 Task: Implement custom issue templates, labels, and milestones for different project components and priorities.
Action: Mouse moved to (166, 206)
Screenshot: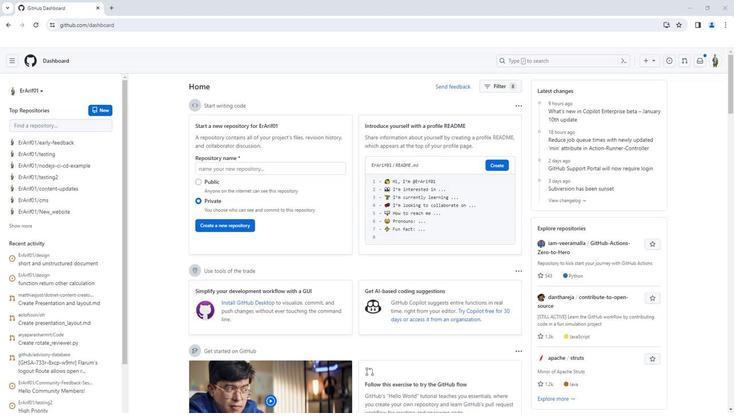 
Action: Mouse pressed left at (166, 206)
Screenshot: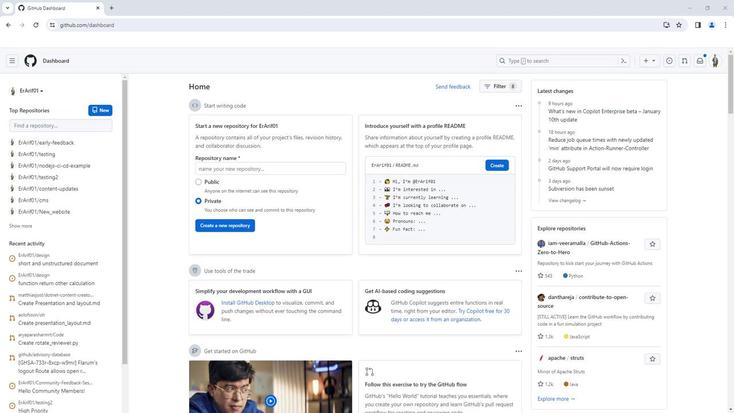 
Action: Mouse moved to (616, 64)
Screenshot: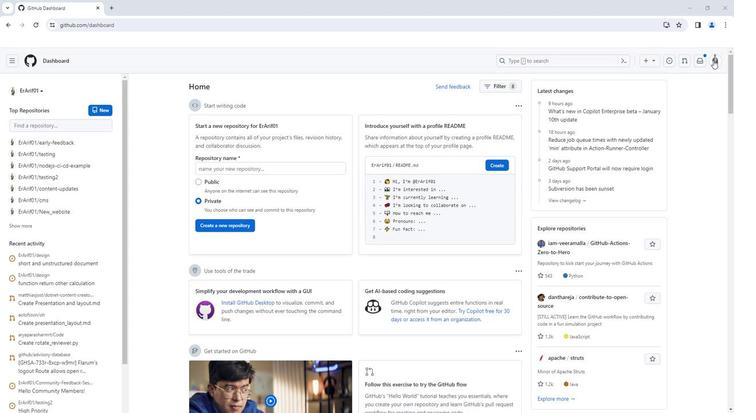 
Action: Mouse pressed left at (616, 64)
Screenshot: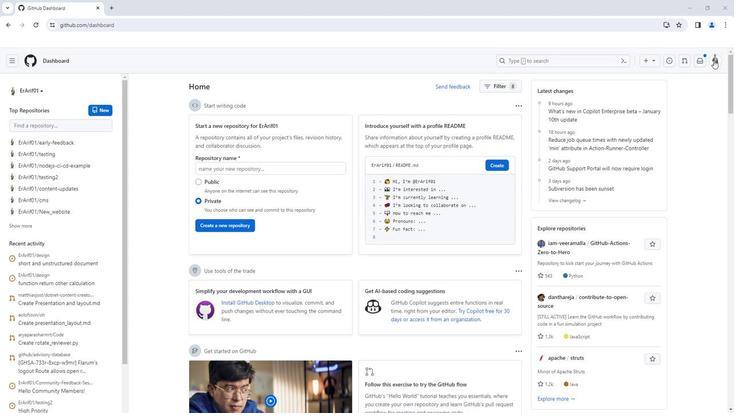 
Action: Mouse moved to (583, 103)
Screenshot: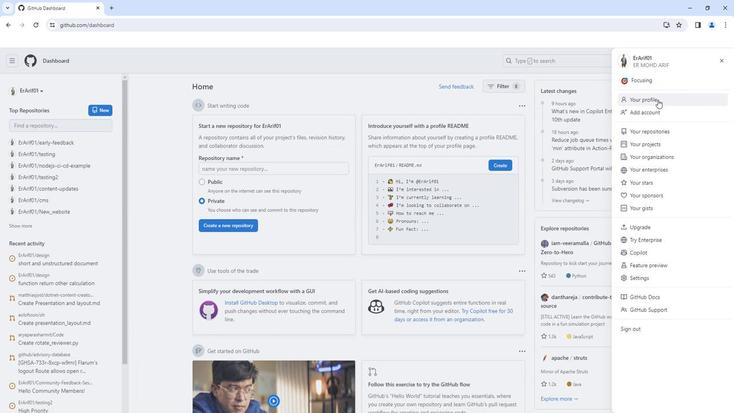 
Action: Mouse pressed left at (583, 103)
Screenshot: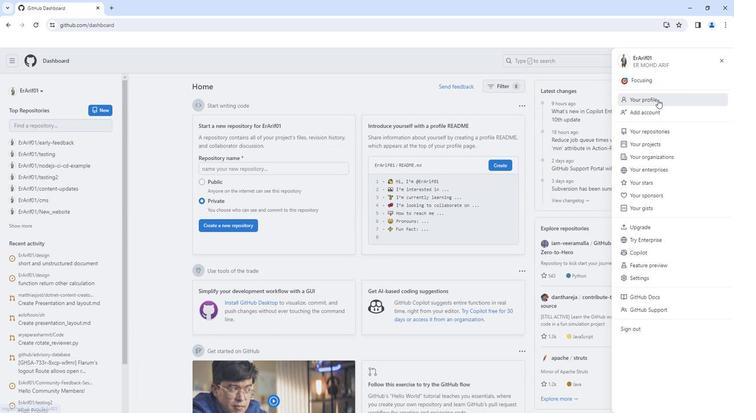 
Action: Mouse moved to (242, 80)
Screenshot: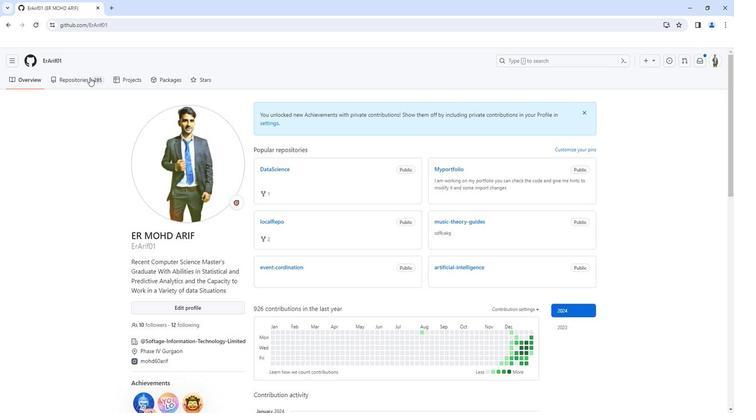 
Action: Mouse pressed left at (242, 80)
Screenshot: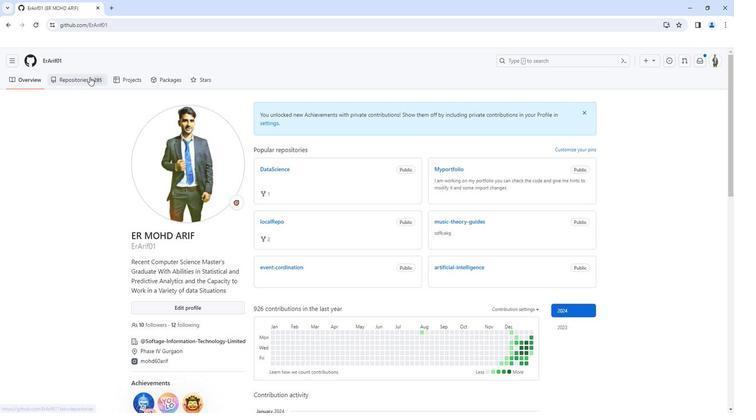 
Action: Mouse moved to (355, 134)
Screenshot: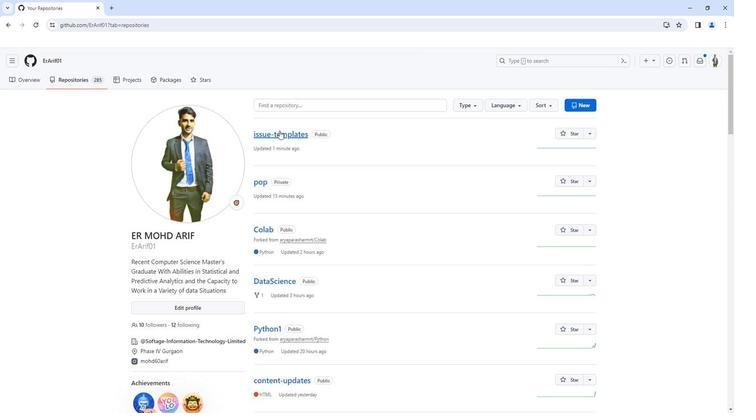 
Action: Mouse pressed left at (355, 134)
Screenshot: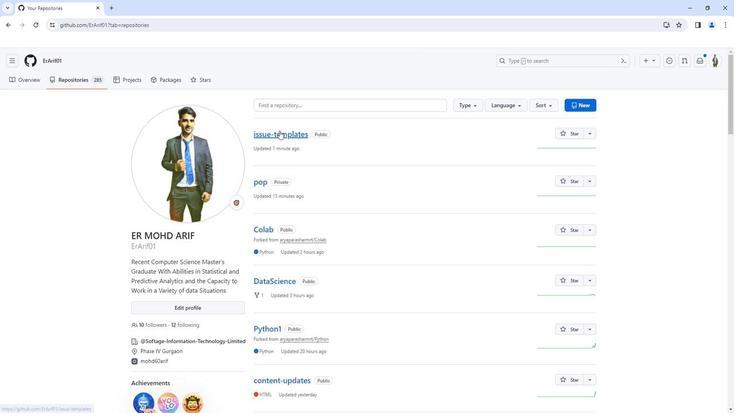 
Action: Mouse moved to (439, 131)
Screenshot: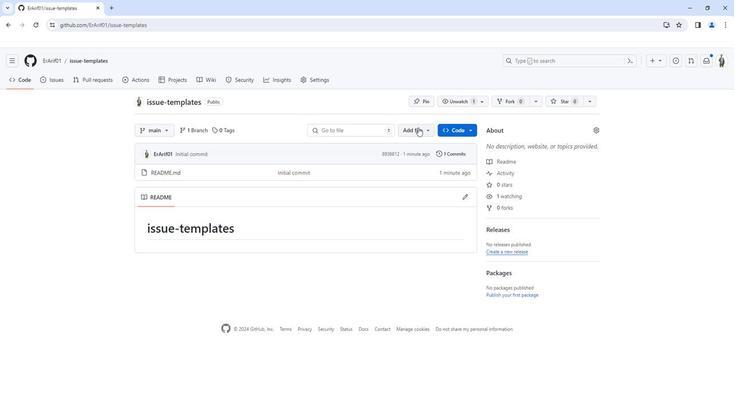 
Action: Mouse pressed left at (439, 131)
Screenshot: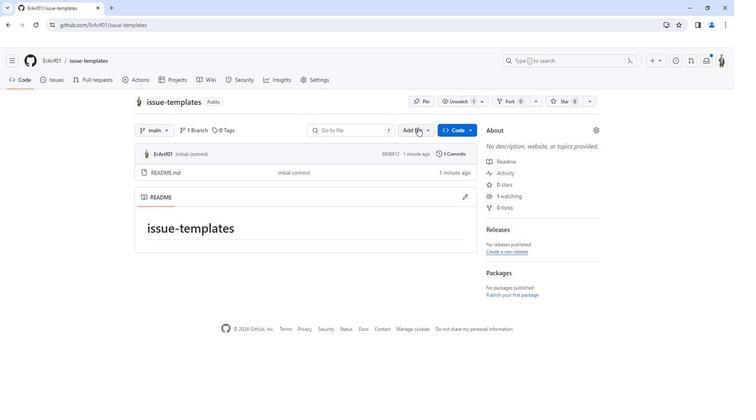 
Action: Mouse moved to (435, 149)
Screenshot: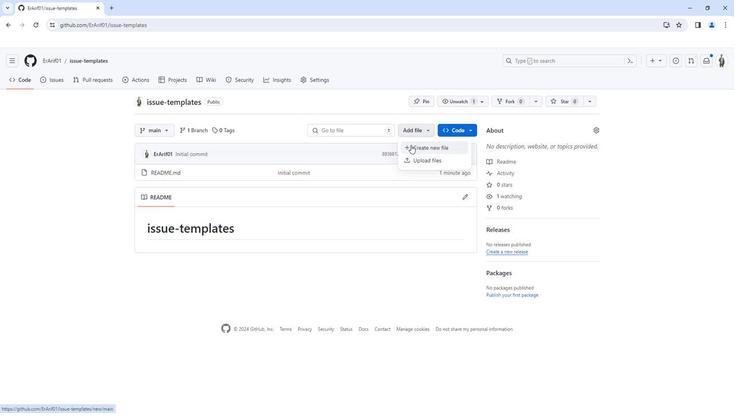 
Action: Mouse pressed left at (435, 149)
Screenshot: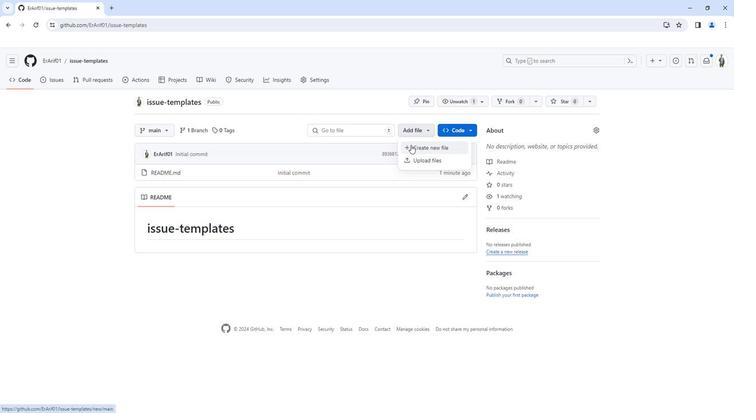 
Action: Mouse moved to (241, 102)
Screenshot: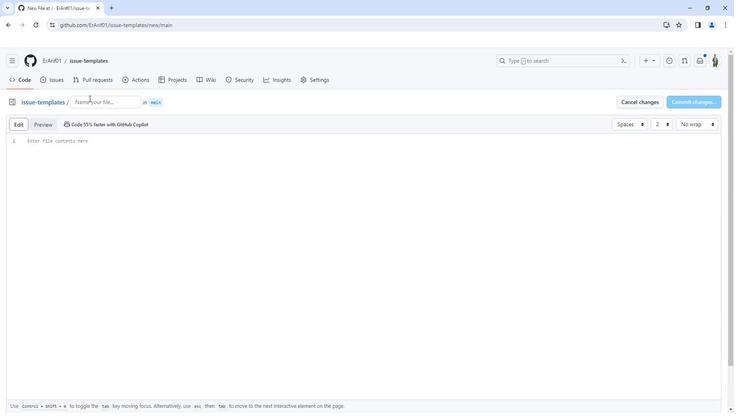 
Action: Mouse pressed left at (241, 102)
Screenshot: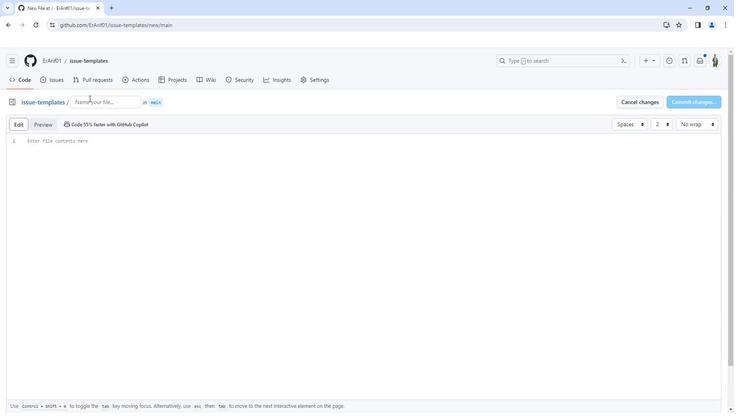 
Action: Key pressed .github/<Key.shift><Key.shift><Key.shift><Key.shift>ISSUE_TEMPLAE<Key.backspace><Key.backspace><Key.backspace><Key.shift>LATE/<Key.shift>bug<Key.shift><Key.shift><Key.shift><Key.shift><Key.shift><Key.shift><Key.shift><Key.shift><Key.shift><Key.shift><Key.shift><Key.shift><Key.shift><Key.shift><Key.shift><Key.shift><Key.shift><Key.shift><Key.shift><Key.shift>_re[prt<Key.backspace><Key.backspace><Key.backspace><Key.backspace>port.md
Screenshot: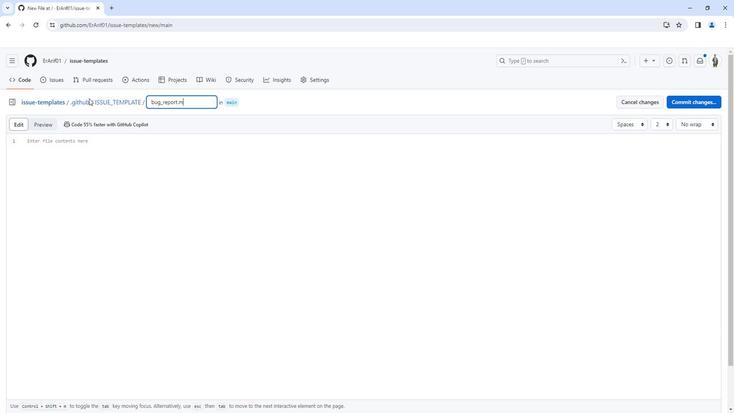 
Action: Mouse moved to (261, 182)
Screenshot: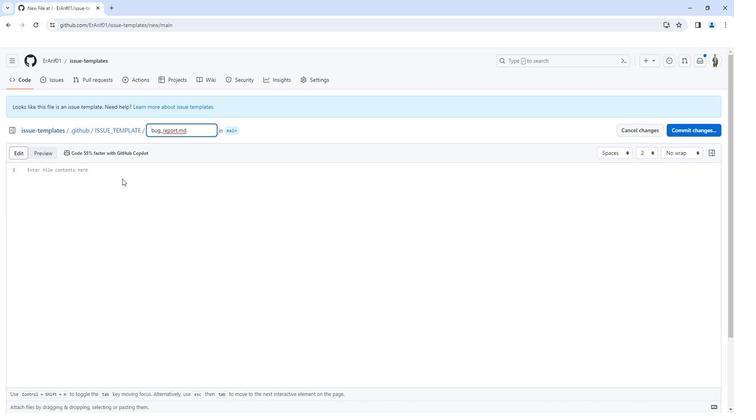 
Action: Mouse pressed left at (261, 182)
Screenshot: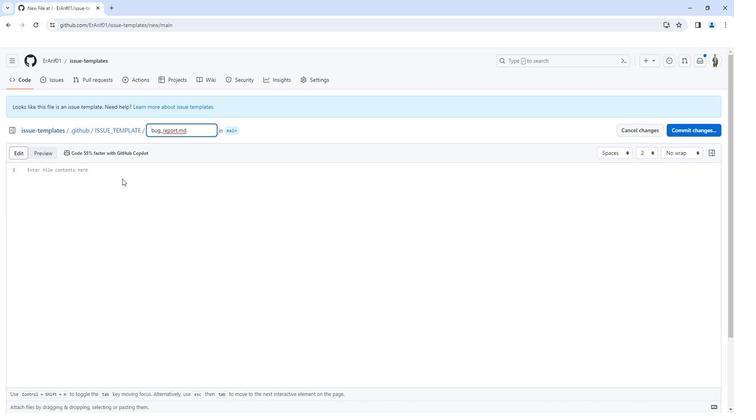 
Action: Key pressed ---<Key.enter>name<Key.shift>:<Key.space><Key.shift_r>Bug<Key.space><Key.shift_r>Report<Key.enter>about<Key.space><Key.backspace><Key.shift>:<Key.space><Key.shift_r>Create<Key.space>a<Key.space>report<Key.space>to<Key.space>help<Key.space>us<Key.space>improve<Key.enter>title<Key.shift>:<Key.space><Key.shift>"[<Key.shift>BUG]<Key.shift><Key.shift><Key.space><Key.shift>"<Key.enter><Key.enter>---<Key.enter><Key.enter><Key.shift>**<Key.shift><Key.shift><Key.shift><Key.shift><Key.shift><Key.shift>Desi<Key.backspace>cribe<Key.space>the<Key.space><Key.shift>Bug<Key.shift><Key.shift><Key.shift><Key.shift><Key.shift><Key.shift><Key.shift><Key.shift><Key.shift><Key.shift><Key.shift><Key.shift><Key.shift><Key.shift><Key.shift><Key.shift><Key.shift><Key.shift><Key.shift><Key.shift><Key.shift><Key.shift><Key.shift><Key.shift><Key.shift><Key.shift>**<Key.enter><Key.shift_r>A<Key.space>clear<Key.space>and<Key.space>concise<Key.space>description<Key.space>of<Key.space>i<Key.backspace>what<Key.space>is<Key.space>the<Key.space>bug<Key.space>is.<Key.enter>there<Key.space>is<Key.space>a<Key.space>but<Key.backspace>g<Key.space>in<Key.space>program.py<Key.space>file<Key.space>where<Key.space>the<Key.space>function<Key.space>gives<Key.space>incorrect<Key.space>output<Key.space>which<Key.space>is<Key.space>ni<Key.backspace>ot<Key.space>corren<Key.backspace>ct.<Key.shift_r><Key.enter><Key.enter><Key.shift><Key.shift><Key.shift><Key.shift><Key.shift><Key.shift><Key.shift><Key.shift><Key.shift><Key.shift><Key.shift><Key.shift><Key.shift><Key.shift><Key.shift><Key.shift><Key.shift><Key.shift><Key.shift><Key.shift><Key.shift><Key.shift><Key.shift>**<Key.space><Key.shift><Key.shift><Key.shift><Key.shift><Key.shift><Key.shift><Key.shift><Key.shift><Key.shift><Key.shift><Key.shift>T<Key.backspace><Key.backspace><Key.shift>To<Key.space><Key.shift><Key.shift><Key.shift>Reproduce<Key.shift><Key.shift>**<Key.enter><Key.enter>
Screenshot: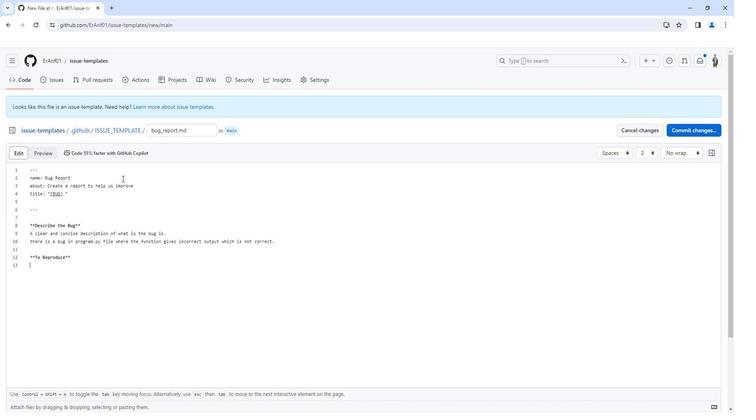 
Action: Mouse moved to (28, 211)
Screenshot: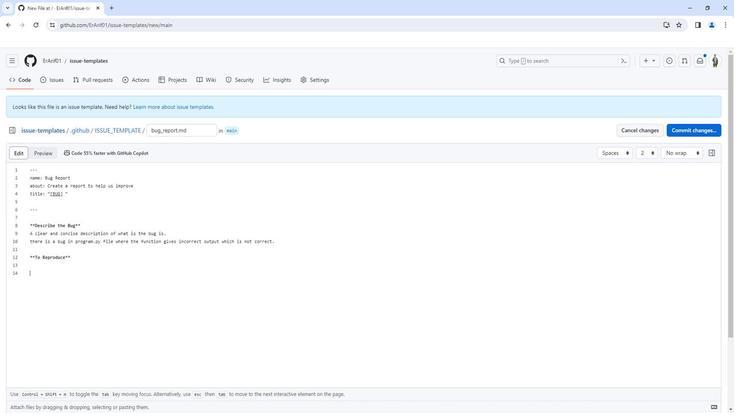 
Action: Mouse scrolled (28, 211) with delta (0, 0)
Screenshot: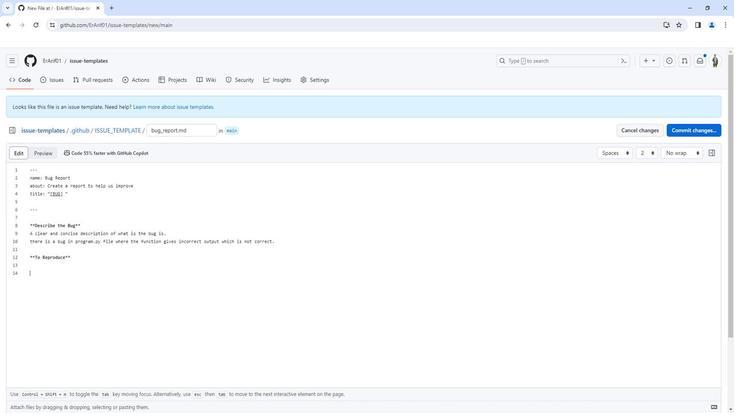 
Action: Mouse moved to (33, 213)
Screenshot: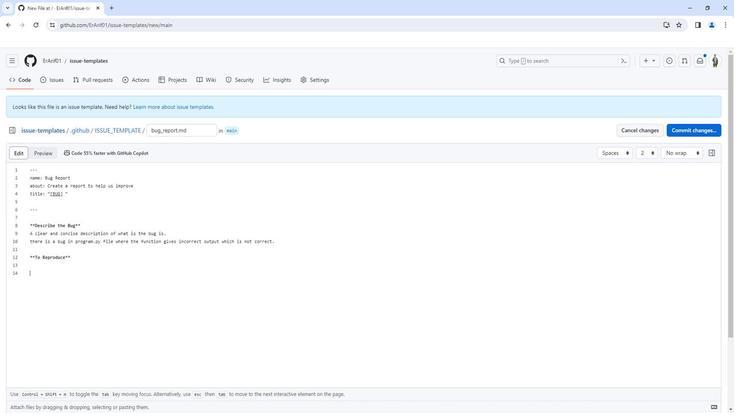 
Action: Mouse scrolled (33, 213) with delta (0, 0)
Screenshot: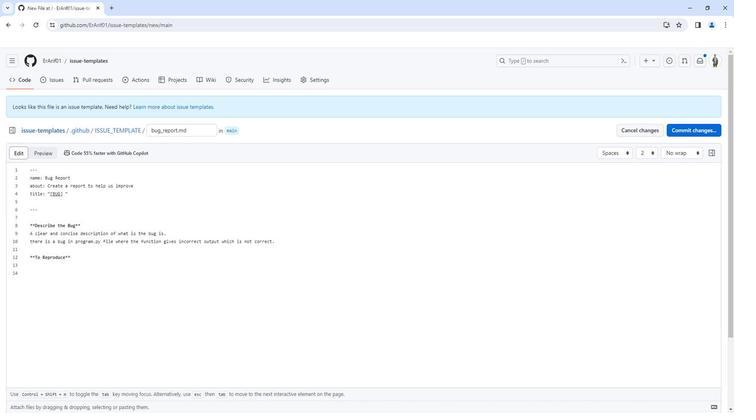 
Action: Mouse moved to (37, 215)
Screenshot: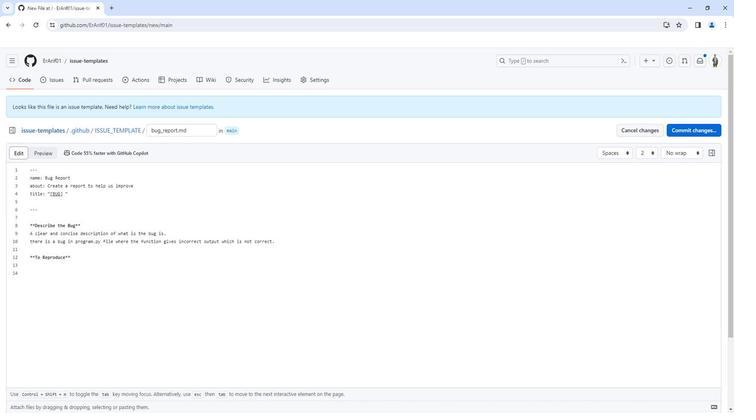 
Action: Mouse scrolled (37, 214) with delta (0, 0)
Screenshot: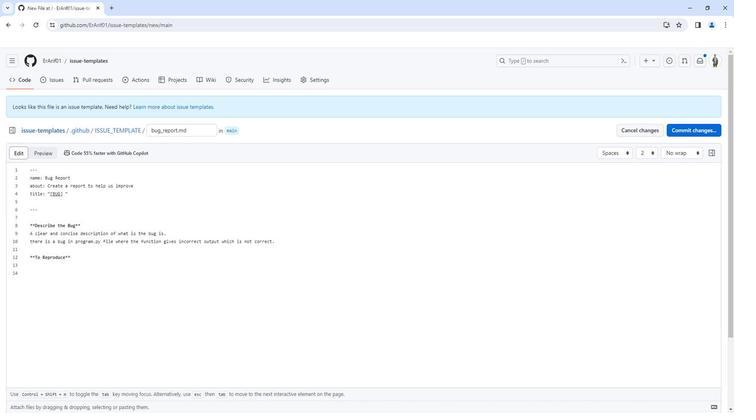 
Action: Mouse moved to (230, 276)
Screenshot: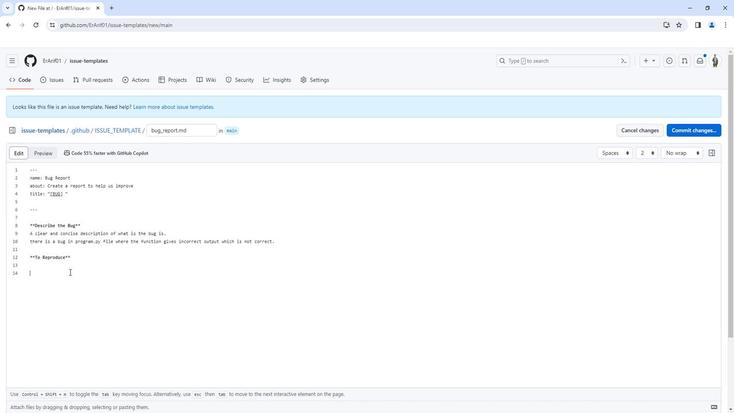 
Action: Key pressed 1.<Key.space><Key.shift><Key.shift><Key.shift><Key.shift><Key.shift><Key.shift>Go<Key.space>to<Key.space>'<Key.shift>>>><Key.backspace><Key.backspace><Key.backspace>...'<Key.enter><Key.shift>Click<Key.space>on<Key.space>python<Key.space><Key.backspace><Key.backspace><Key.backspace><Key.backspace><Key.backspace><Key.backspace><Key.backspace>program.py
Screenshot: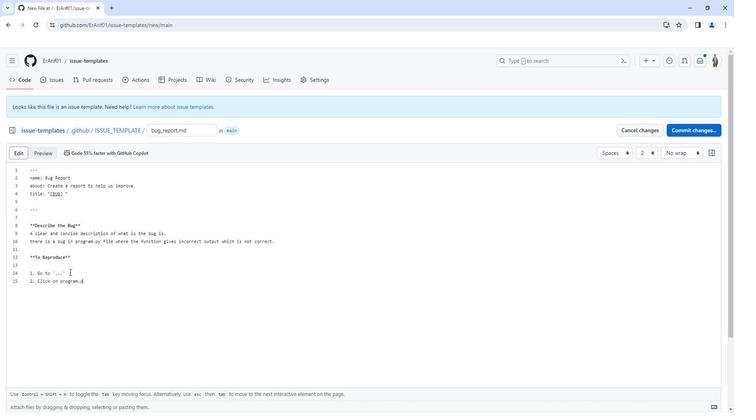 
Action: Mouse moved to (229, 280)
Screenshot: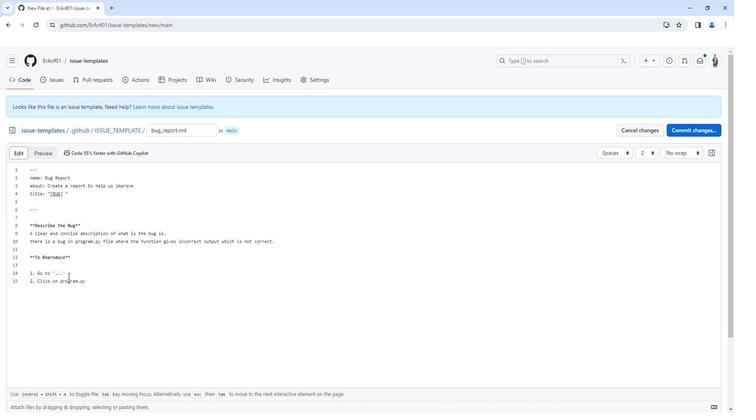 
Action: Mouse pressed left at (229, 280)
Screenshot: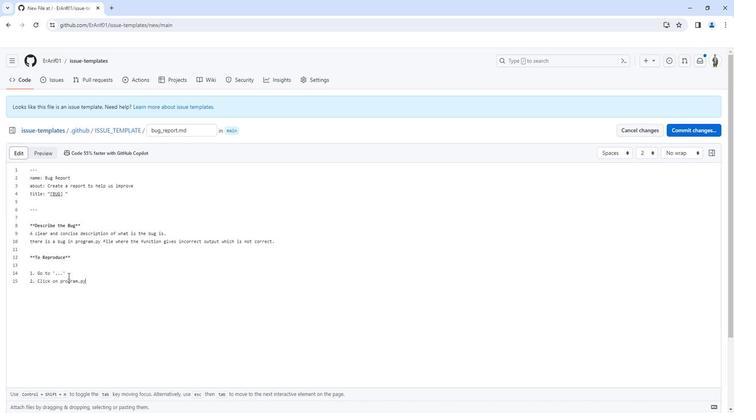 
Action: Key pressed <Key.backspace><Key.backspace><Key.backspace><Key.backspace><Key.backspace>face<Key.space>recognisation<Key.backspace><Key.backspace><Key.backspace><Key.backspace><Key.backspace><Key.backspace>zation<Key.space>project.
Screenshot: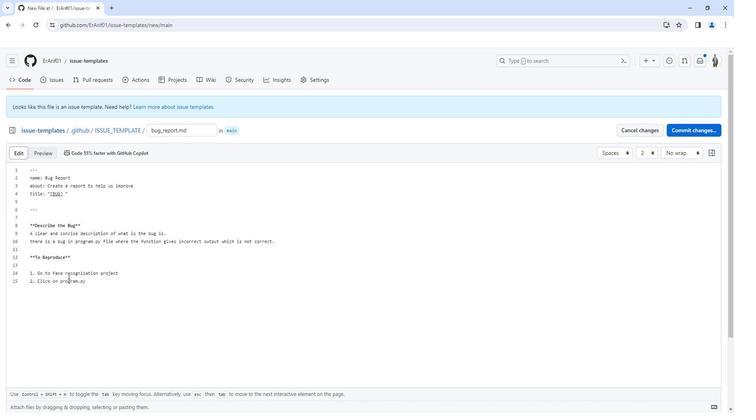 
Action: Mouse moved to (217, 294)
Screenshot: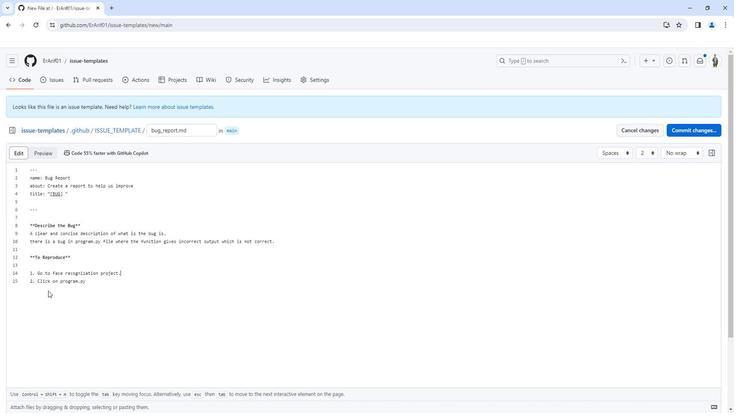 
Action: Mouse pressed left at (217, 294)
Screenshot: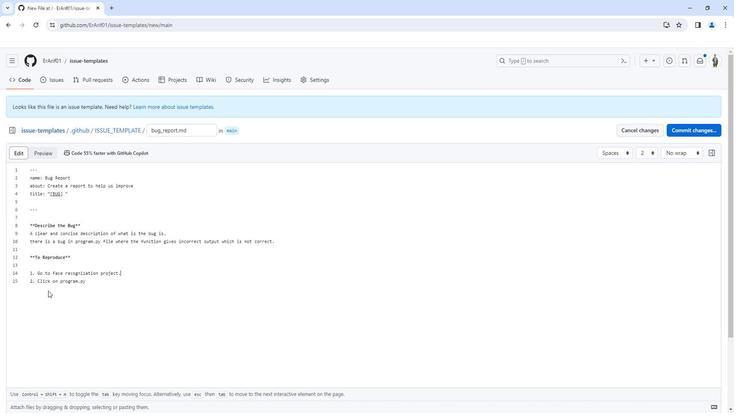 
Action: Mouse moved to (232, 295)
Screenshot: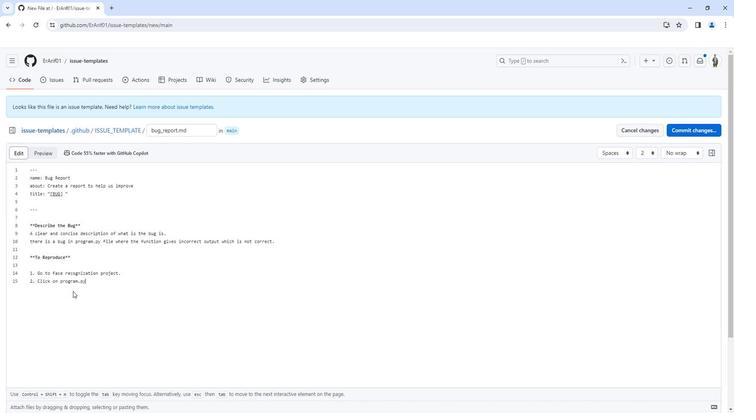 
Action: Key pressed <Key.enter><Key.shift_r>Scroll<Key.space>down<Key.space>to<Key.space>last<Key.space>function<Key.space>in<Key.space>user<Key.space>define<Key.space>funtion<Key.space>tab<Key.enter><Key.shift_r>See<Key.space>error<Key.enter><Key.enter><Key.backspace><Key.backspace><Key.shift><Key.shift><Key.shift><Key.shift><Key.shift><Key.shift><Key.shift><Key.shift><Key.shift>**<Key.shift>Expected<Key.space><Key.shift>Behavior<Key.shift><Key.shift>**<Key.enter><Key.enter><Key.shift>A<Key.space>clear<Key.space>and<Key.space>consi<Key.backspace><Key.backspace>cise<Key.space>despription<Key.space>of<Key.space>what<Key.space>you<Key.space>expected<Key.space>to<Key.space>happen.<Key.enter><Key.enter><Key.shift>**<Key.shift>Sec<Key.backspace><Key.backspace>creen<Key.space><Key.backspace>shots<Key.shift>**<Key.enter><Key.enter><Key.shift>If<Key.space>applicable,<Key.space>add<Key.space>screenshots<Key.space>to<Key.space>
Screenshot: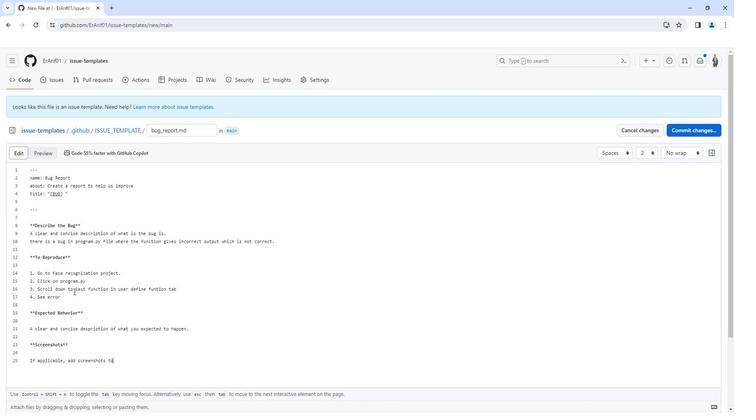 
Action: Mouse moved to (72, 280)
Screenshot: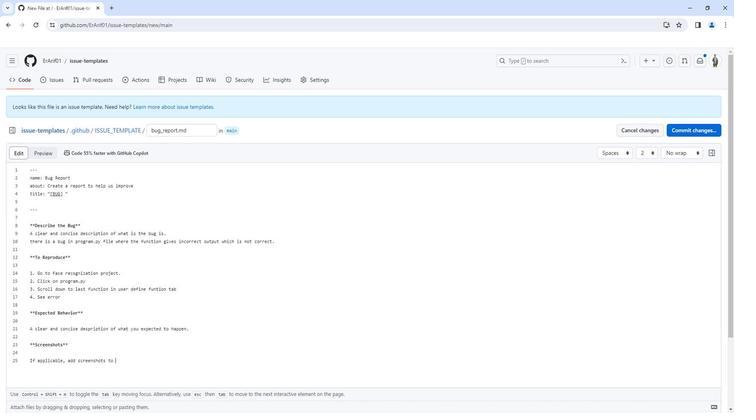 
Action: Mouse scrolled (72, 279) with delta (0, 0)
Screenshot: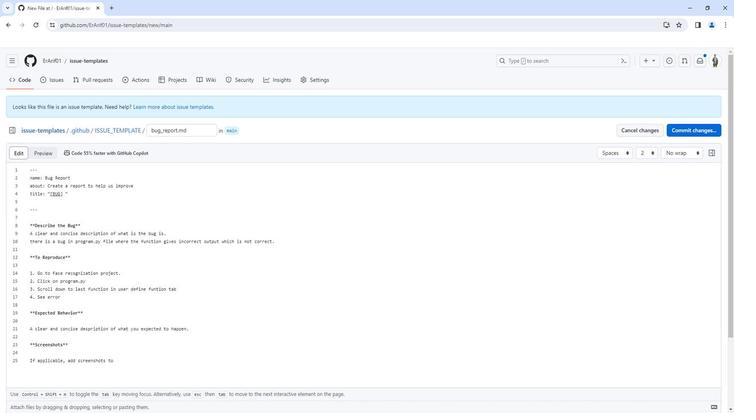 
Action: Mouse scrolled (72, 279) with delta (0, 0)
Screenshot: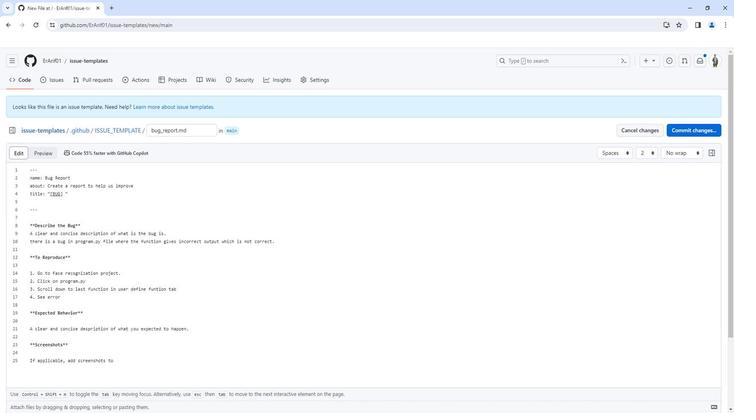 
Action: Mouse moved to (261, 367)
Screenshot: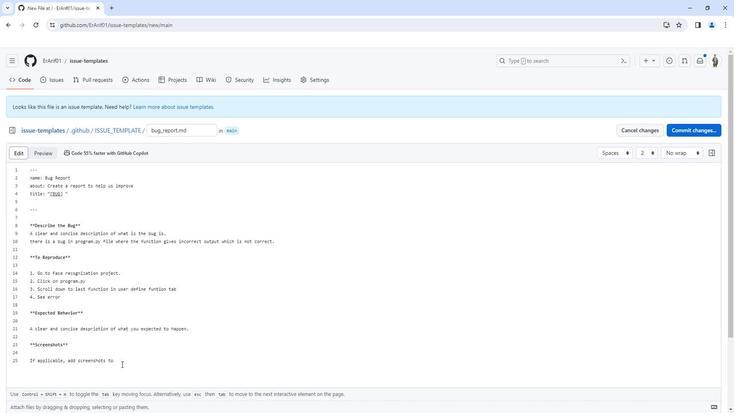 
Action: Key pressed help<Key.space>explain<Key.space>your<Key.space>problem.<Key.enter><Key.enter><Key.shift>**<Key.shift_r>Additional<Key.space><Key.shift_r>Context<Key.shift><Key.shift><Key.shift><Key.shift><Key.shift><Key.shift><Key.shift><Key.shift><Key.shift><Key.shift><Key.shift><Key.shift><Key.shift><Key.shift><Key.shift><Key.shift><Key.shift><Key.shift><Key.shift><Key.shift><Key.shift><Key.shift>**<Key.enter><Key.shift><Key.shift><Key.shift><Key.shift><Key.shift><Key.shift><Key.shift><Key.shift><Key.shift><Key.shift><Key.shift><Key.shift><Key.shift><Key.shift><Key.shift><Key.shift><Key.shift><Key.shift><Key.shift><Key.shift><Key.shift><Key.shift><Key.shift><Key.shift><Key.shift><Key.shift><Key.shift><Key.shift><Key.shift><Key.shift><Key.shift><Key.shift><Key.shift><Key.shift><Key.shift><Key.shift><Key.shift>There<Key.space>need<Key.space>more<Key.space>function<Key.space>which<Key.space>is<Key.space>required<Key.space>to<Key.space>detech<Key.backspace>t<Key.space>for<Key.space>the<Key.space>person<Key.space>face<Key.space>add<Key.space>e<Key.backspace>there<Key.space>is<Key.space>you<Key.space>have.<Key.backspace><Key.space>any<Key.space>idea.
Screenshot: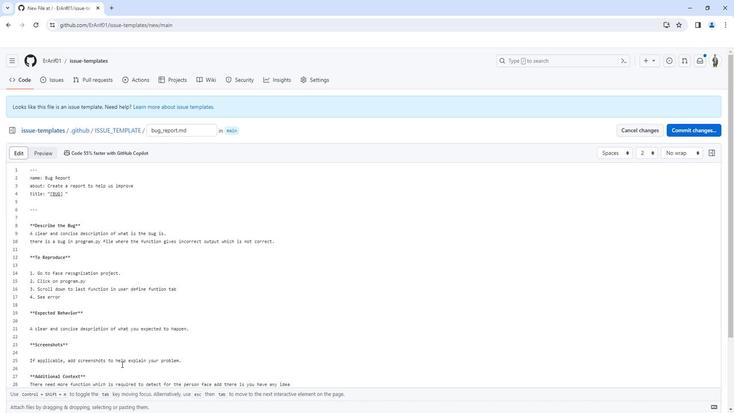 
Action: Mouse moved to (473, 221)
Screenshot: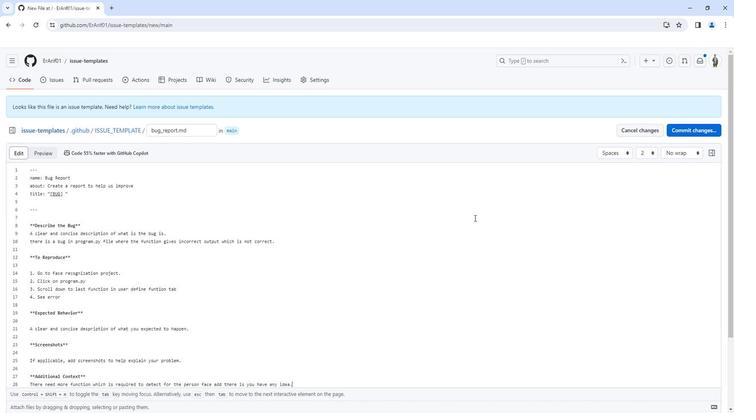 
Action: Mouse scrolled (473, 221) with delta (0, 0)
Screenshot: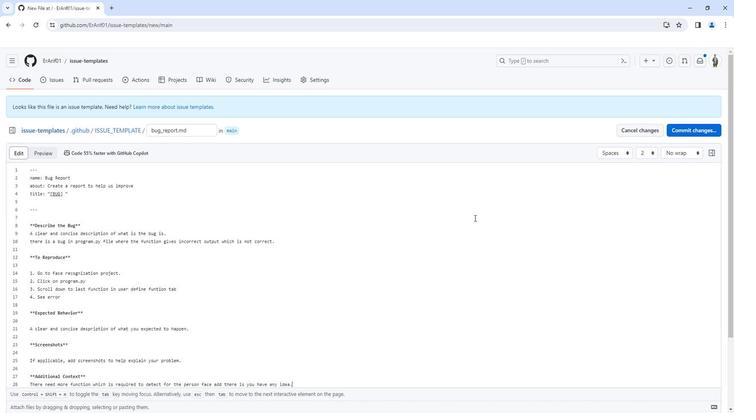 
Action: Mouse moved to (484, 212)
Screenshot: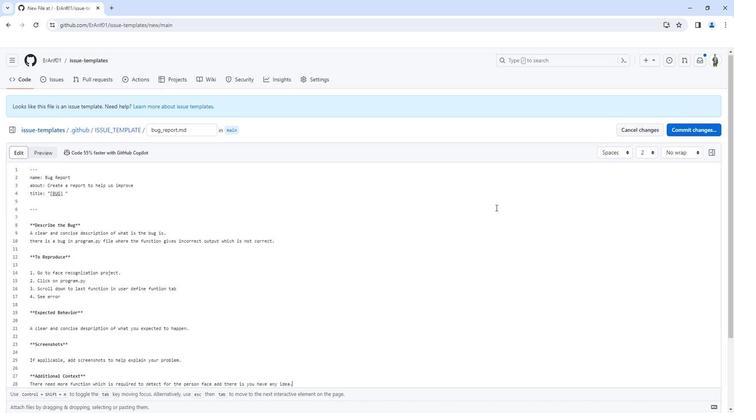 
Action: Mouse scrolled (484, 212) with delta (0, 0)
Screenshot: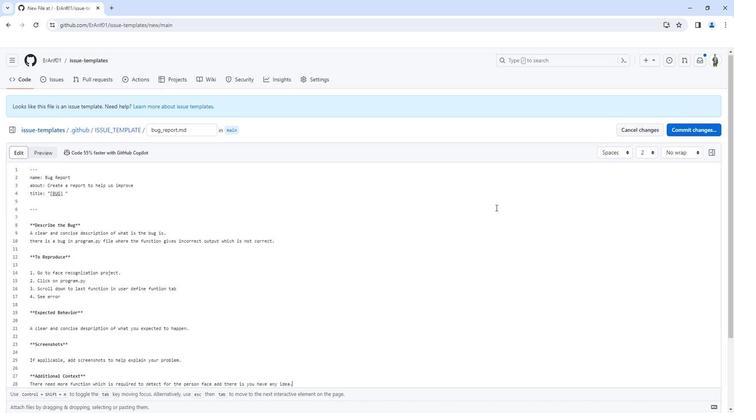 
Action: Mouse moved to (557, 142)
Screenshot: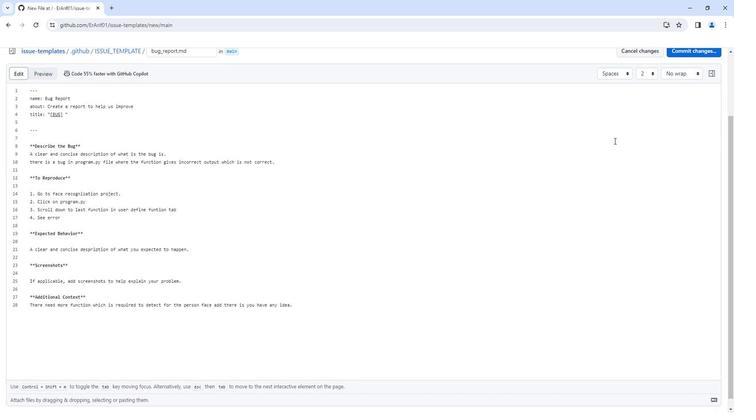 
Action: Mouse scrolled (557, 143) with delta (0, 0)
Screenshot: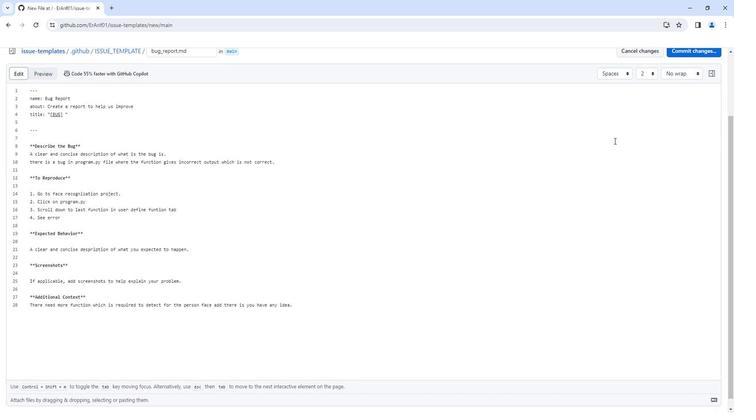 
Action: Mouse moved to (558, 155)
Screenshot: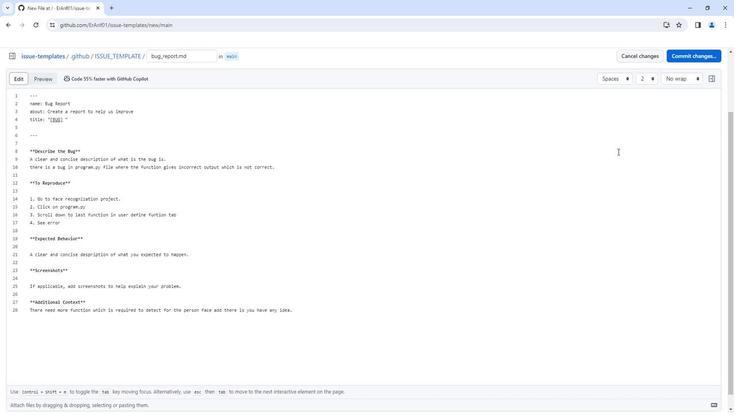 
Action: Mouse scrolled (558, 155) with delta (0, 0)
Screenshot: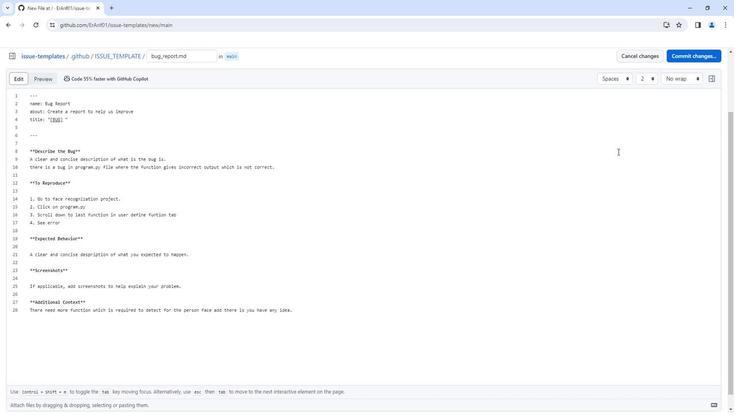 
Action: Mouse moved to (598, 131)
Screenshot: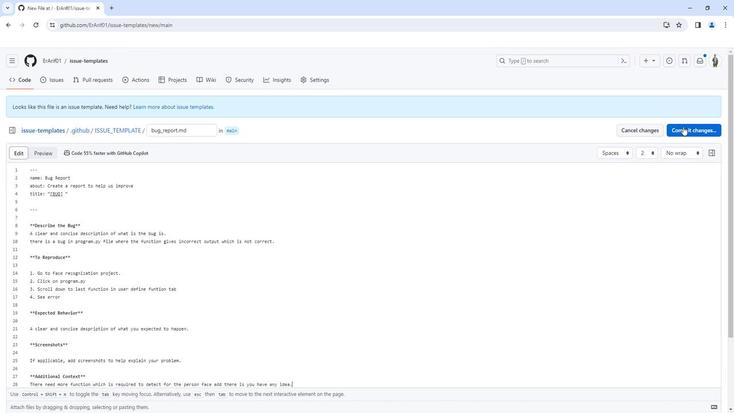 
Action: Mouse pressed left at (598, 131)
Screenshot: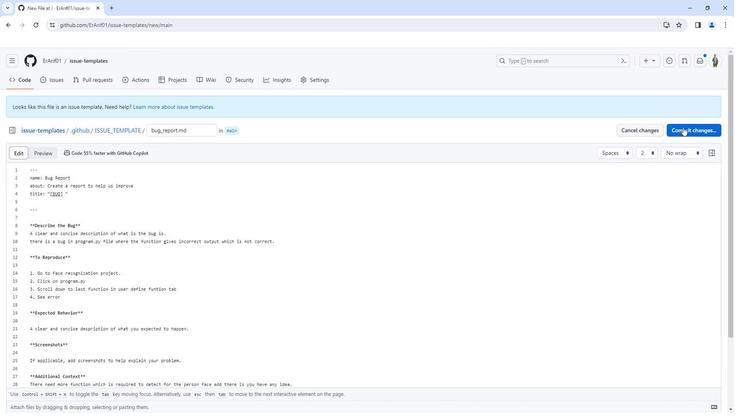 
Action: Mouse moved to (450, 322)
Screenshot: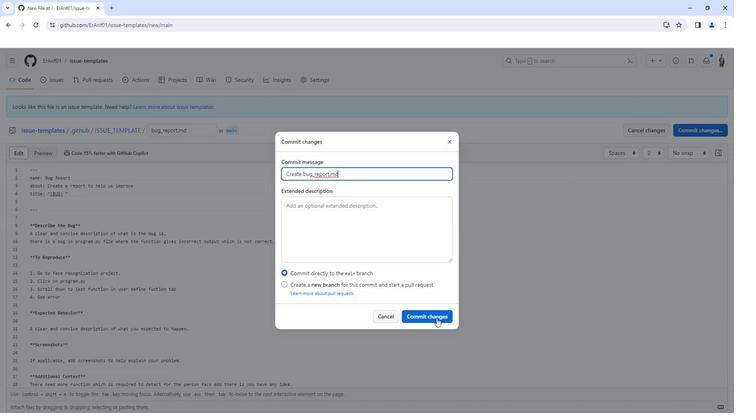 
Action: Mouse pressed left at (450, 322)
Screenshot: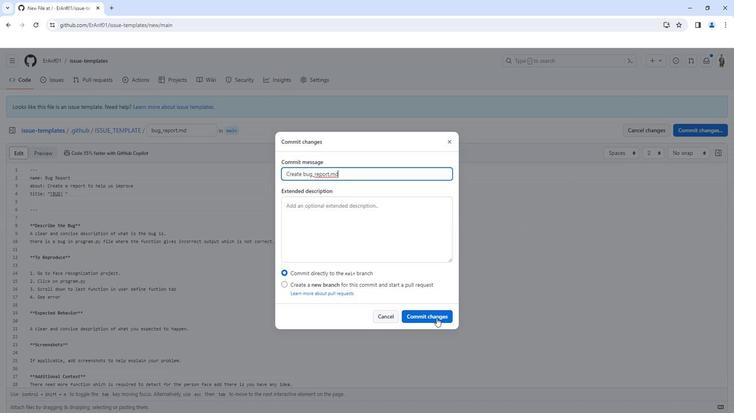 
Action: Mouse moved to (62, 262)
Screenshot: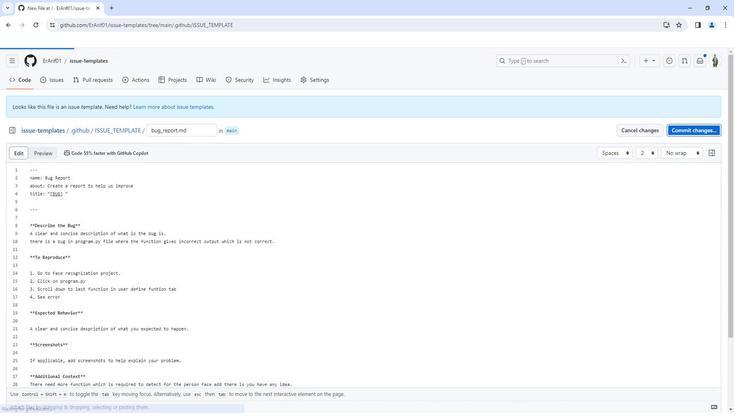 
Action: Mouse scrolled (62, 262) with delta (0, 0)
Screenshot: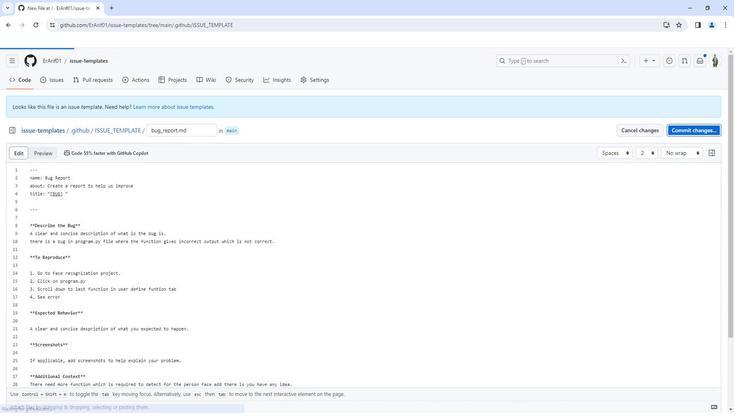 
Action: Mouse moved to (62, 262)
Screenshot: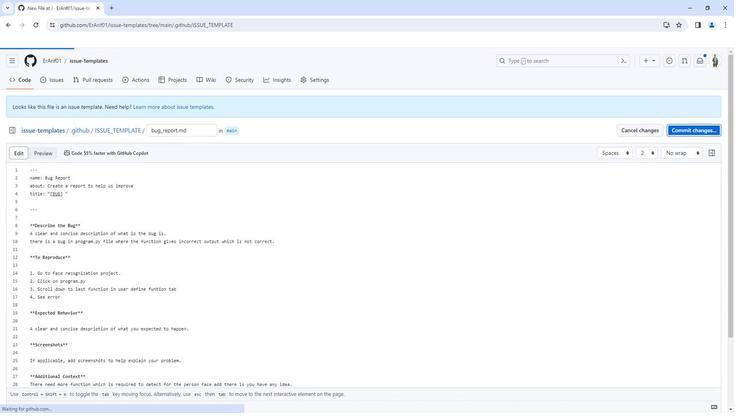 
Action: Mouse scrolled (62, 262) with delta (0, 0)
Screenshot: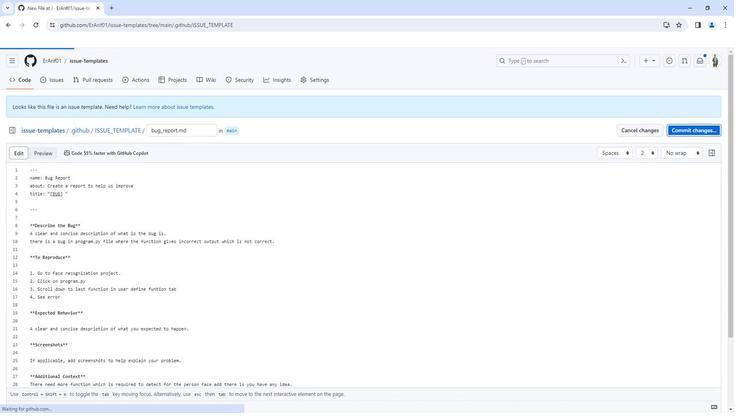 
Action: Mouse moved to (73, 248)
Screenshot: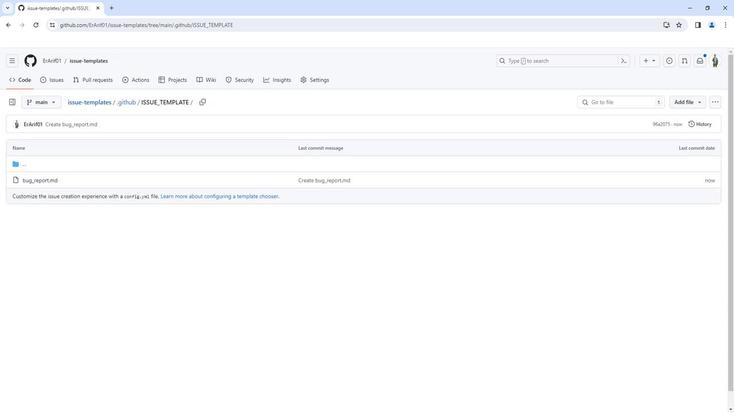 
Action: Mouse scrolled (73, 247) with delta (0, 0)
Screenshot: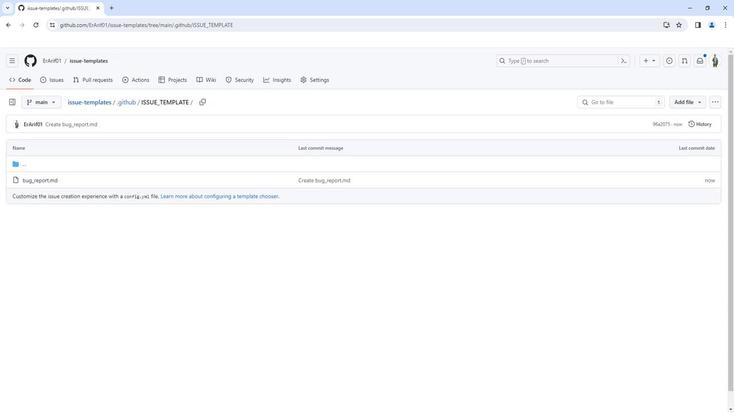 
Action: Mouse moved to (74, 245)
Screenshot: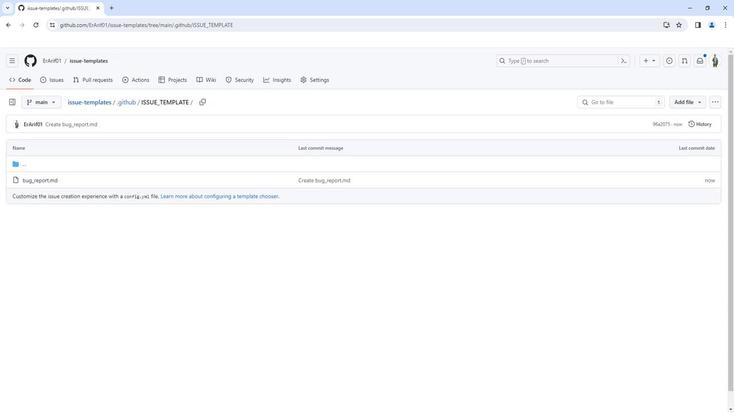 
Action: Mouse scrolled (74, 245) with delta (0, 0)
Screenshot: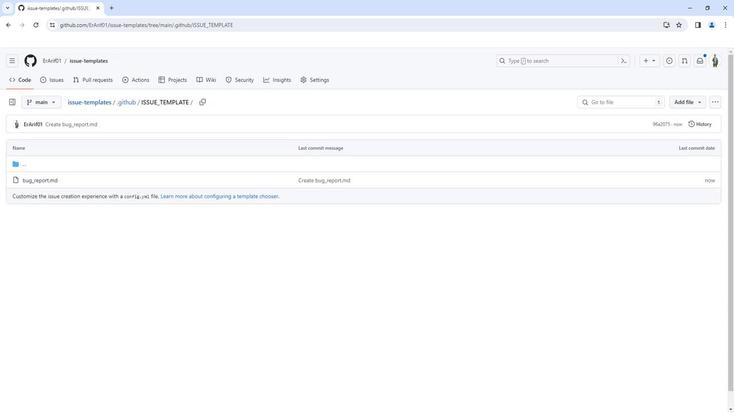 
Action: Mouse moved to (214, 182)
Screenshot: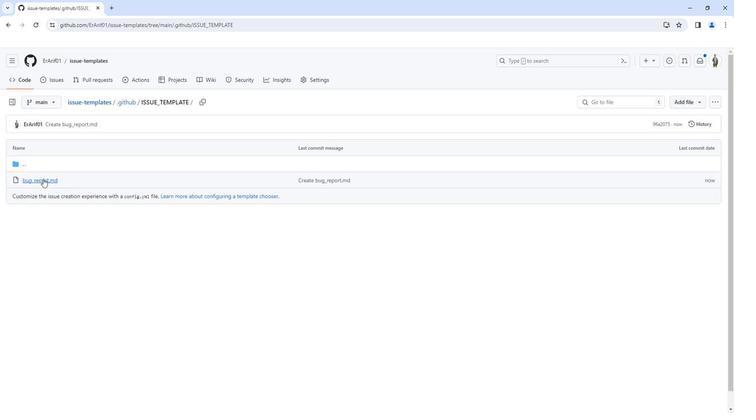 
Action: Mouse pressed left at (214, 182)
Screenshot: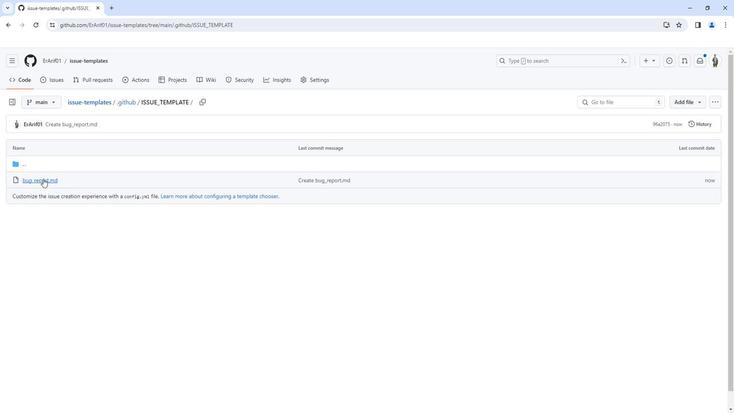 
Action: Mouse moved to (321, 265)
Screenshot: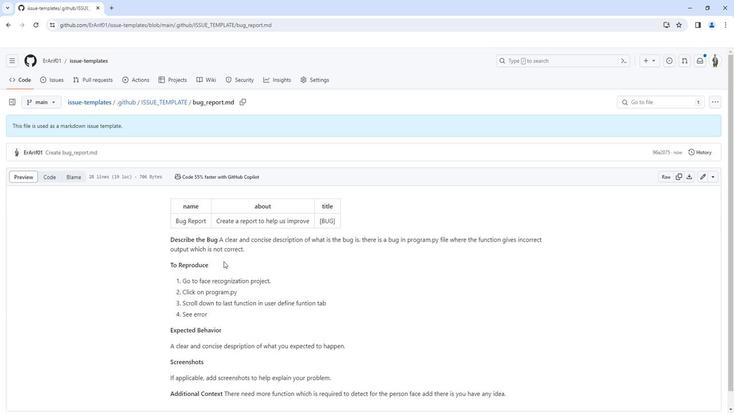 
Action: Mouse scrolled (321, 264) with delta (0, 0)
Screenshot: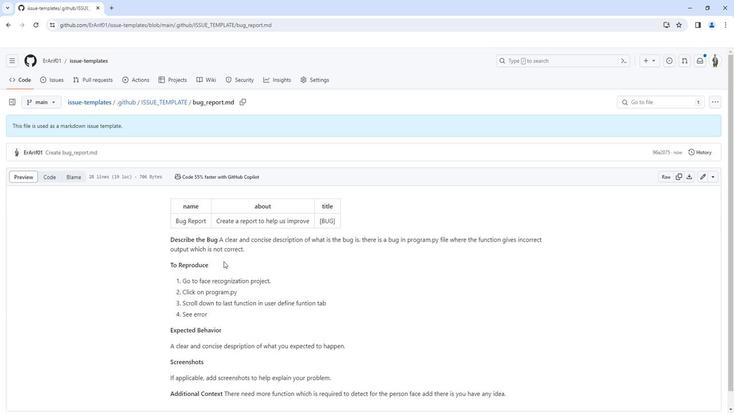 
Action: Mouse moved to (325, 266)
Screenshot: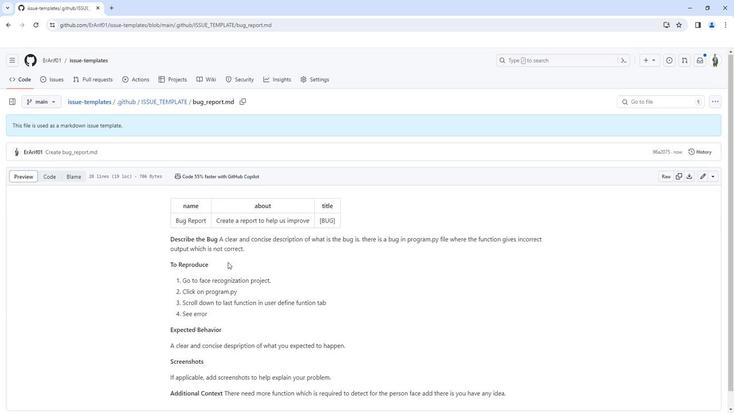 
Action: Mouse scrolled (325, 265) with delta (0, 0)
Screenshot: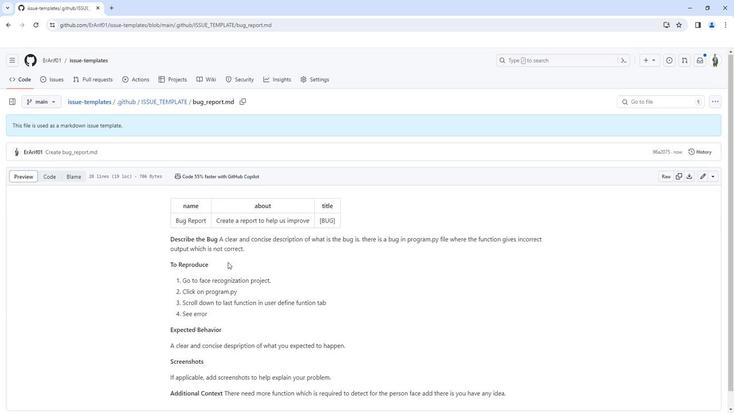 
Action: Mouse moved to (326, 266)
Screenshot: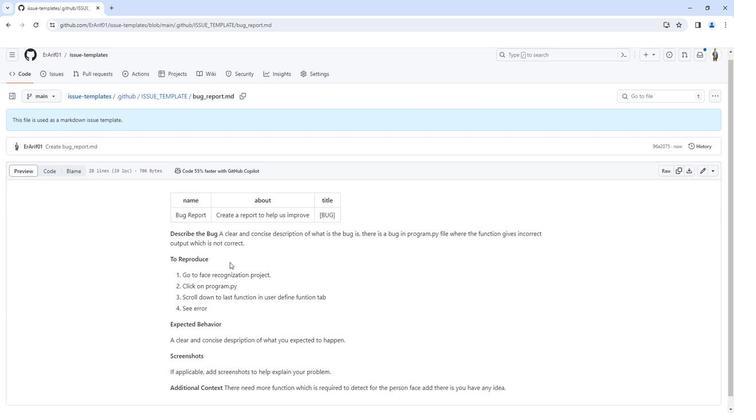 
Action: Mouse scrolled (326, 265) with delta (0, 0)
Screenshot: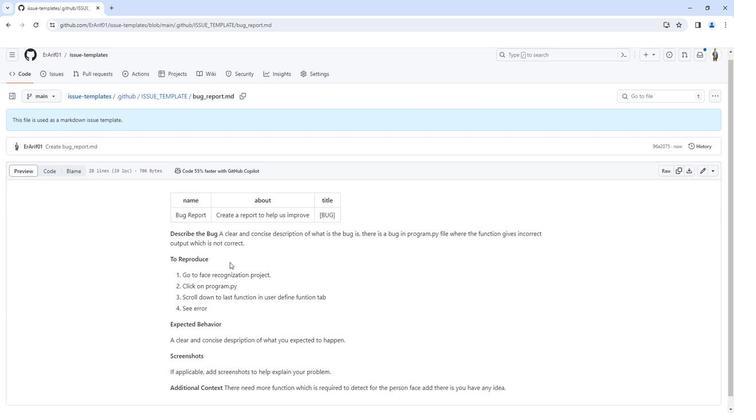 
Action: Mouse moved to (327, 266)
Screenshot: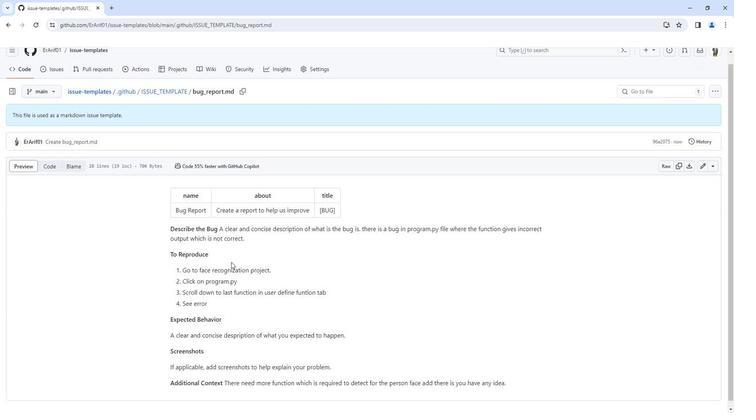 
Action: Mouse scrolled (327, 265) with delta (0, 0)
Screenshot: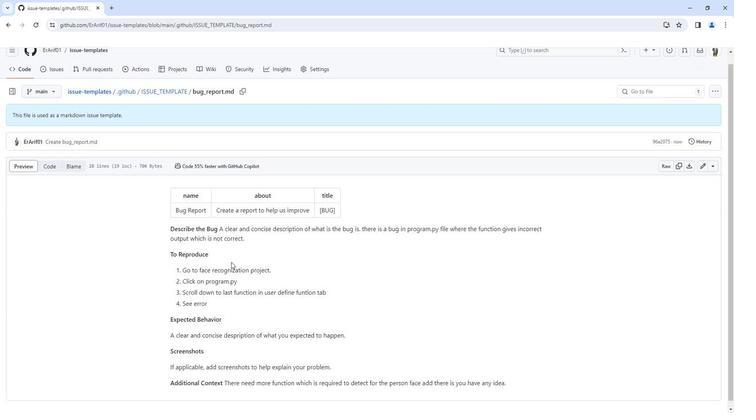 
Action: Mouse moved to (330, 263)
Screenshot: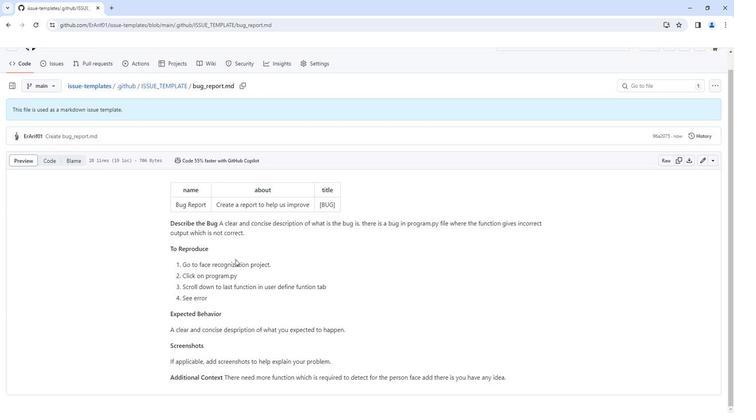 
Action: Mouse scrolled (330, 263) with delta (0, 0)
Screenshot: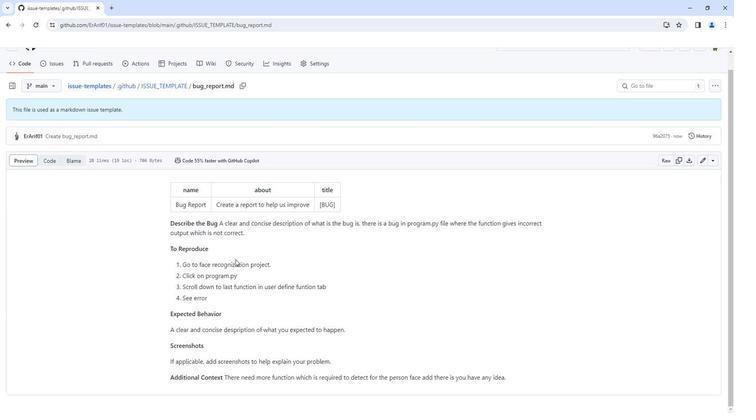 
Action: Mouse scrolled (330, 263) with delta (0, 0)
Screenshot: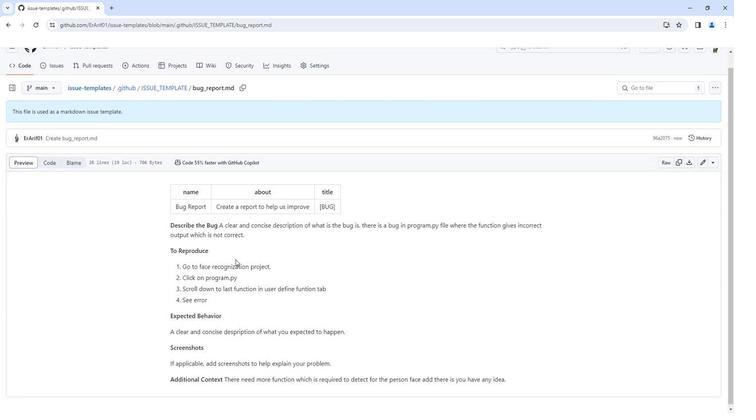 
Action: Mouse scrolled (330, 263) with delta (0, 0)
Screenshot: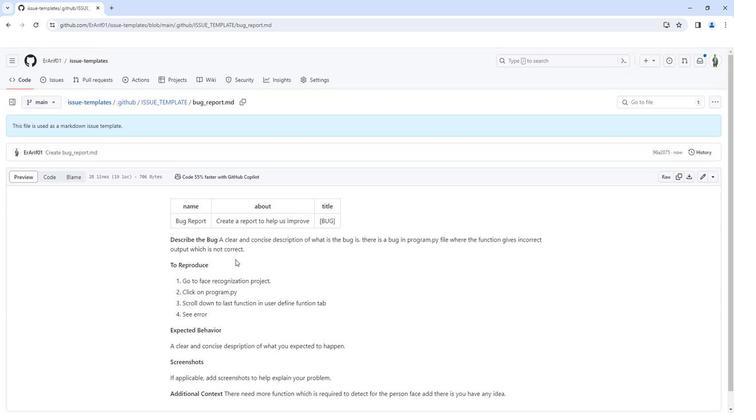 
Action: Mouse moved to (226, 86)
Screenshot: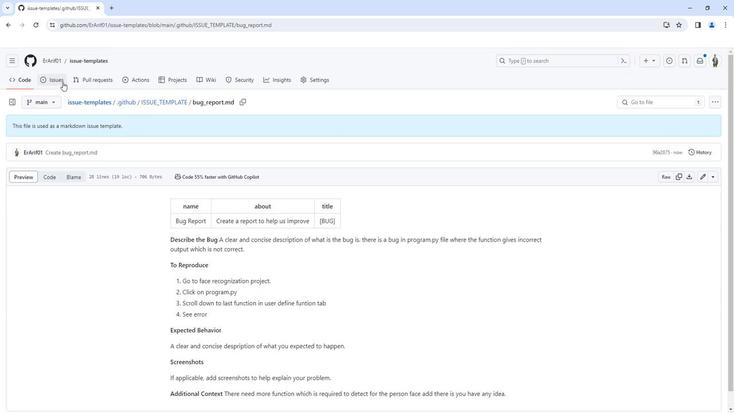 
Action: Mouse pressed left at (226, 86)
Screenshot: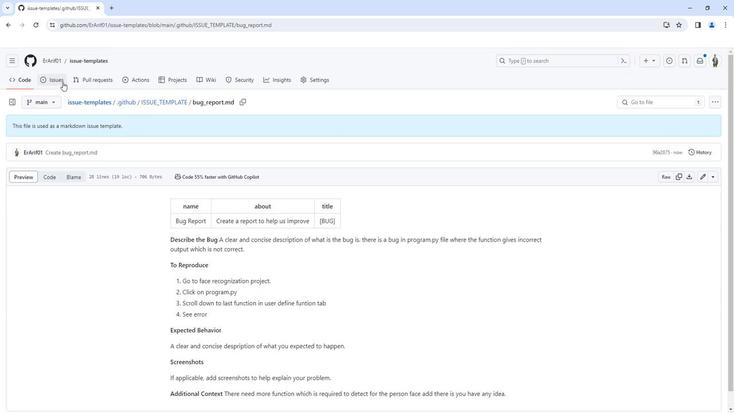 
Action: Mouse moved to (475, 106)
Screenshot: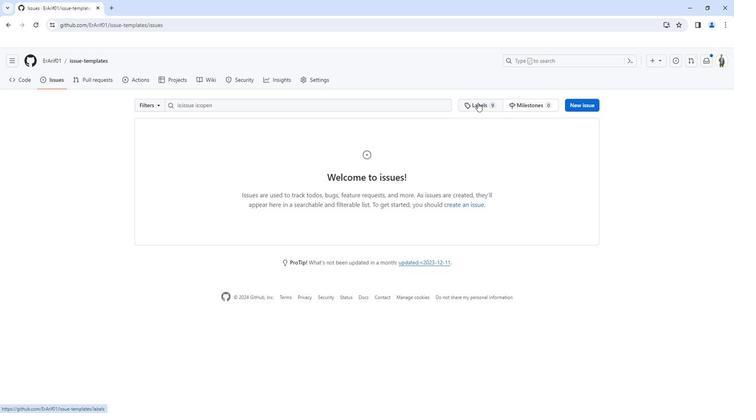 
Action: Mouse pressed left at (475, 106)
Screenshot: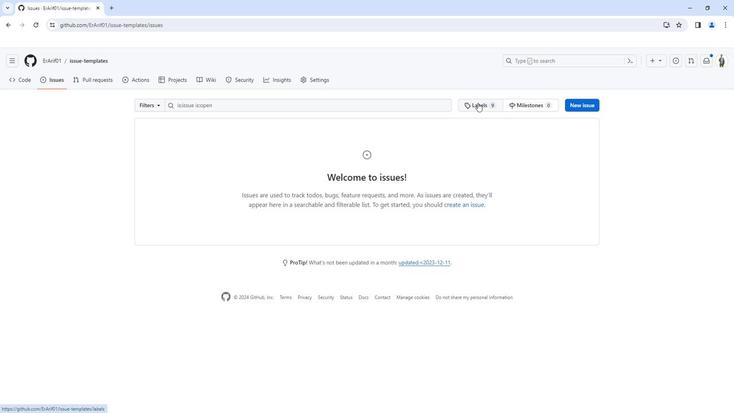 
Action: Mouse moved to (532, 110)
Screenshot: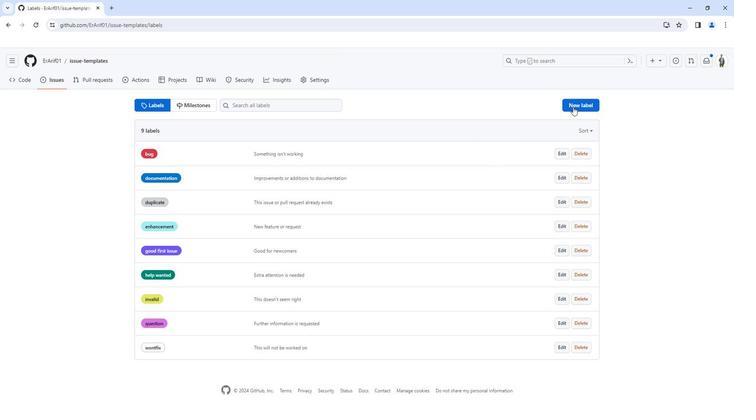 
Action: Mouse pressed left at (532, 110)
Screenshot: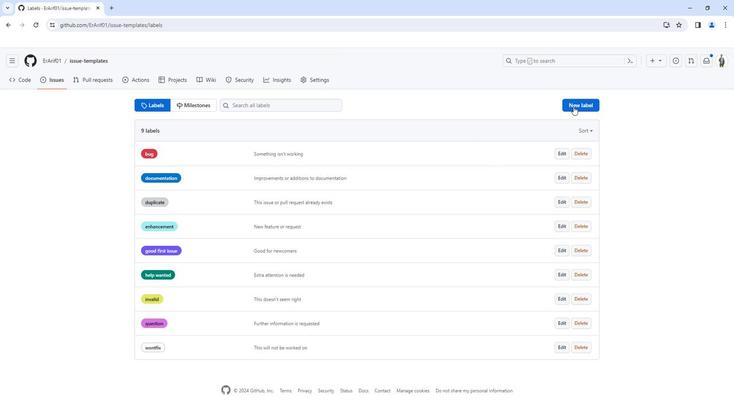 
Action: Mouse moved to (79, 221)
Screenshot: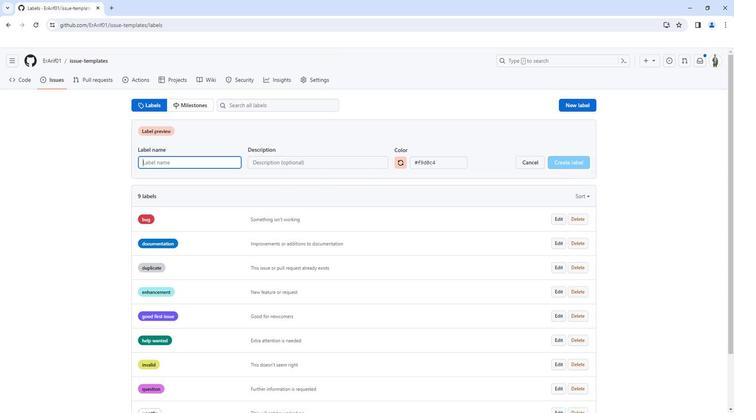 
Action: Mouse scrolled (79, 221) with delta (0, 0)
Screenshot: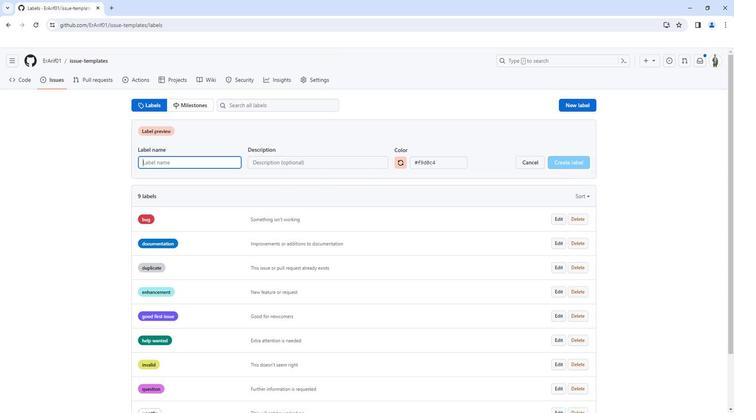 
Action: Mouse moved to (292, 168)
Screenshot: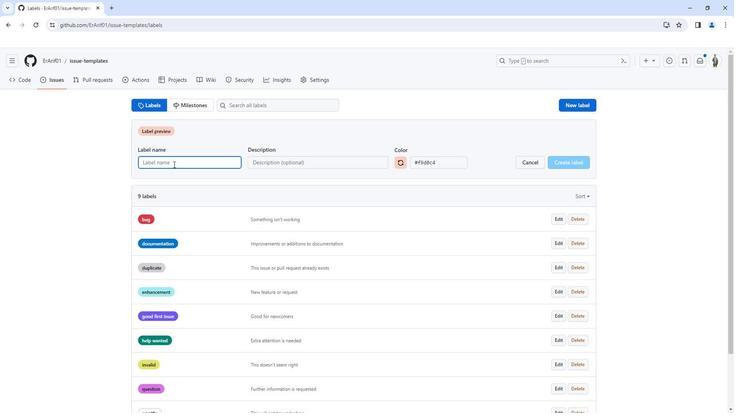 
Action: Mouse pressed left at (292, 168)
Screenshot: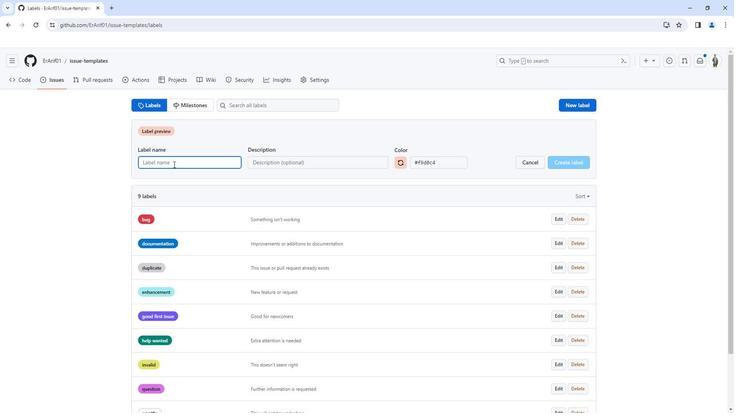 
Action: Key pressed <Key.shift>Frontedn<Key.backspace><Key.backspace>nd
Screenshot: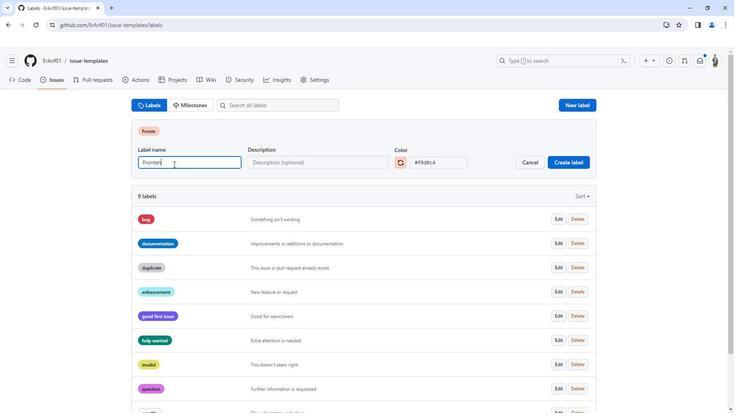 
Action: Mouse moved to (455, 167)
Screenshot: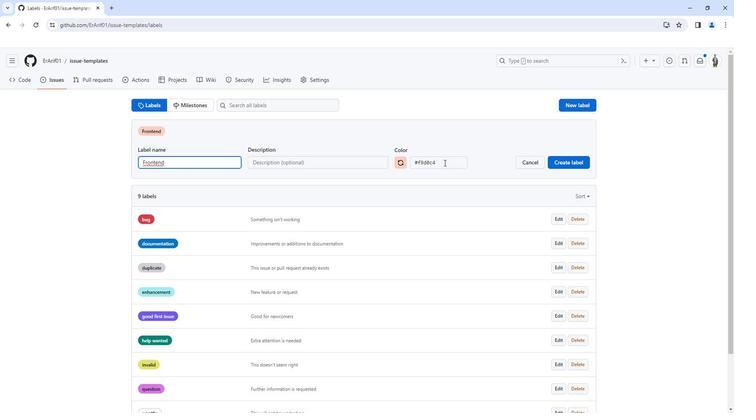 
Action: Mouse pressed left at (455, 167)
Screenshot: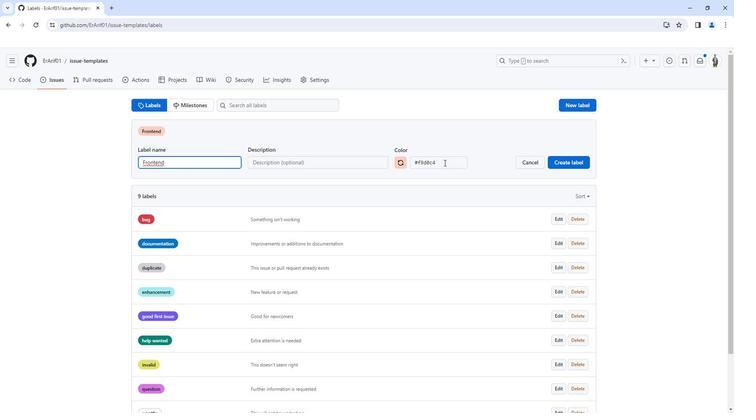 
Action: Mouse moved to (527, 167)
Screenshot: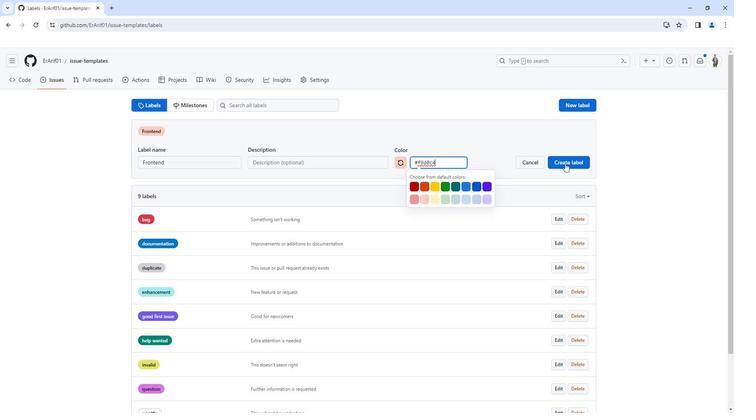 
Action: Mouse pressed left at (527, 167)
Screenshot: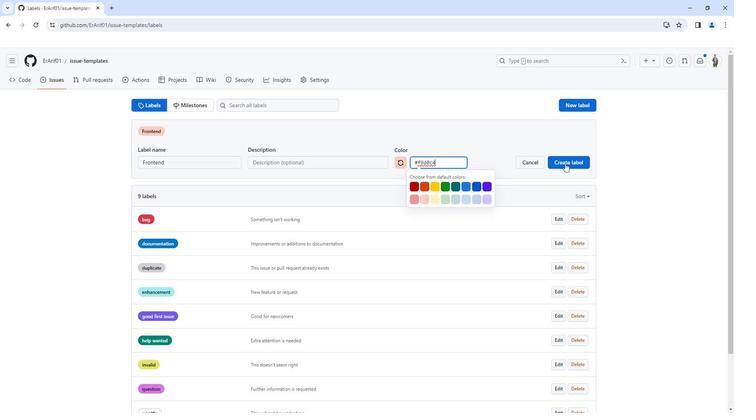 
Action: Mouse moved to (529, 109)
Screenshot: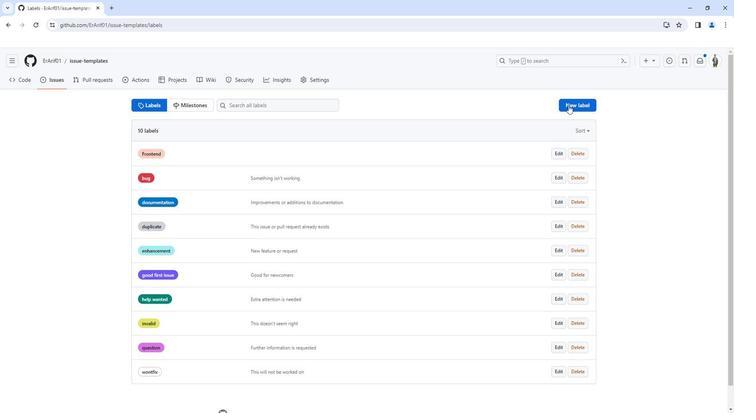 
Action: Mouse pressed left at (529, 109)
Screenshot: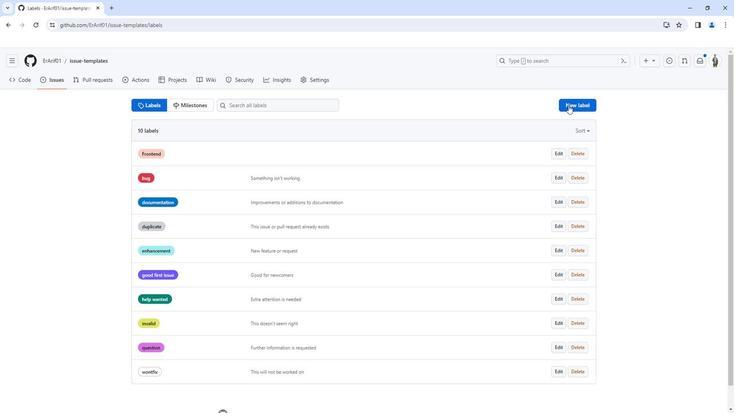
Action: Mouse moved to (262, 161)
Screenshot: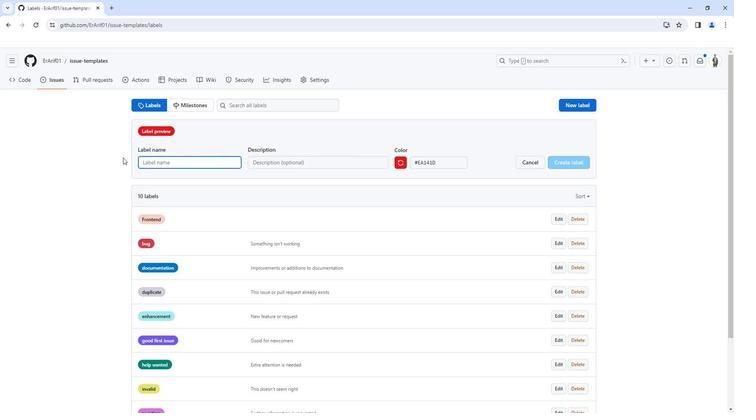 
Action: Key pressed <Key.shift>Backed<Key.backspace>nd
Screenshot: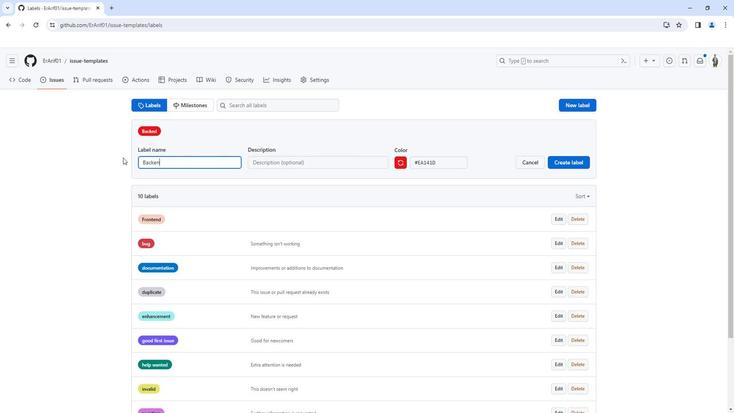 
Action: Mouse moved to (487, 148)
Screenshot: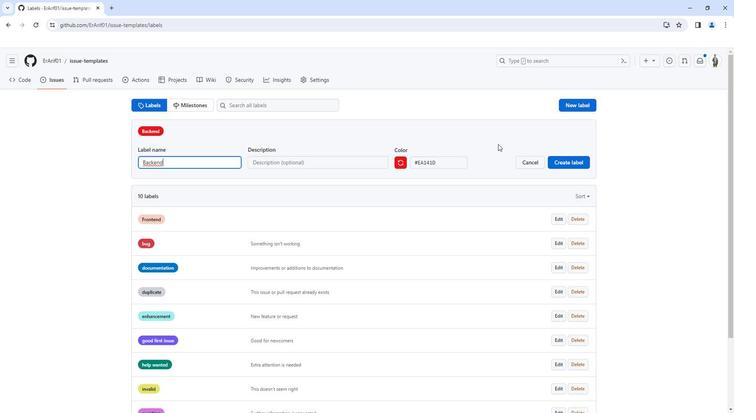 
Action: Mouse pressed left at (487, 148)
Screenshot: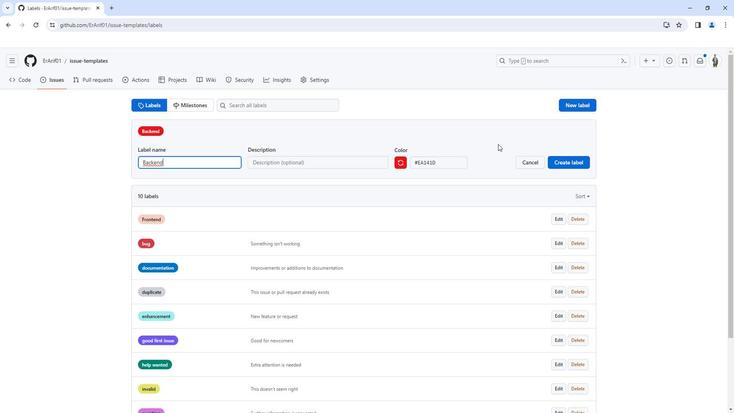
Action: Mouse moved to (530, 167)
Screenshot: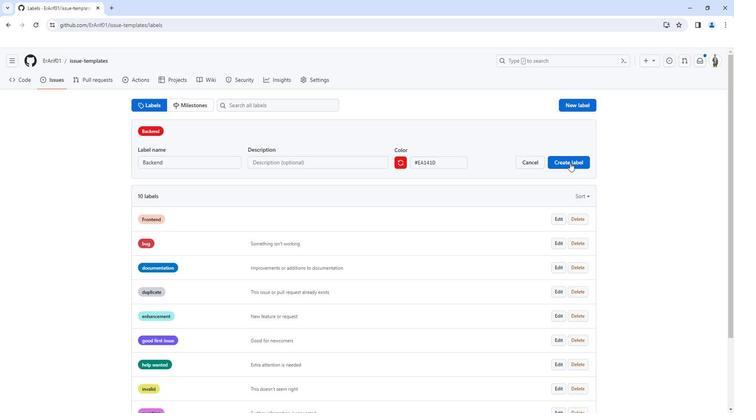 
Action: Mouse pressed left at (530, 167)
Screenshot: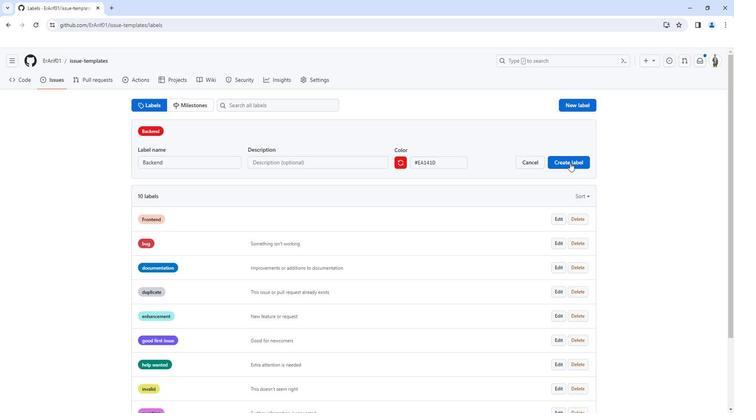 
Action: Mouse moved to (531, 110)
Screenshot: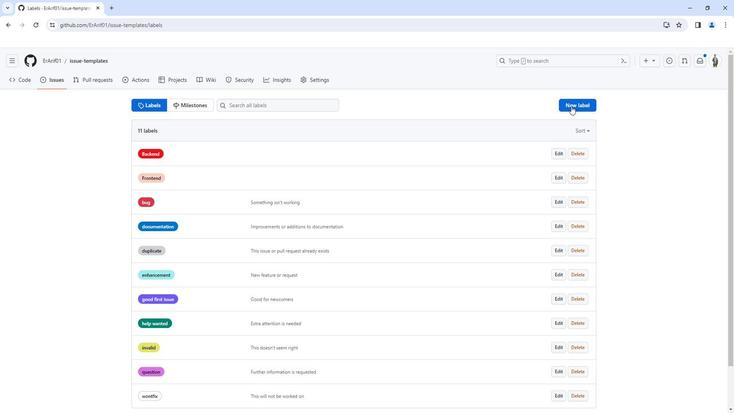 
Action: Mouse pressed left at (531, 110)
Screenshot: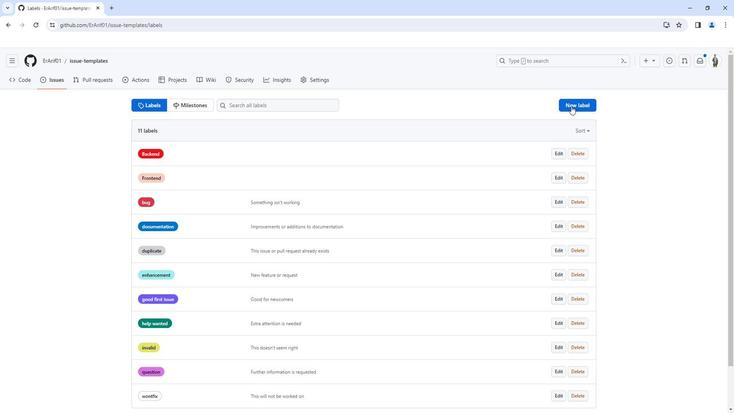 
Action: Mouse moved to (315, 165)
Screenshot: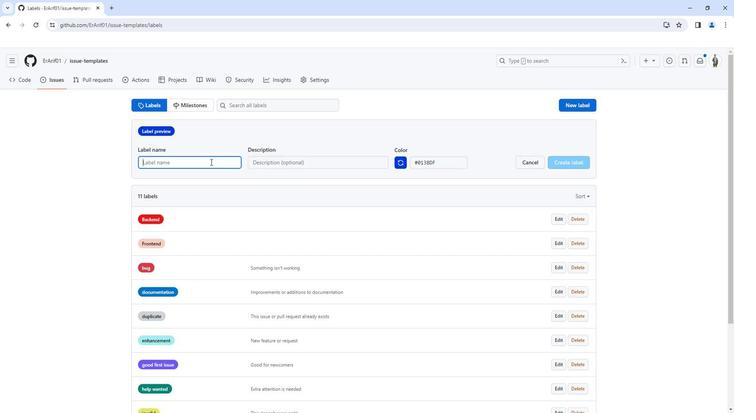 
Action: Mouse pressed left at (315, 165)
Screenshot: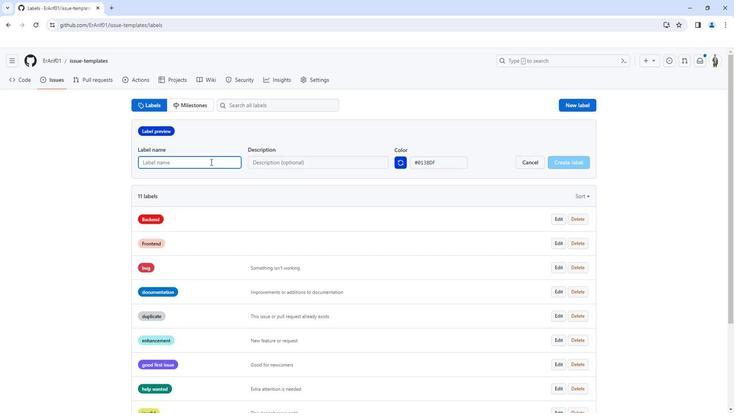 
Action: Key pressed <Key.shift>API
Screenshot: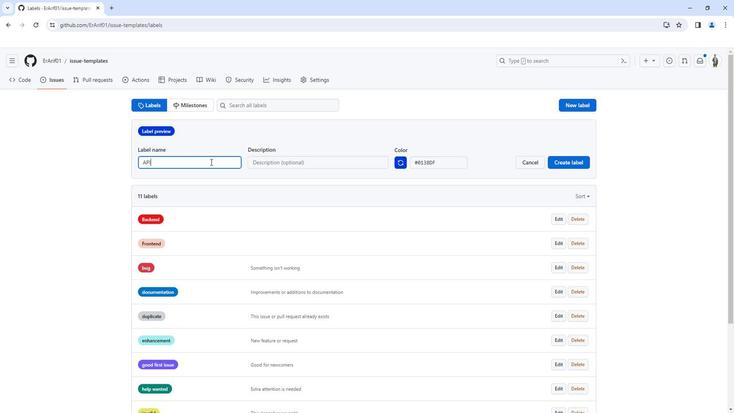 
Action: Mouse moved to (525, 165)
Screenshot: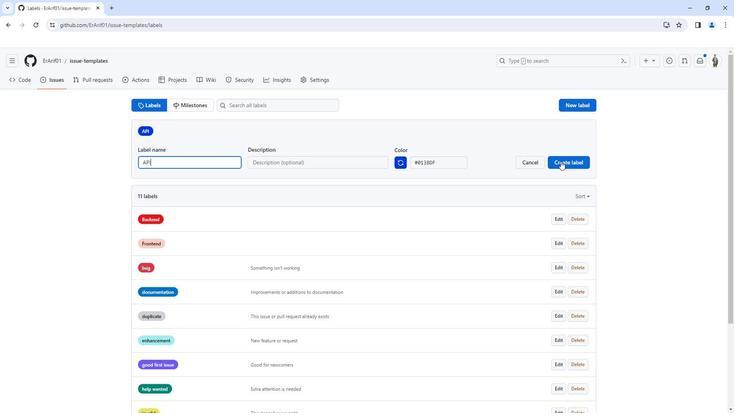 
Action: Mouse pressed left at (525, 165)
Screenshot: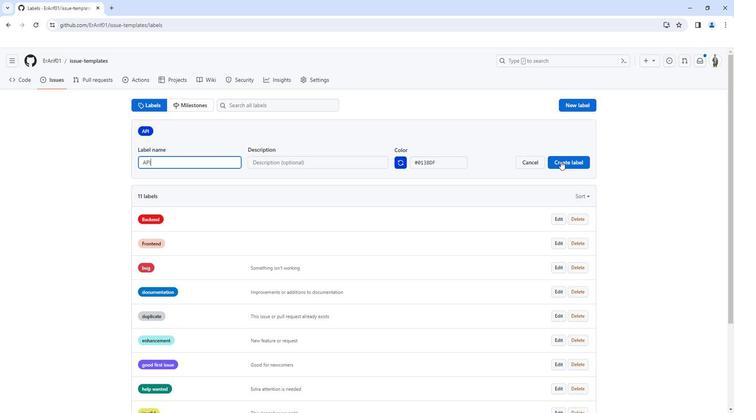 
Action: Mouse moved to (529, 110)
Screenshot: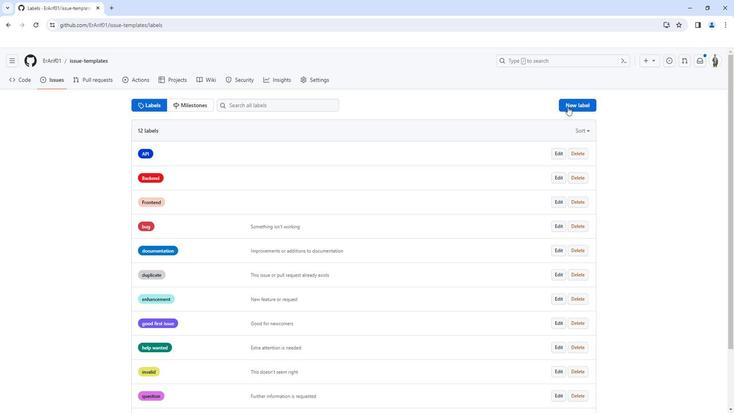 
Action: Mouse pressed left at (529, 110)
Screenshot: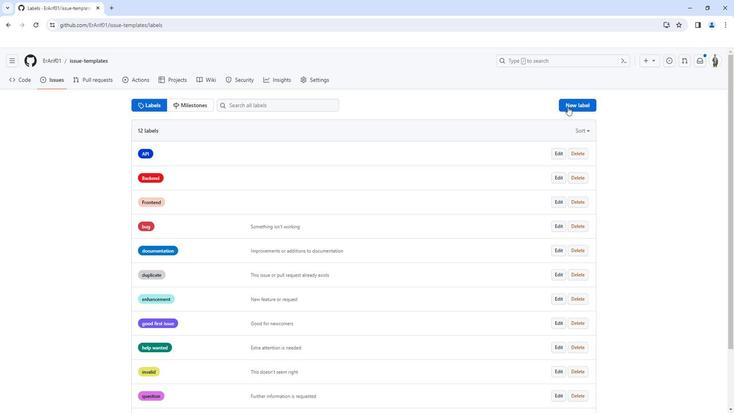 
Action: Mouse moved to (288, 169)
Screenshot: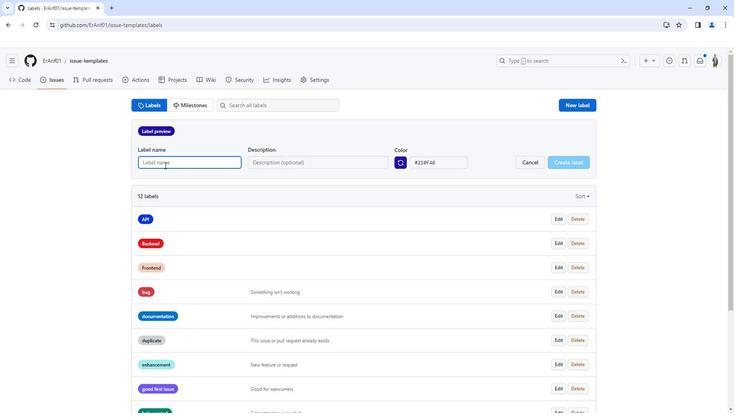 
Action: Key pressed <Key.shift>Design
Screenshot: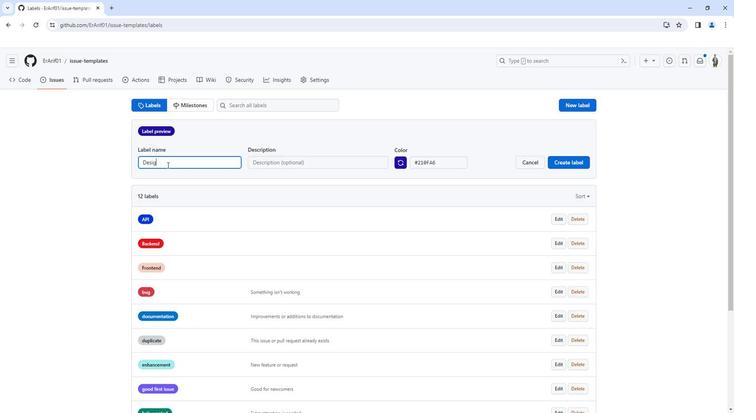 
Action: Mouse moved to (527, 163)
Screenshot: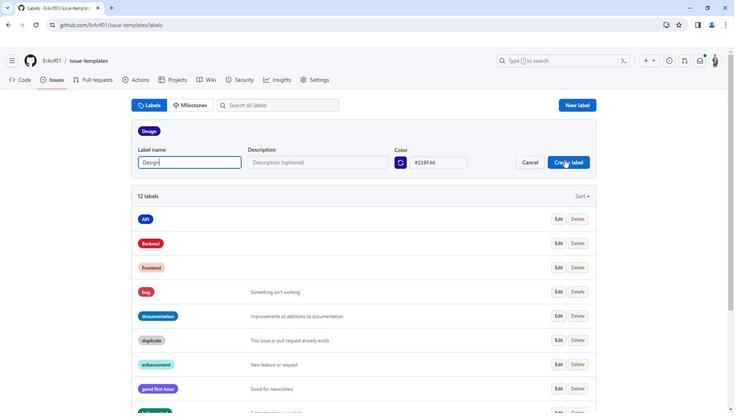 
Action: Mouse pressed left at (527, 163)
Screenshot: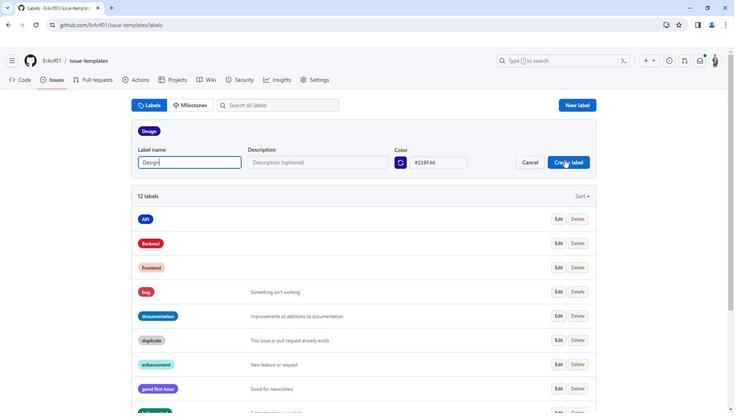 
Action: Mouse moved to (490, 169)
Screenshot: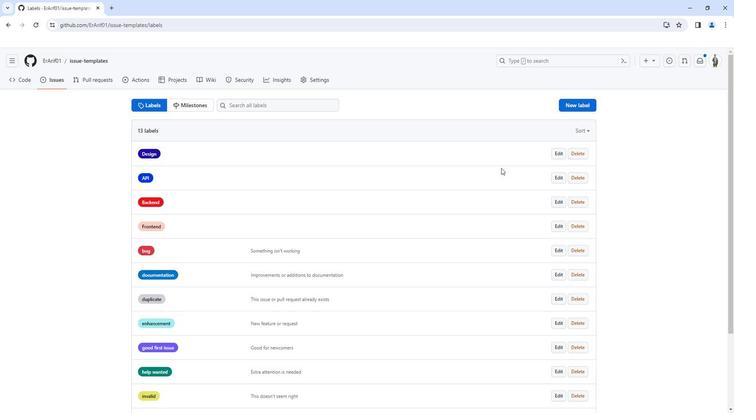 
Action: Mouse scrolled (490, 170) with delta (0, 0)
Screenshot: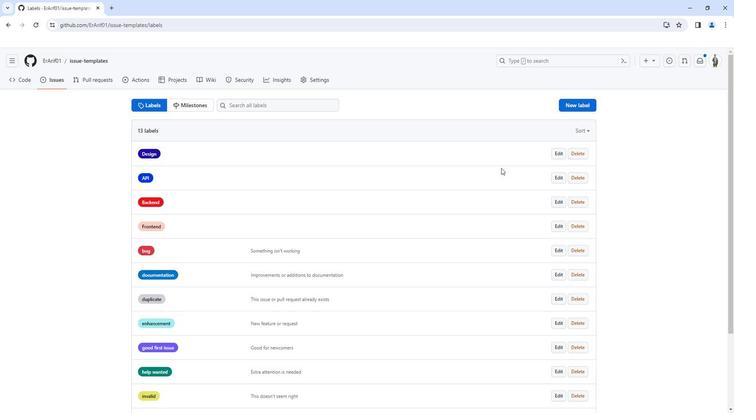 
Action: Mouse moved to (478, 181)
Screenshot: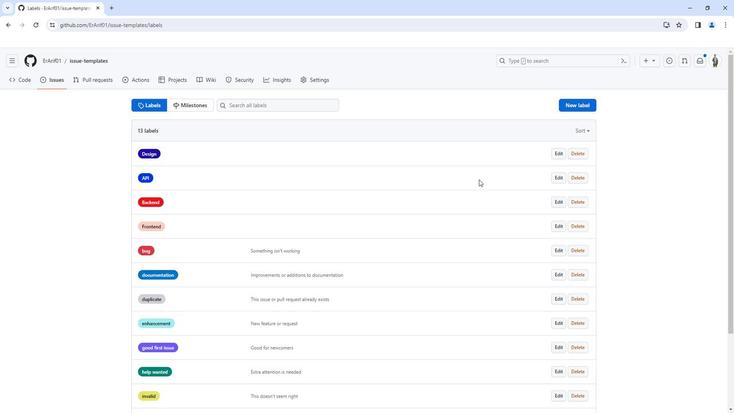 
Action: Mouse scrolled (478, 181) with delta (0, 0)
Screenshot: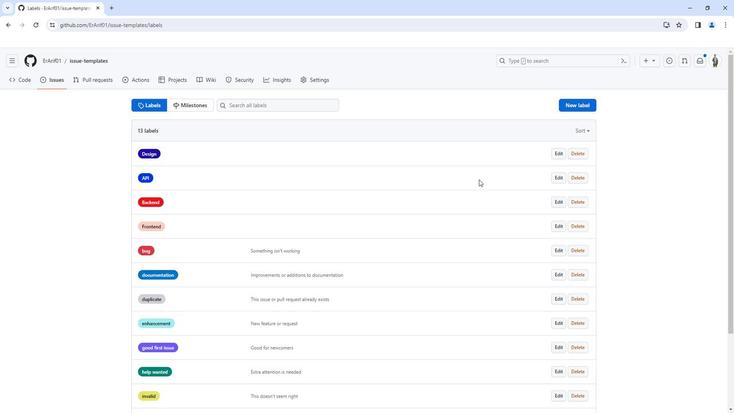 
Action: Mouse moved to (462, 195)
Screenshot: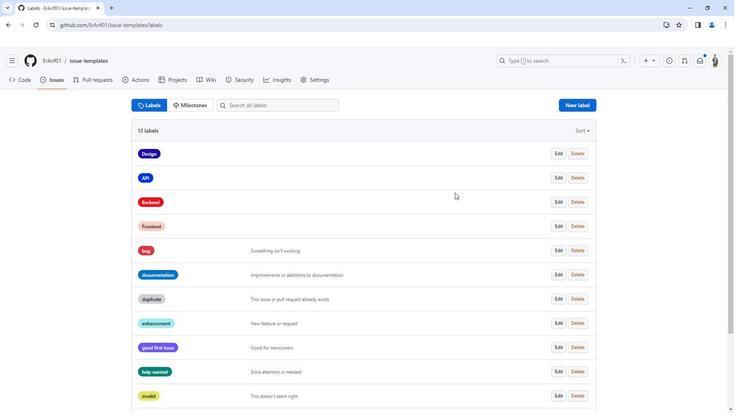 
Action: Mouse scrolled (462, 196) with delta (0, 0)
Screenshot: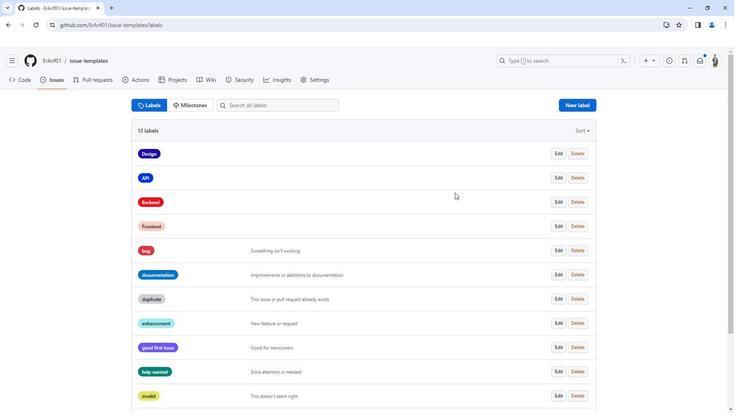
Action: Mouse moved to (320, 159)
Screenshot: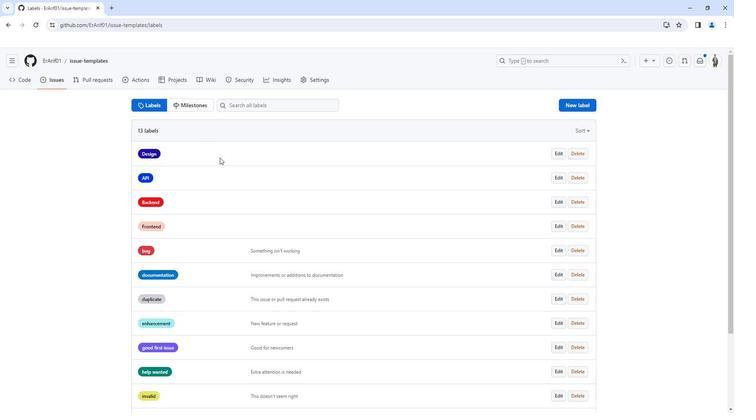 
Action: Mouse scrolled (320, 160) with delta (0, 0)
Screenshot: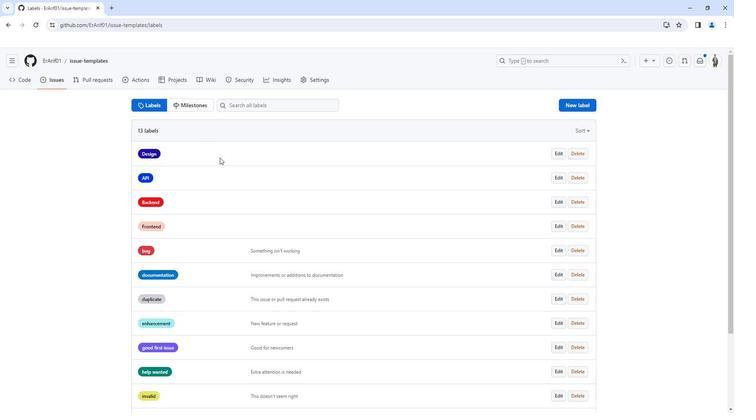 
Action: Mouse moved to (323, 167)
Screenshot: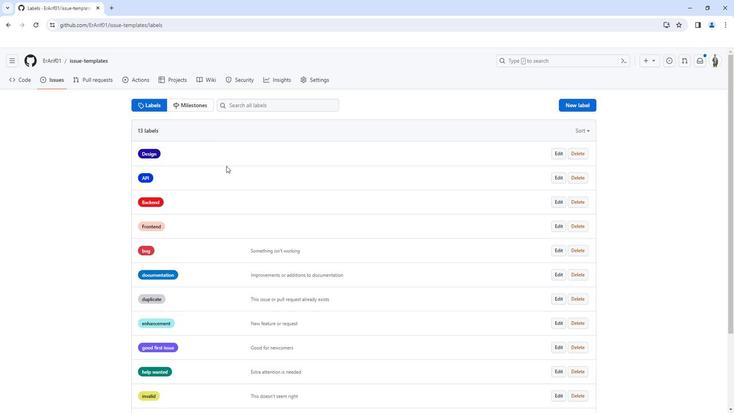 
Action: Mouse scrolled (323, 167) with delta (0, 0)
Screenshot: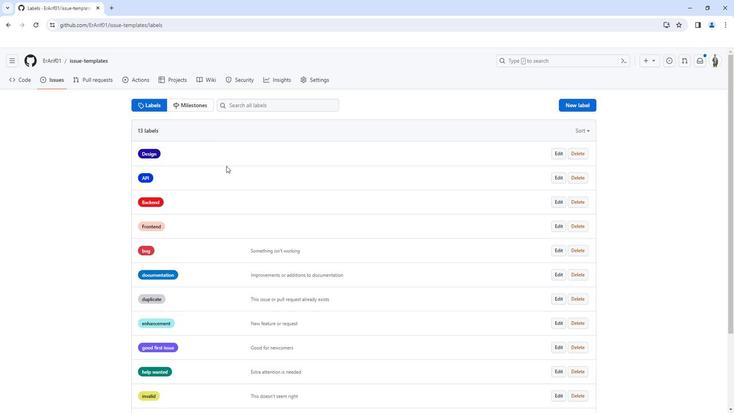 
Action: Mouse moved to (327, 175)
Screenshot: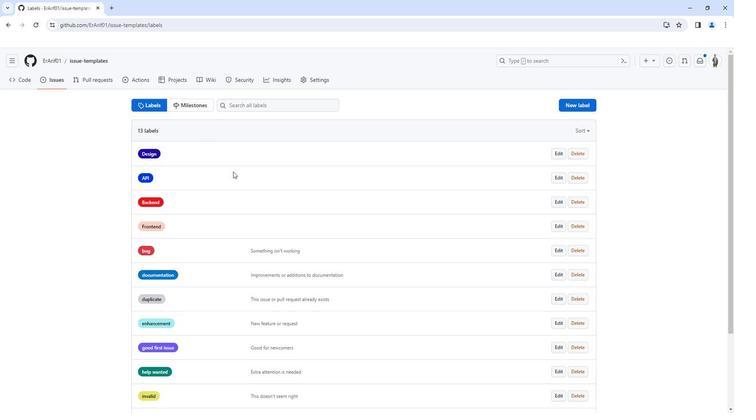 
Action: Mouse scrolled (327, 176) with delta (0, 0)
Screenshot: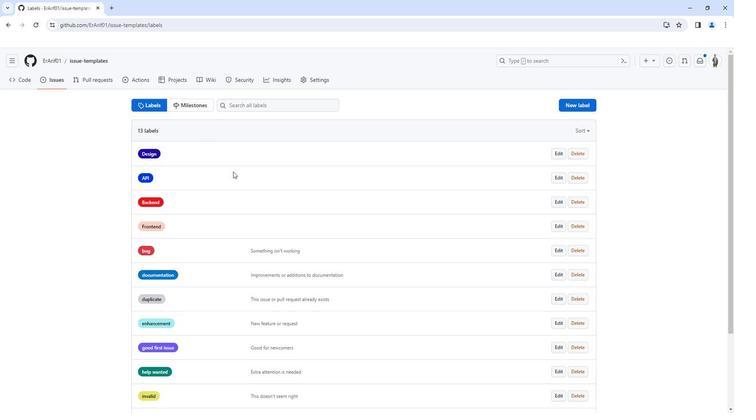 
Action: Mouse moved to (301, 109)
Screenshot: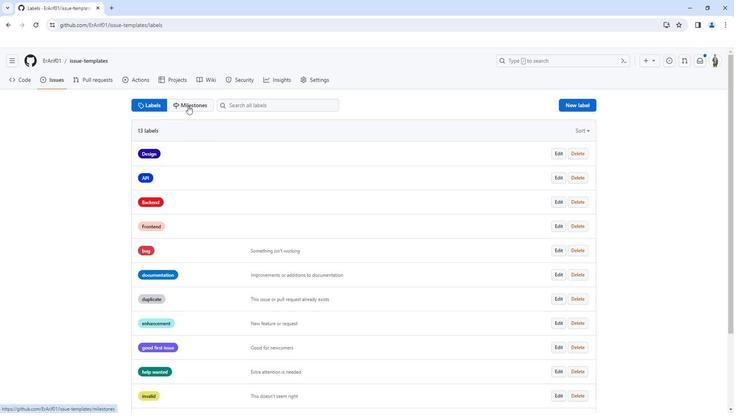 
Action: Mouse pressed left at (301, 109)
Screenshot: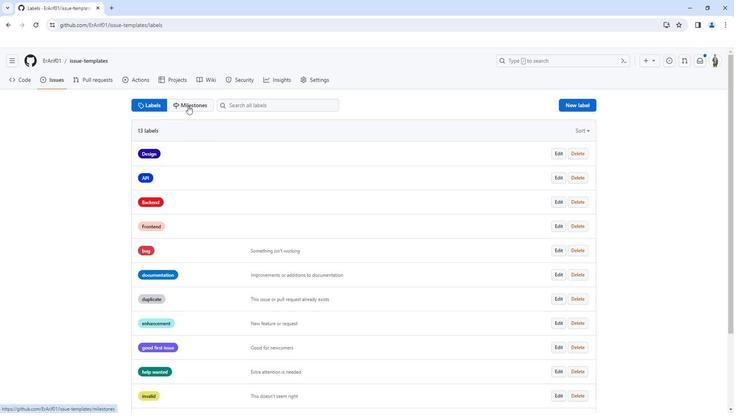 
Action: Mouse moved to (408, 207)
Screenshot: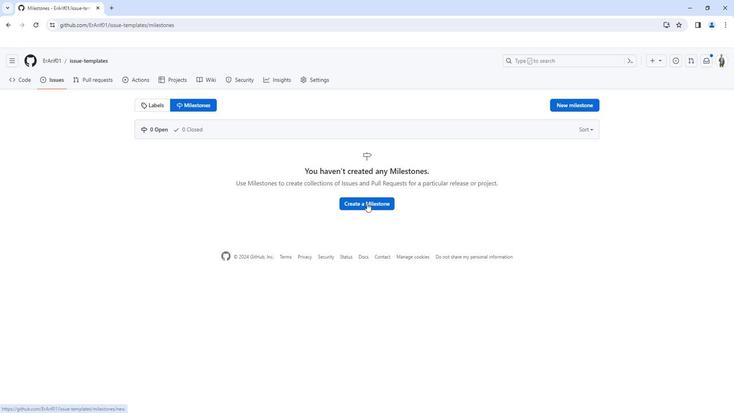 
Action: Mouse pressed left at (408, 207)
Screenshot: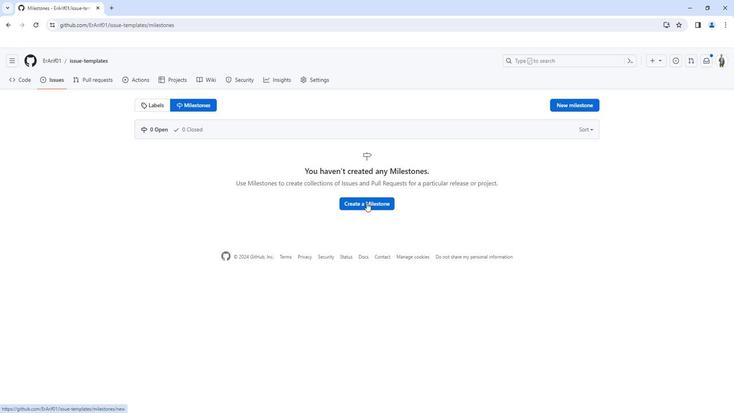 
Action: Mouse moved to (303, 155)
Screenshot: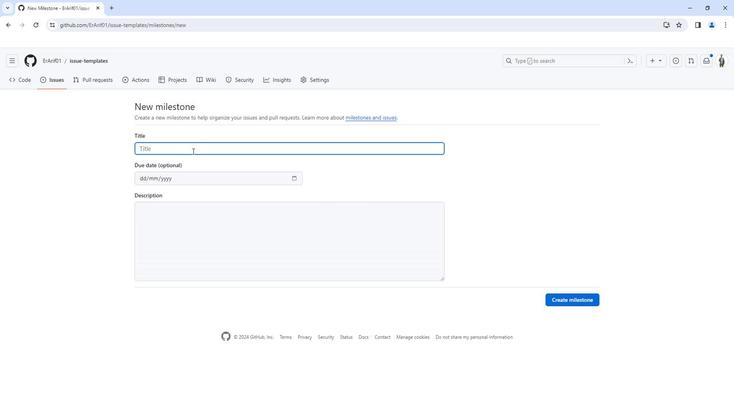 
Action: Mouse pressed left at (303, 155)
Screenshot: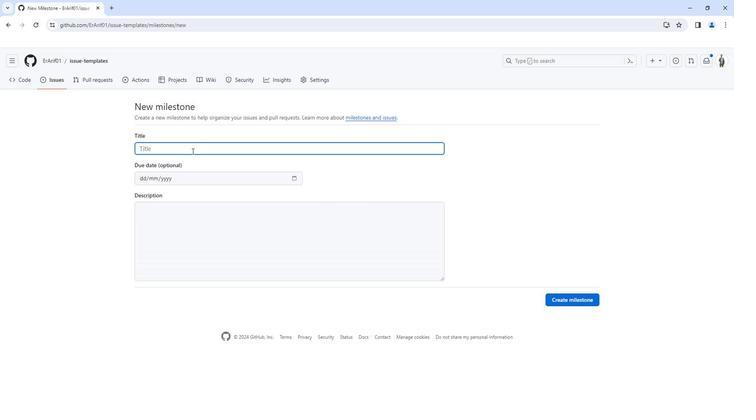
Action: Mouse moved to (84, 253)
Screenshot: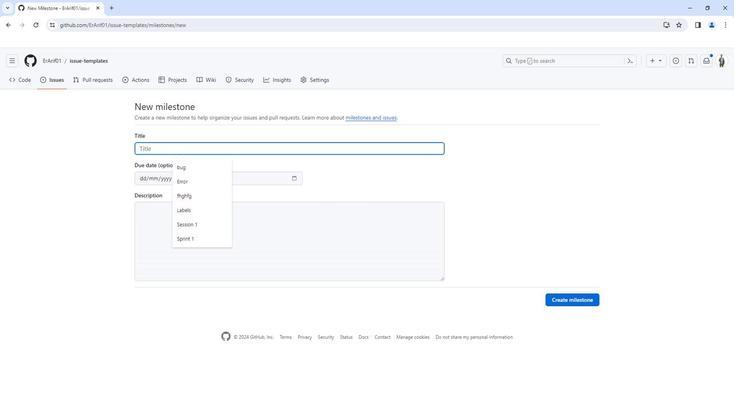 
Action: Mouse scrolled (84, 253) with delta (0, 0)
Screenshot: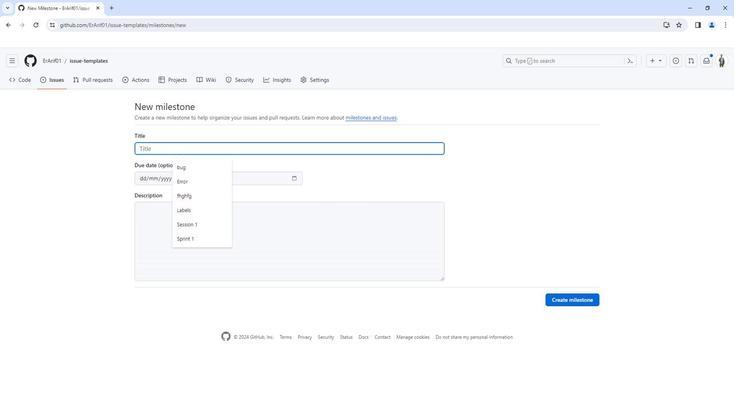 
Action: Mouse moved to (84, 252)
Screenshot: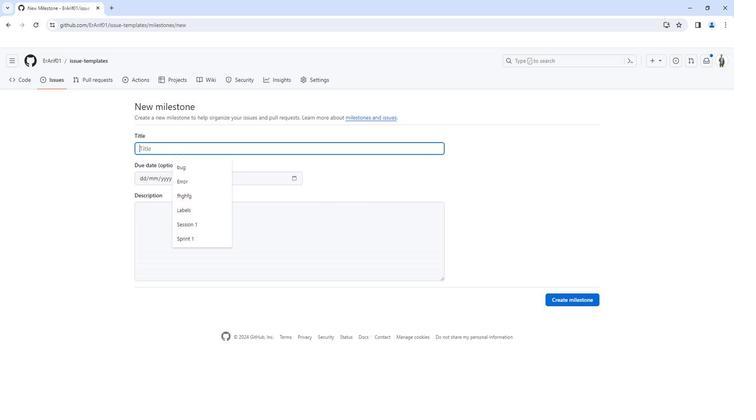 
Action: Mouse scrolled (84, 252) with delta (0, 0)
Screenshot: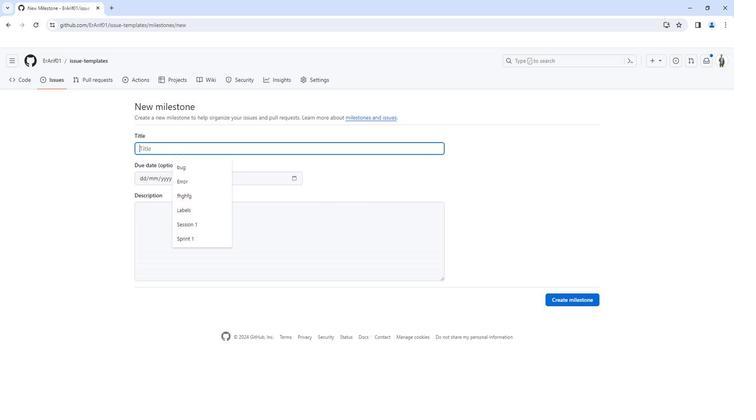 
Action: Mouse moved to (300, 151)
Screenshot: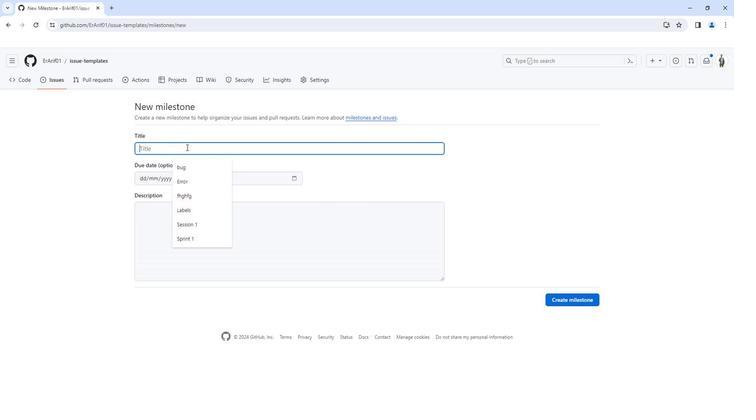
Action: Mouse pressed left at (300, 151)
Screenshot: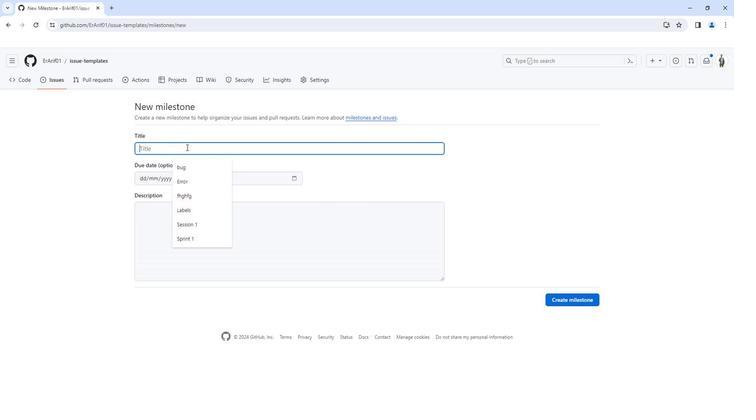 
Action: Mouse moved to (299, 163)
Screenshot: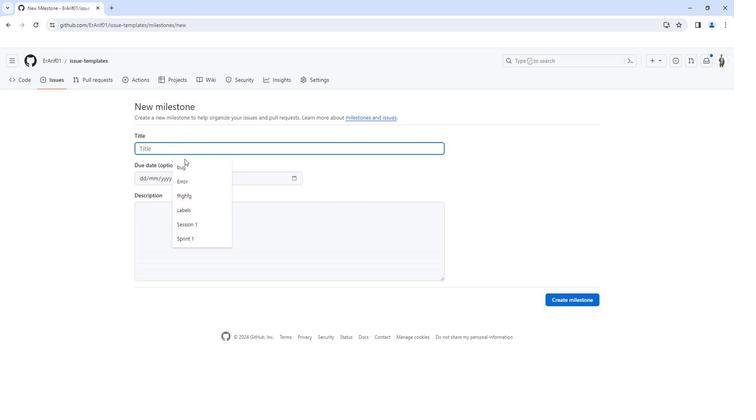 
Action: Key pressed <Key.shift>Sprint2
Screenshot: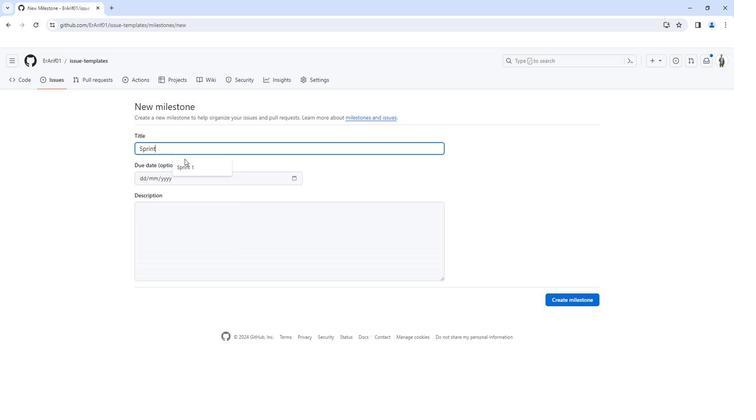 
Action: Mouse moved to (273, 181)
Screenshot: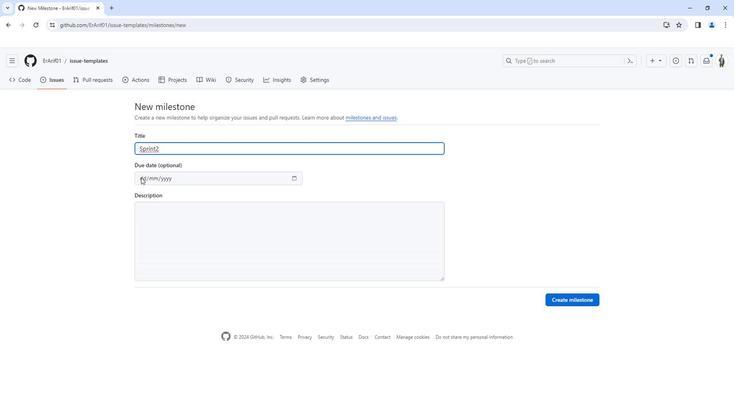 
Action: Mouse pressed left at (273, 181)
Screenshot: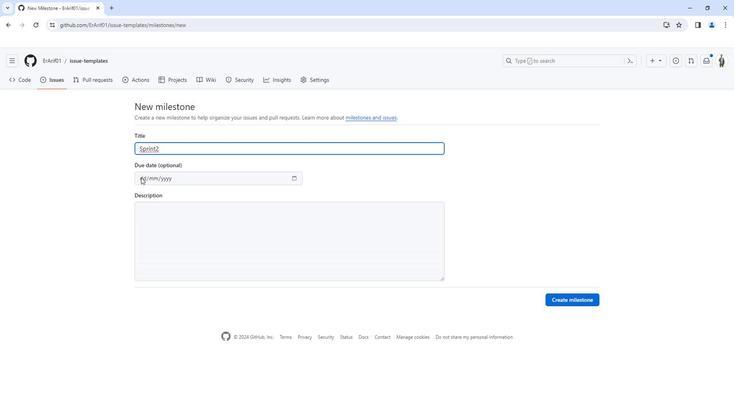 
Action: Mouse moved to (273, 181)
Screenshot: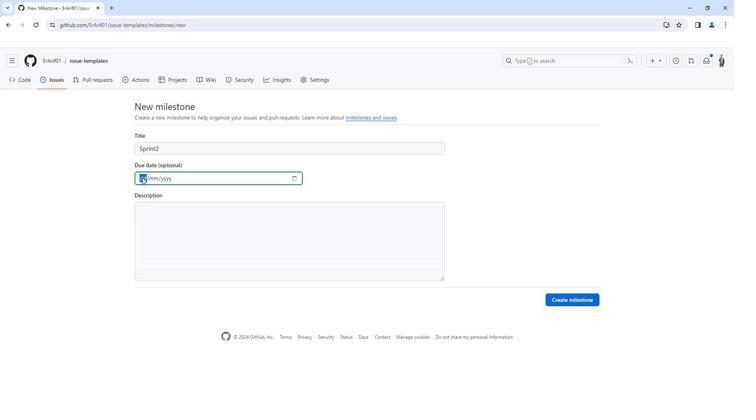 
Action: Key pressed 11012023<Key.backspace>422<Key.backspace>2024
Screenshot: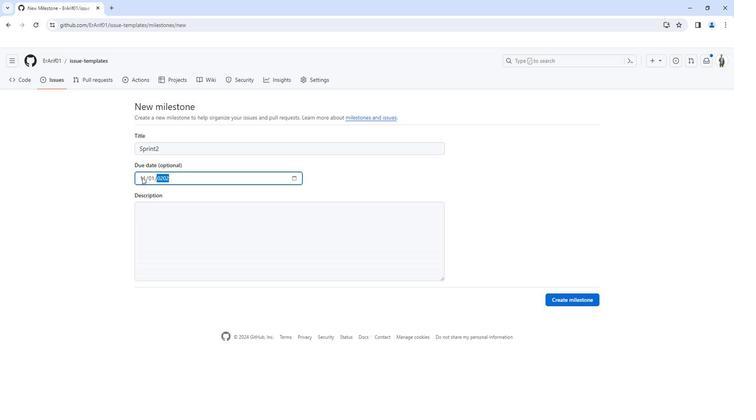 
Action: Mouse moved to (296, 233)
Screenshot: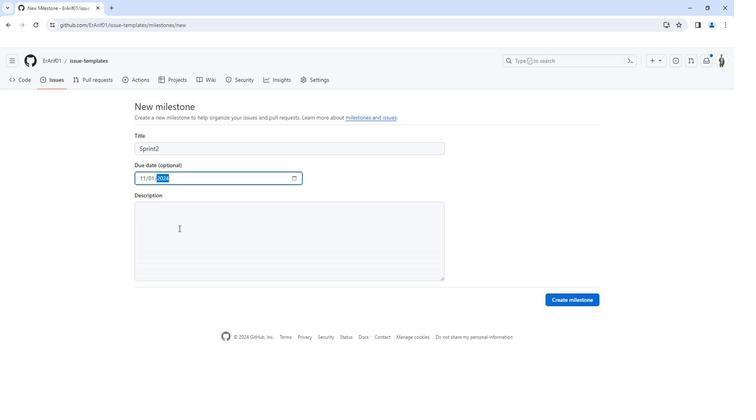 
Action: Mouse pressed left at (296, 233)
Screenshot: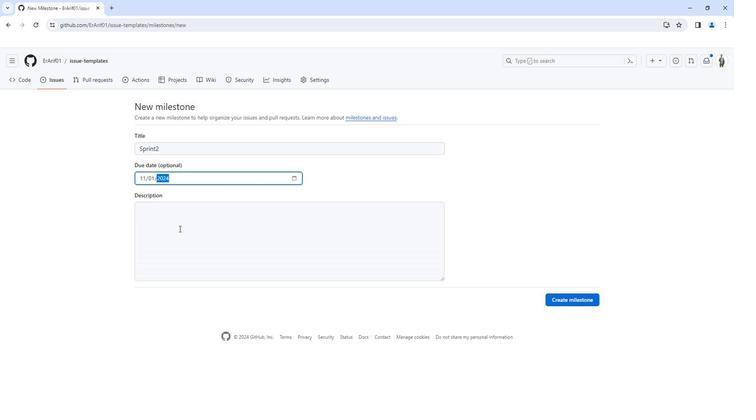 
Action: Mouse moved to (524, 303)
Screenshot: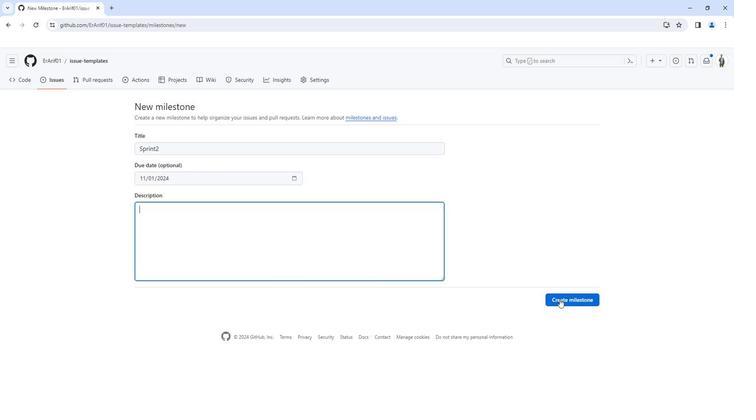 
Action: Mouse pressed left at (524, 303)
Screenshot: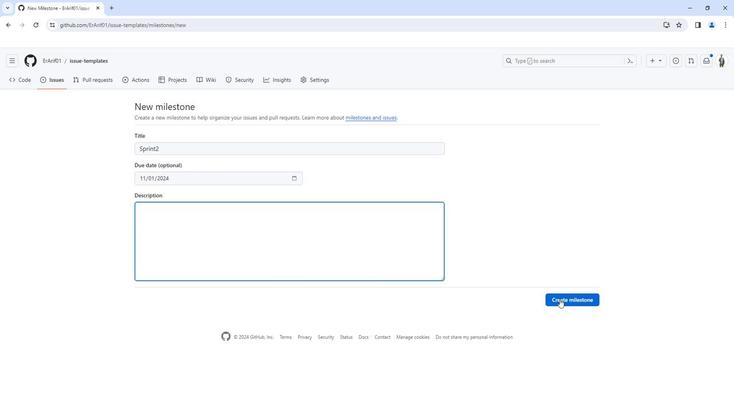 
Action: Mouse moved to (371, 251)
Screenshot: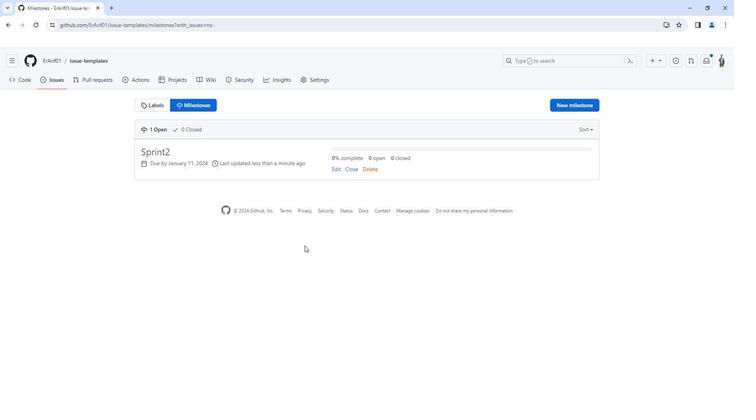 
Action: Mouse scrolled (371, 252) with delta (0, 0)
Screenshot: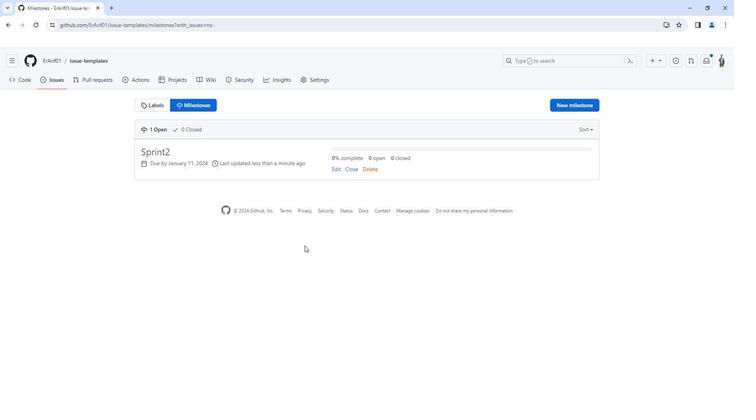 
Action: Mouse moved to (372, 245)
Screenshot: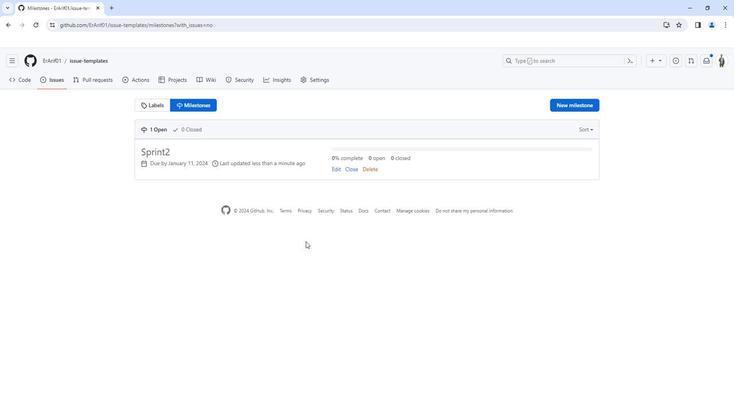
Action: Mouse scrolled (372, 245) with delta (0, 0)
Screenshot: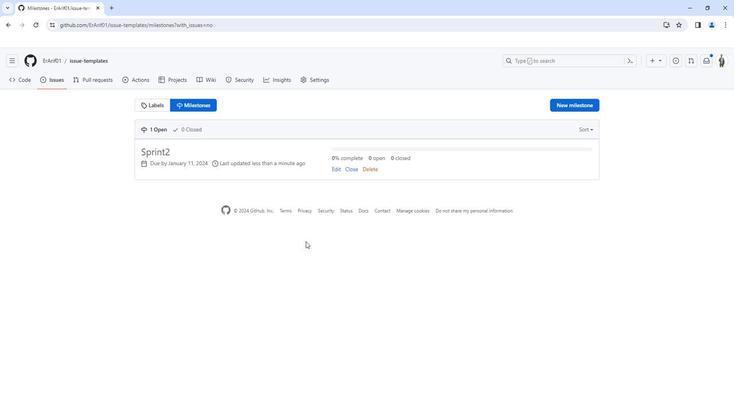 
Action: Mouse moved to (388, 231)
Screenshot: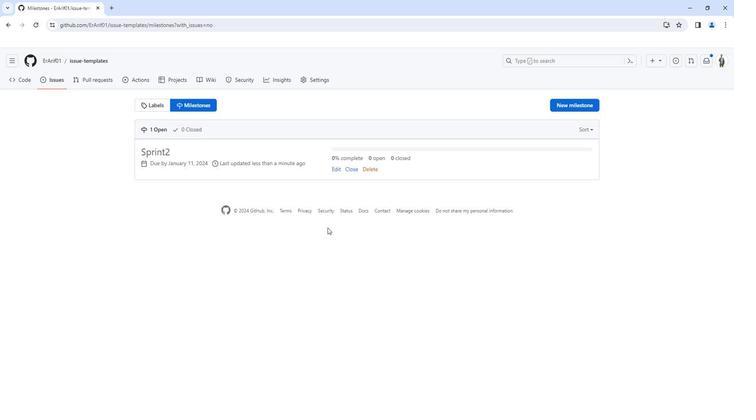 
Action: Mouse scrolled (388, 231) with delta (0, 0)
Screenshot: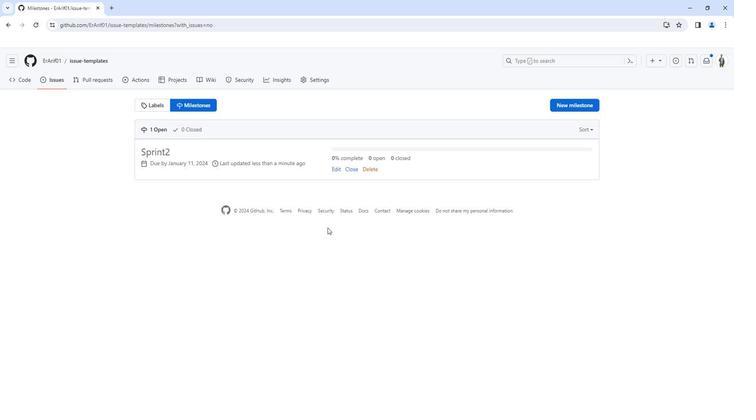 
Action: Mouse moved to (527, 110)
Screenshot: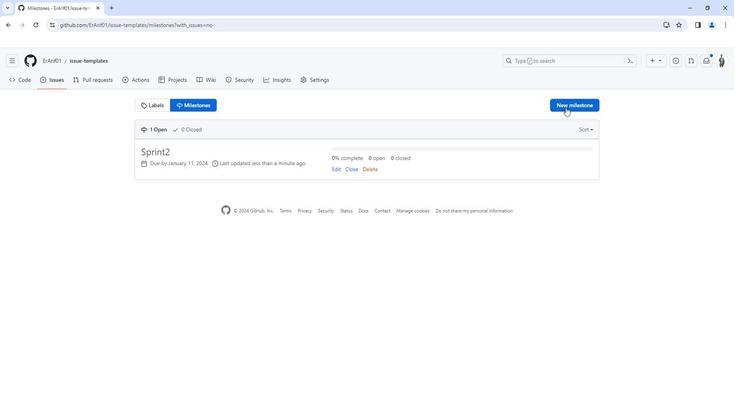 
Action: Mouse pressed left at (527, 110)
Screenshot: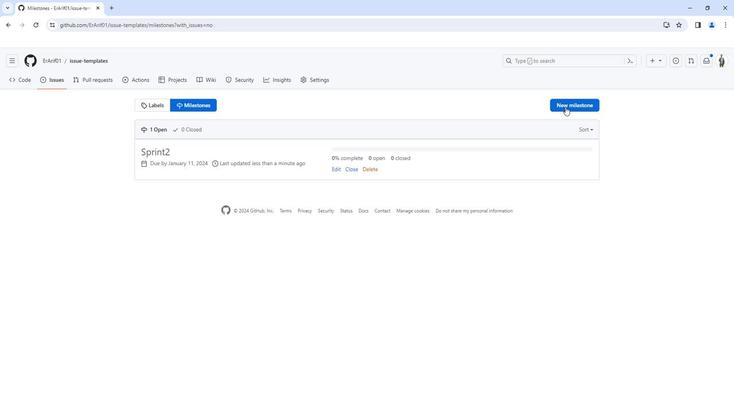 
Action: Mouse moved to (300, 157)
Screenshot: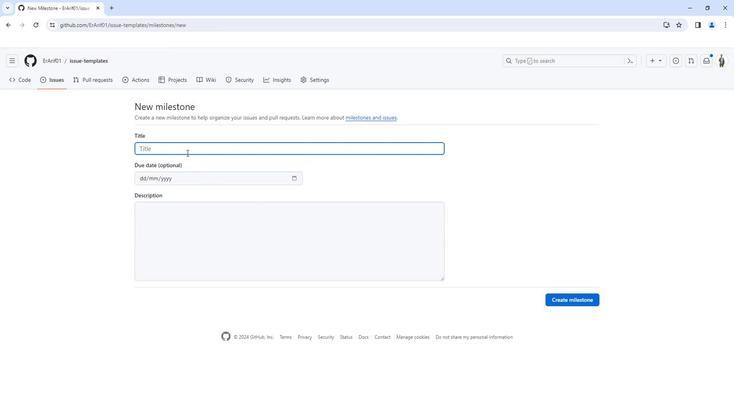 
Action: Key pressed <Key.shift>Version<Key.space>1.0
Screenshot: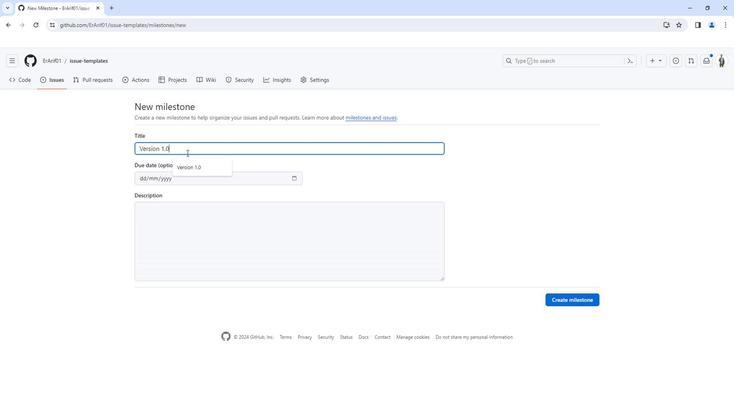 
Action: Mouse moved to (274, 180)
Screenshot: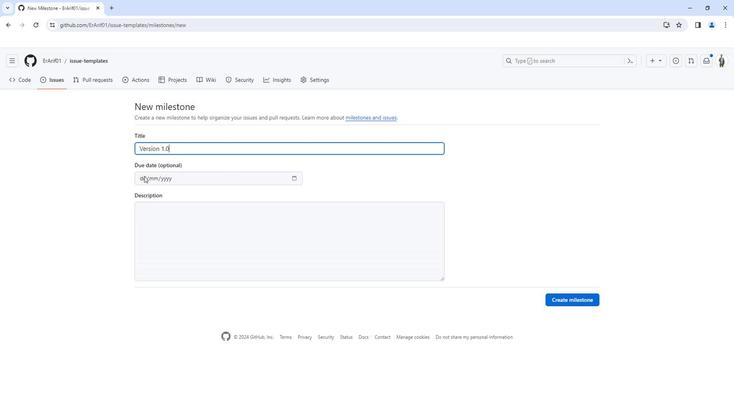 
Action: Mouse pressed left at (274, 180)
Screenshot: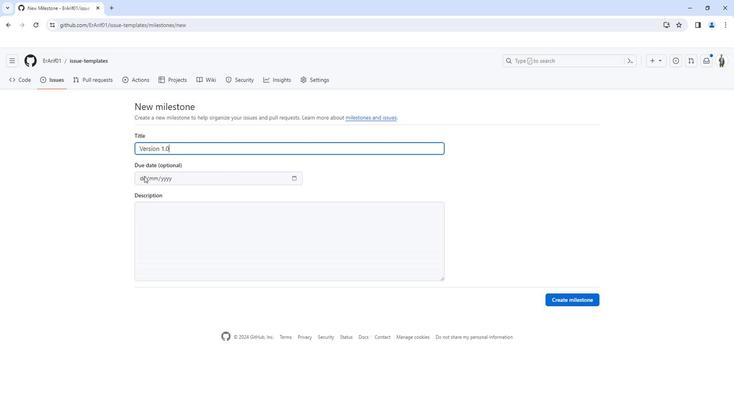 
Action: Mouse moved to (274, 192)
Screenshot: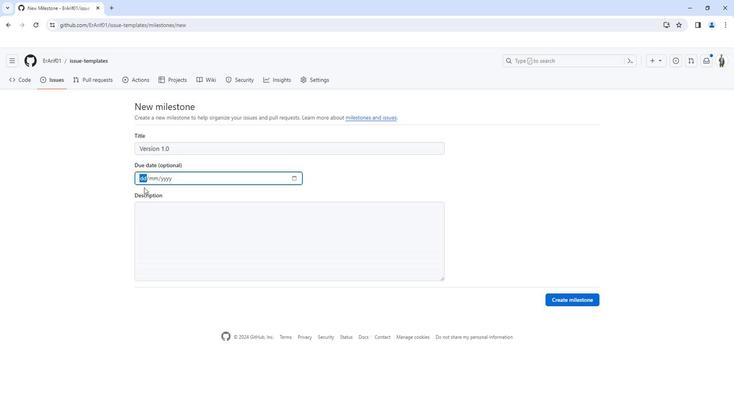 
Action: Key pressed 11/012024
Screenshot: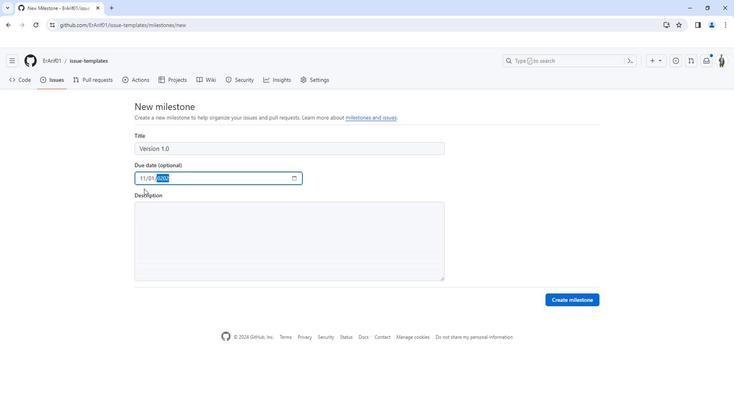 
Action: Mouse moved to (524, 303)
Screenshot: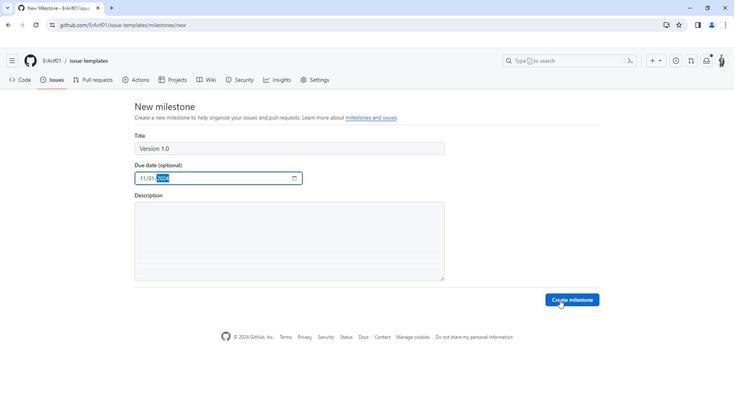 
Action: Mouse pressed left at (524, 303)
Screenshot: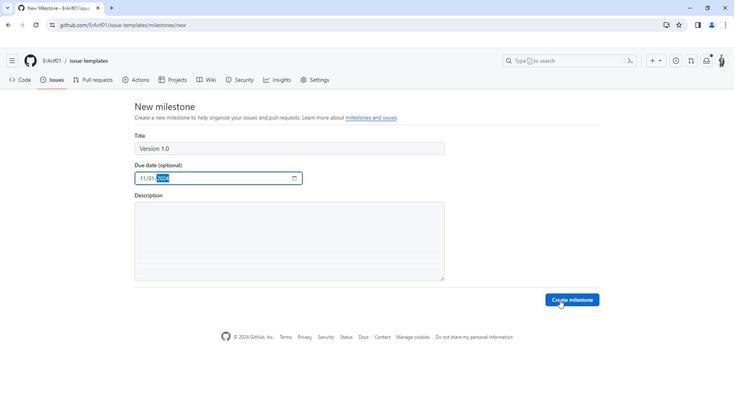 
Action: Mouse moved to (363, 193)
Screenshot: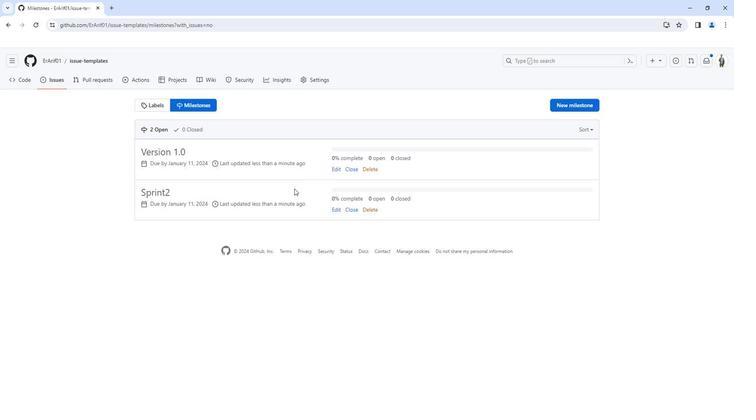 
Action: Mouse scrolled (363, 194) with delta (0, 0)
Screenshot: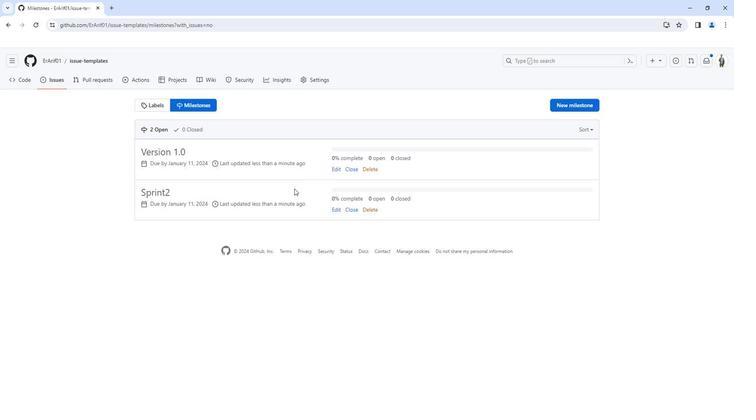 
Action: Mouse moved to (355, 195)
Screenshot: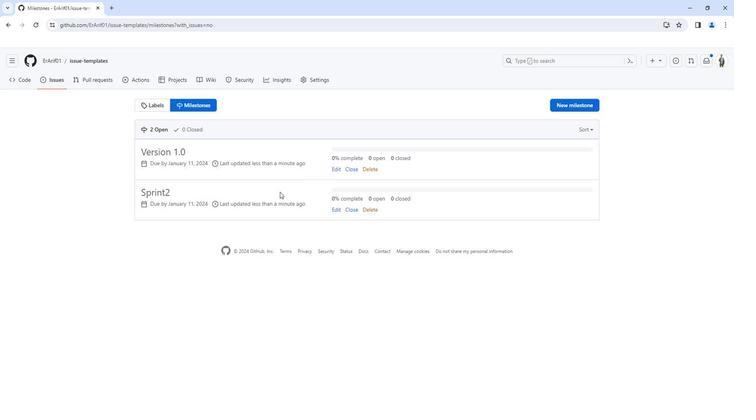 
Action: Mouse scrolled (355, 196) with delta (0, 0)
Screenshot: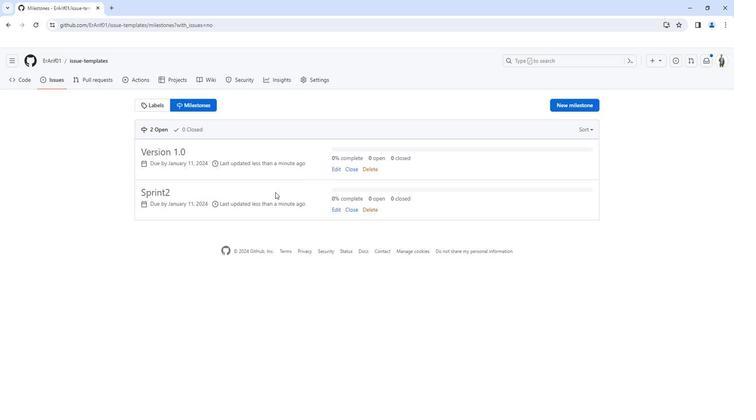 
Action: Mouse moved to (87, 183)
Screenshot: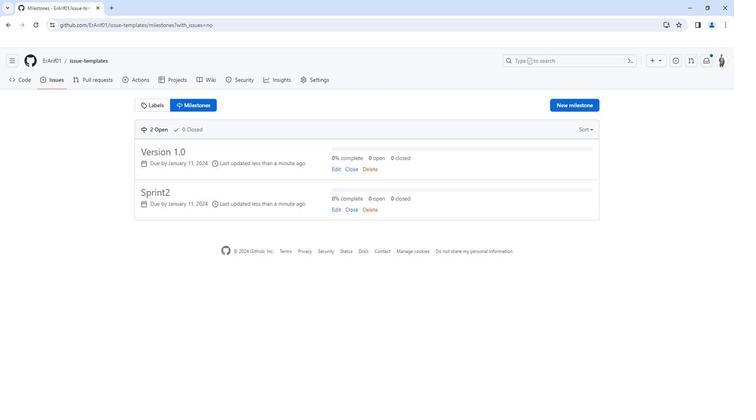 
Action: Mouse scrolled (87, 183) with delta (0, 0)
Screenshot: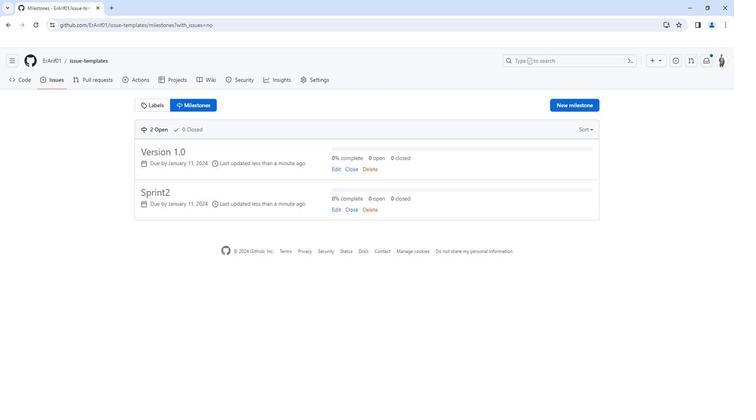 
Action: Mouse moved to (87, 185)
Screenshot: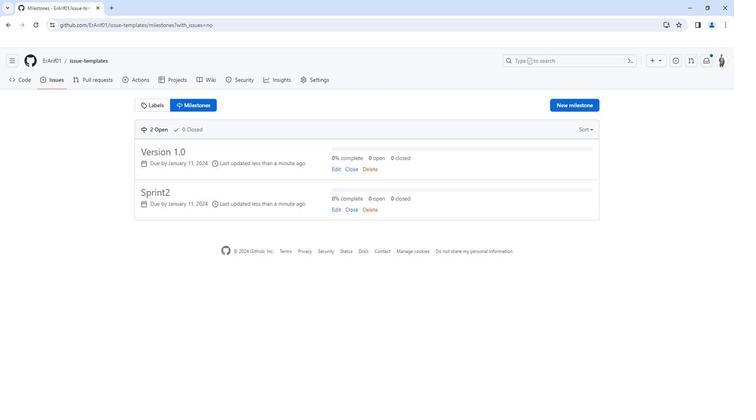 
Action: Mouse scrolled (87, 184) with delta (0, 0)
Screenshot: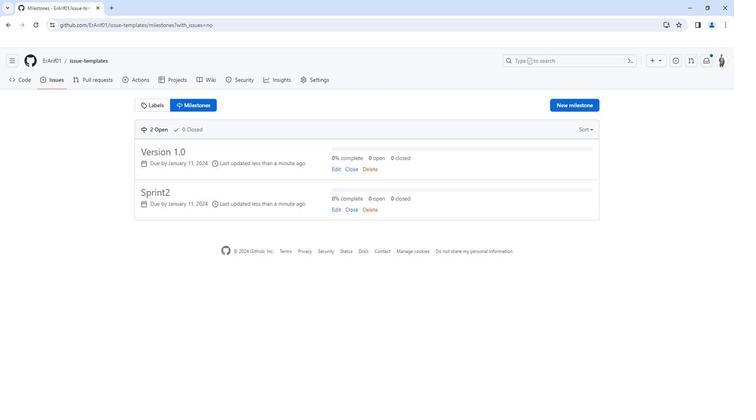 
Action: Mouse moved to (84, 184)
Screenshot: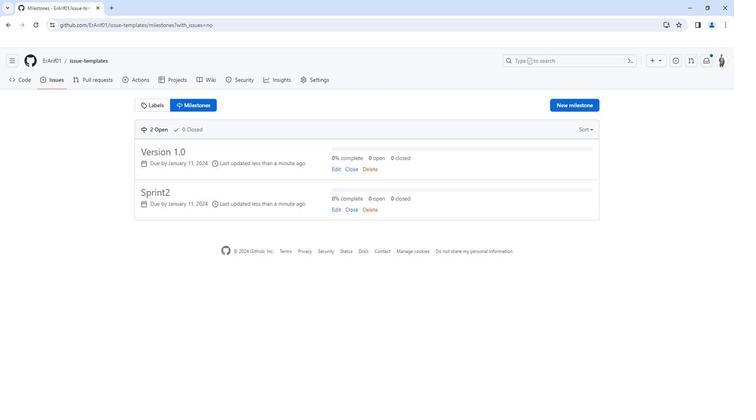 
Action: Mouse scrolled (84, 184) with delta (0, 0)
Screenshot: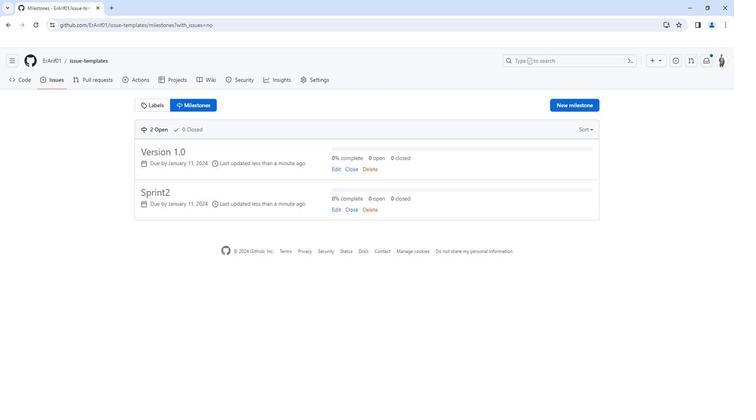 
Action: Mouse scrolled (84, 184) with delta (0, 0)
Screenshot: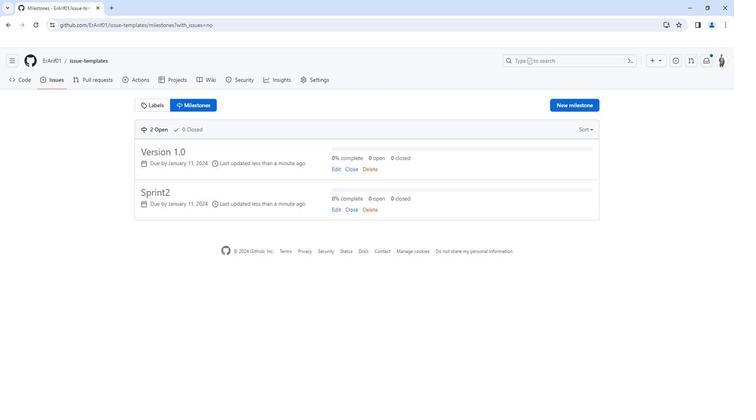 
Action: Mouse scrolled (84, 184) with delta (0, 0)
Screenshot: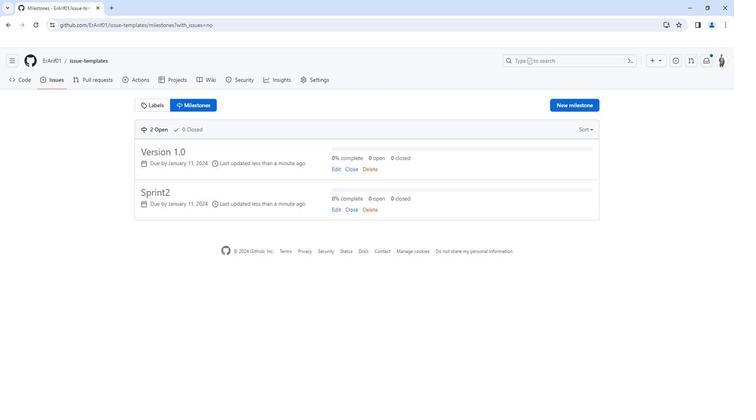
Action: Mouse moved to (78, 191)
Screenshot: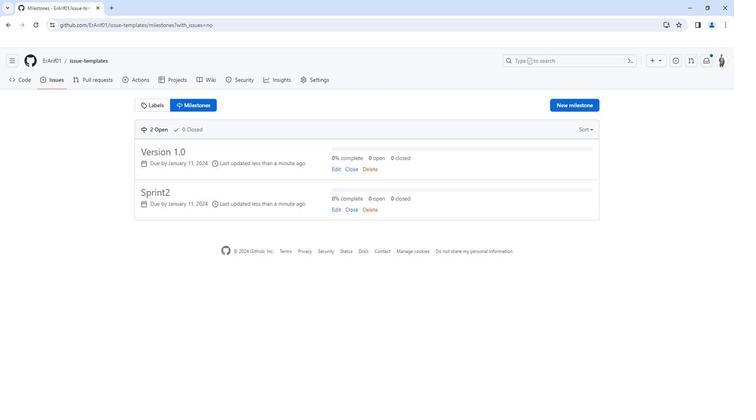 
Action: Mouse scrolled (78, 191) with delta (0, 0)
Screenshot: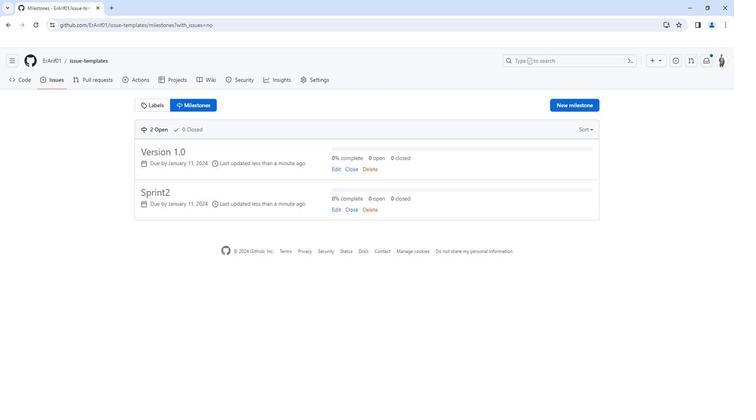 
Action: Mouse moved to (347, 158)
Screenshot: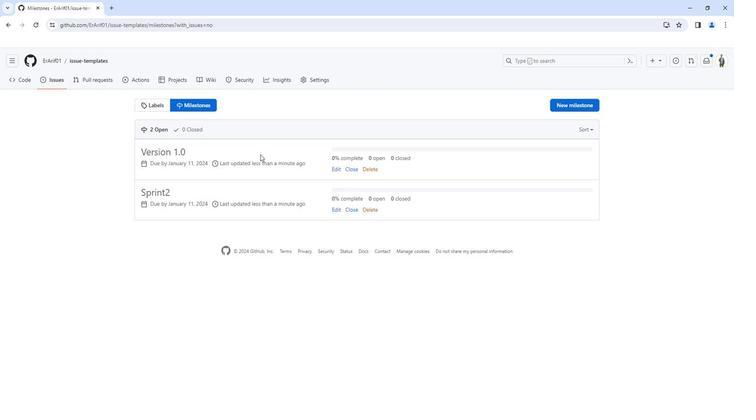 
Action: Mouse scrolled (347, 159) with delta (0, 0)
Screenshot: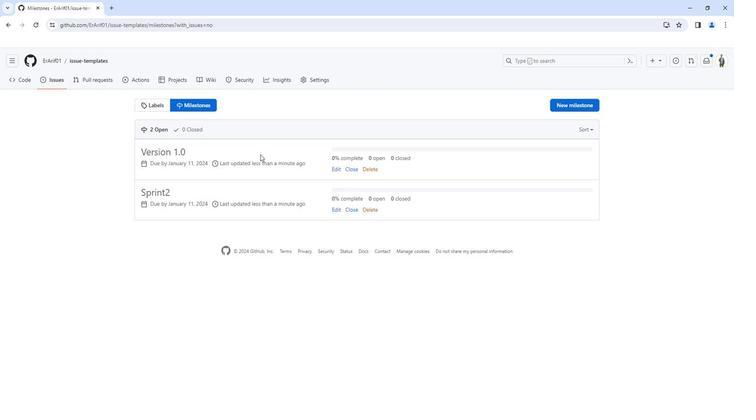 
Action: Mouse moved to (287, 143)
Screenshot: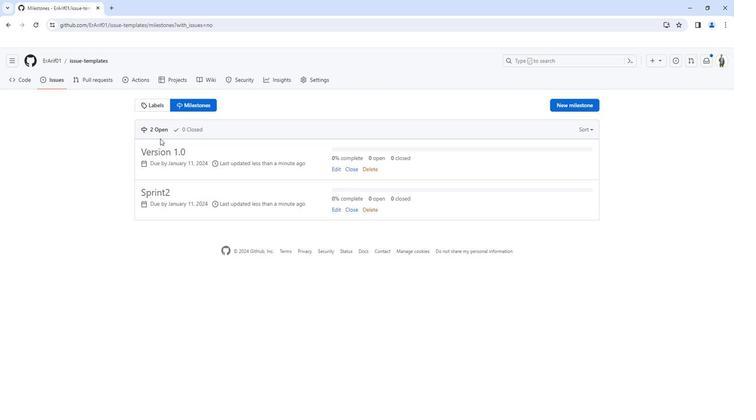 
Action: Mouse scrolled (287, 144) with delta (0, 0)
Screenshot: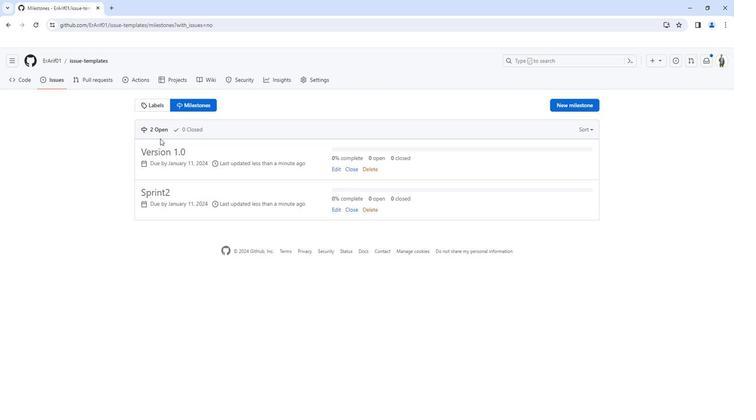 
Action: Mouse moved to (222, 84)
Screenshot: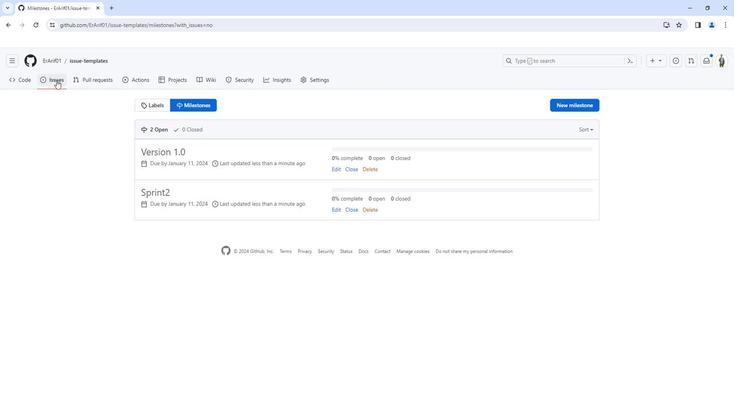 
Action: Mouse pressed left at (222, 84)
Screenshot: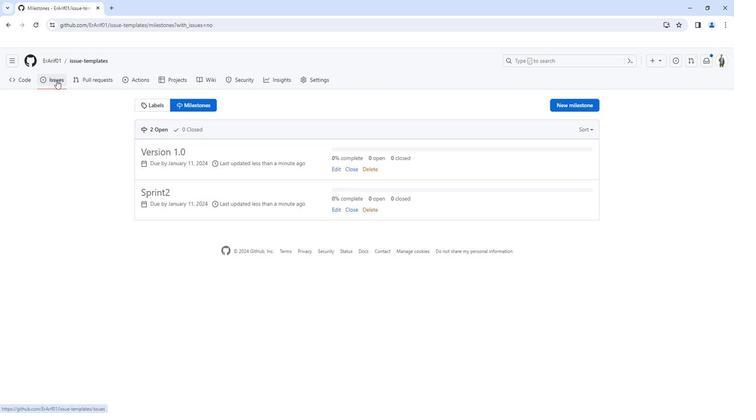 
Action: Mouse moved to (540, 110)
Screenshot: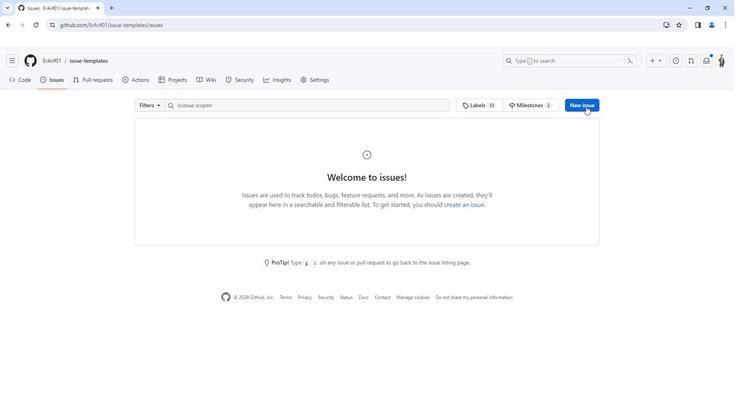 
Action: Mouse pressed left at (540, 110)
Screenshot: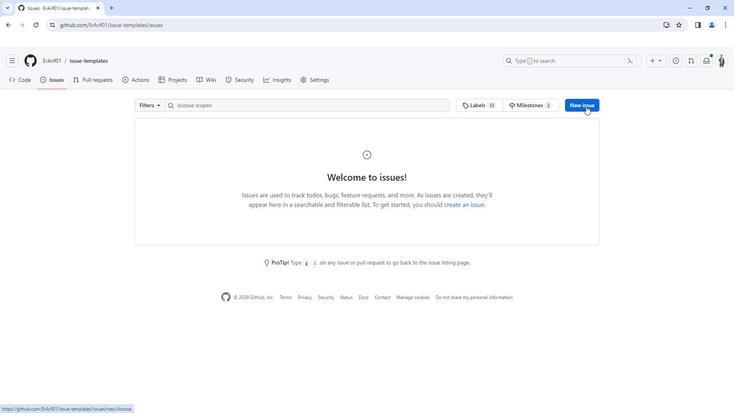 
Action: Mouse moved to (528, 125)
Screenshot: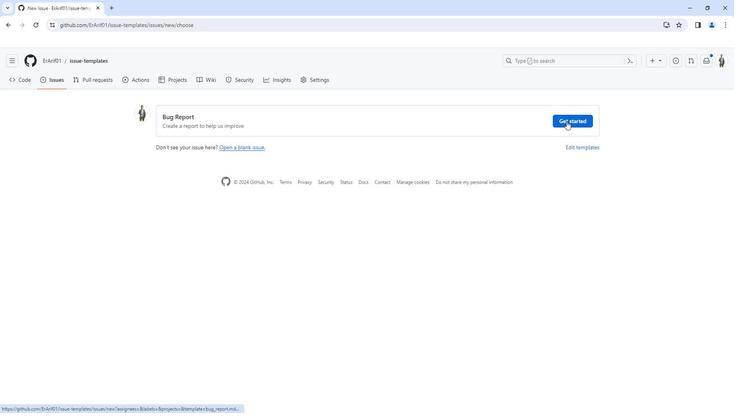 
Action: Mouse pressed left at (528, 125)
Screenshot: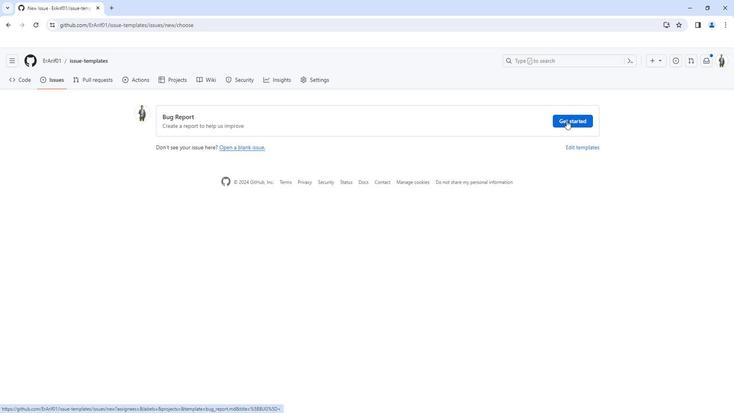 
Action: Mouse moved to (460, 183)
Screenshot: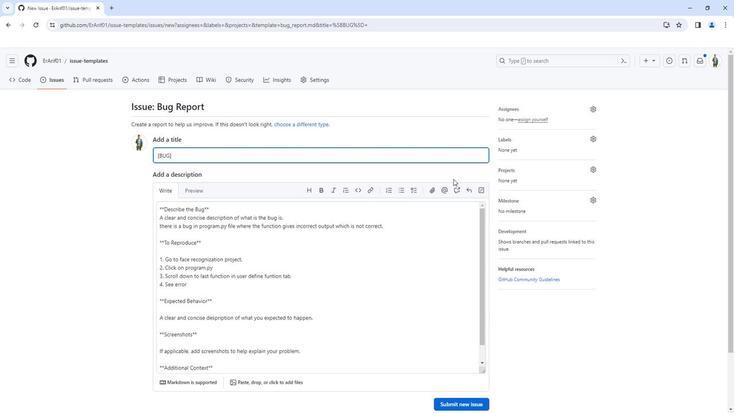 
Action: Mouse scrolled (460, 183) with delta (0, 0)
Screenshot: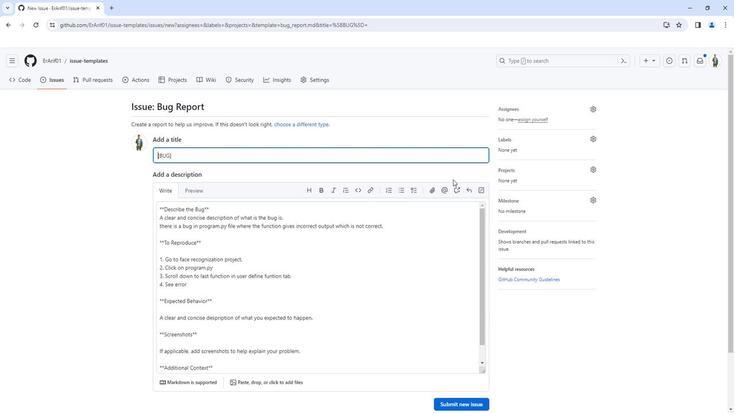 
Action: Mouse moved to (460, 184)
Screenshot: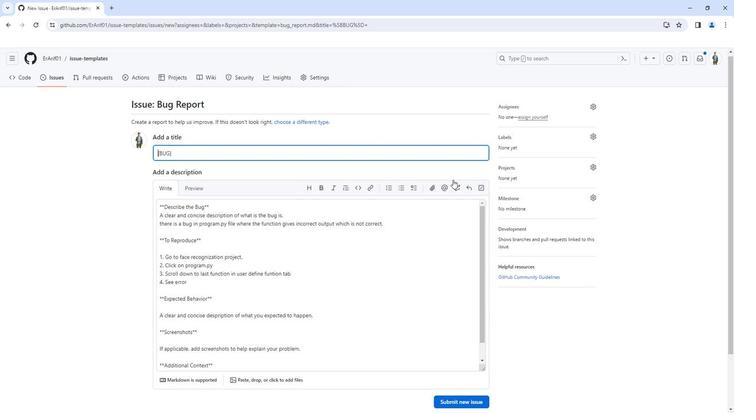 
Action: Mouse scrolled (460, 183) with delta (0, 0)
Screenshot: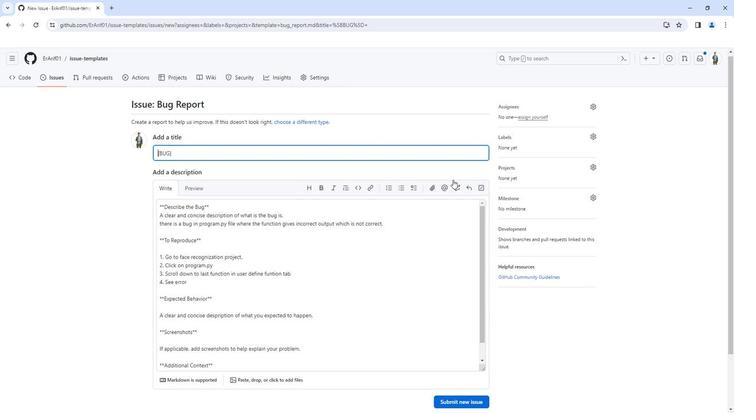 
Action: Mouse moved to (460, 185)
Screenshot: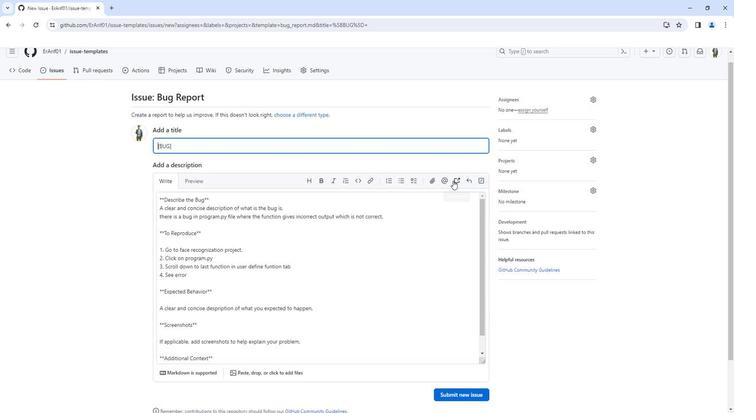 
Action: Mouse scrolled (460, 184) with delta (0, 0)
Screenshot: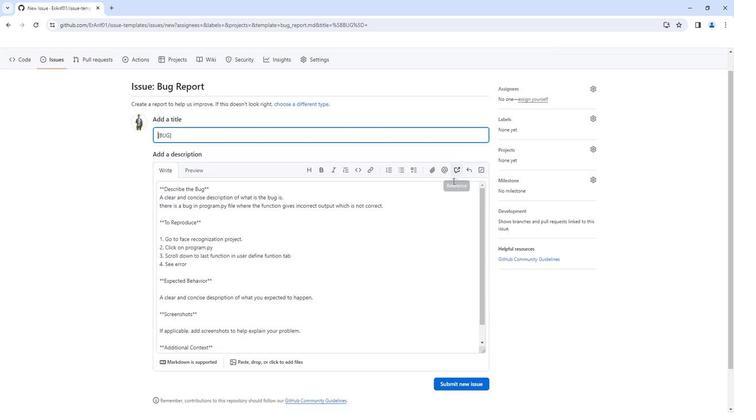 
Action: Mouse moved to (459, 343)
Screenshot: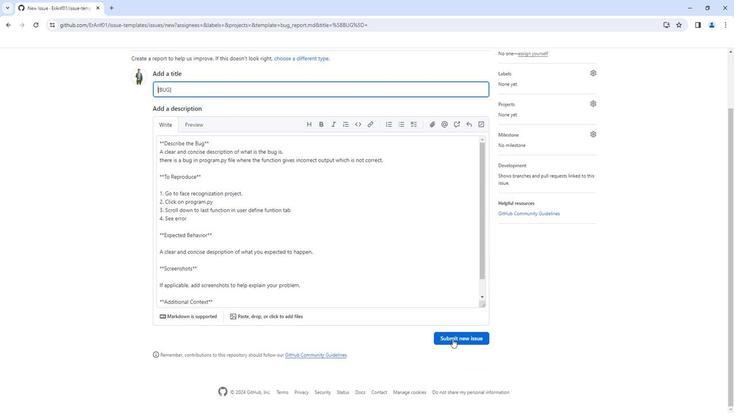 
Action: Mouse pressed left at (459, 343)
Screenshot: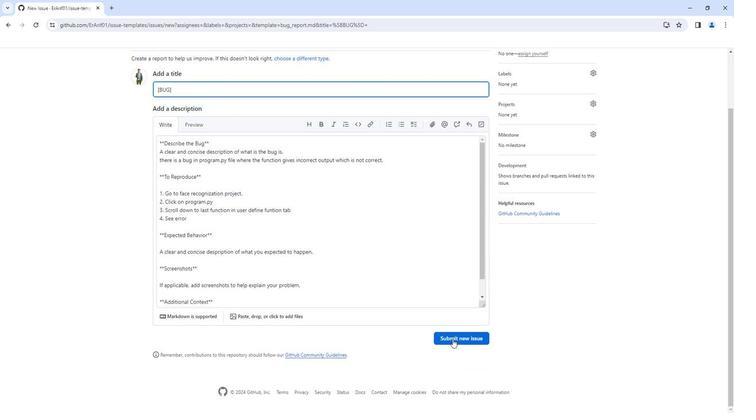 
Action: Mouse moved to (485, 165)
Screenshot: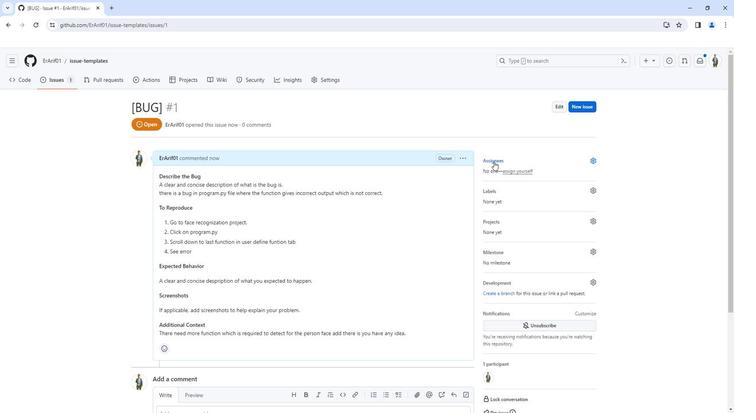 
Action: Mouse pressed left at (485, 165)
Screenshot: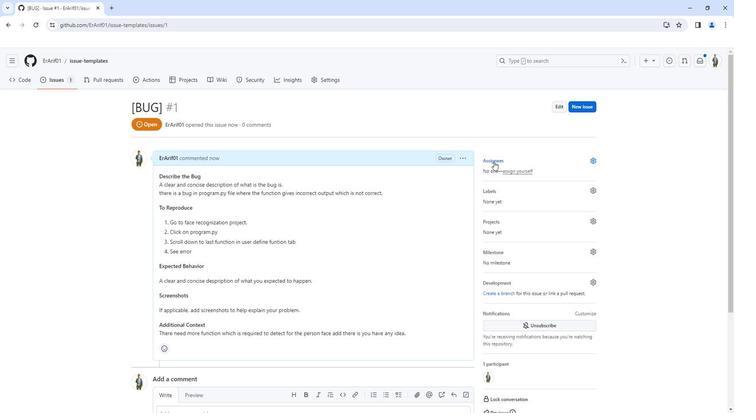 
Action: Mouse moved to (491, 226)
Screenshot: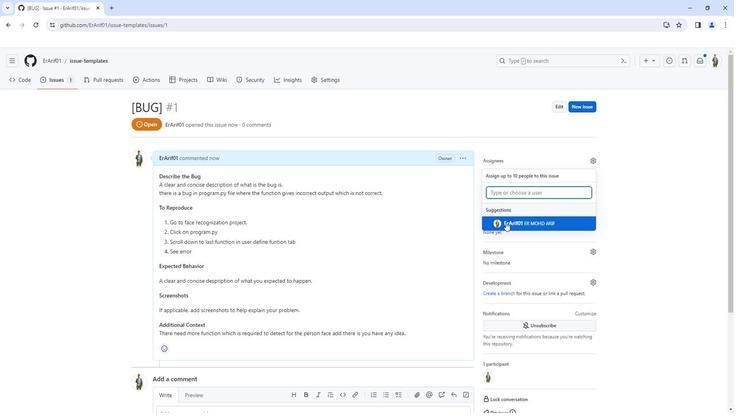 
Action: Mouse pressed left at (491, 226)
Screenshot: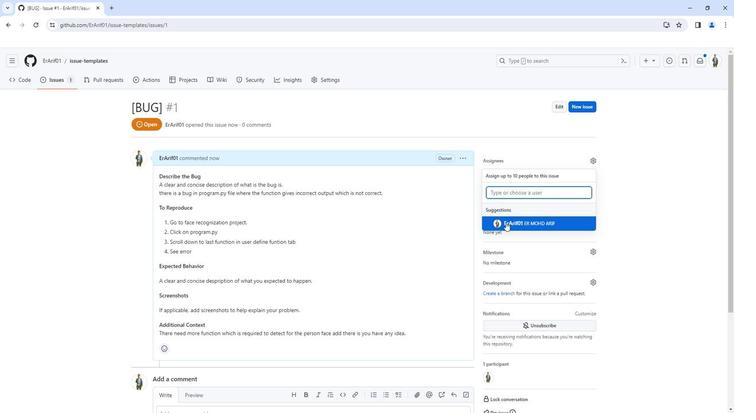 
Action: Mouse moved to (491, 226)
Screenshot: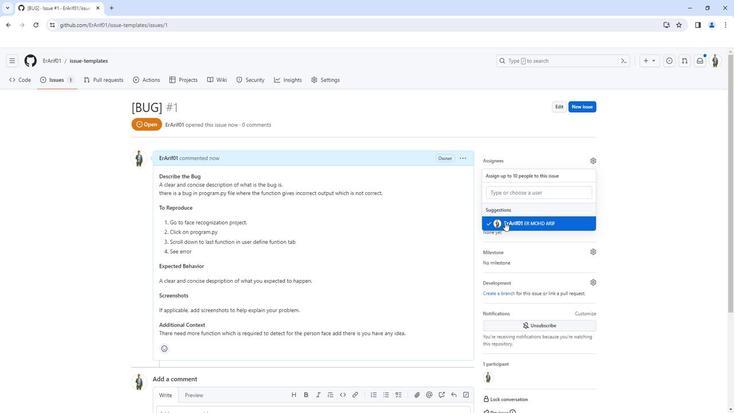 
Action: Mouse scrolled (491, 226) with delta (0, 0)
Screenshot: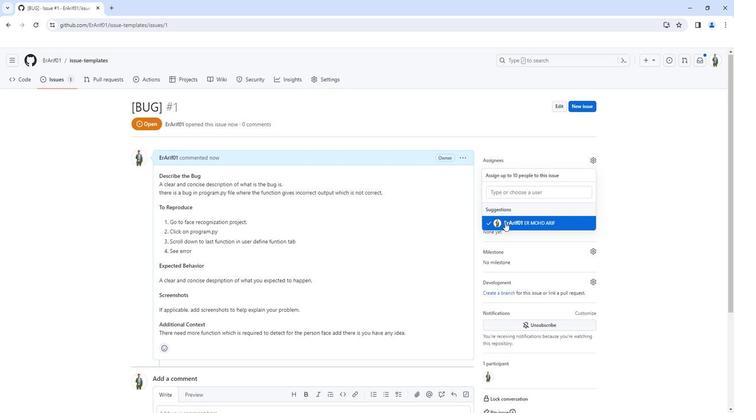 
Action: Mouse moved to (463, 182)
Screenshot: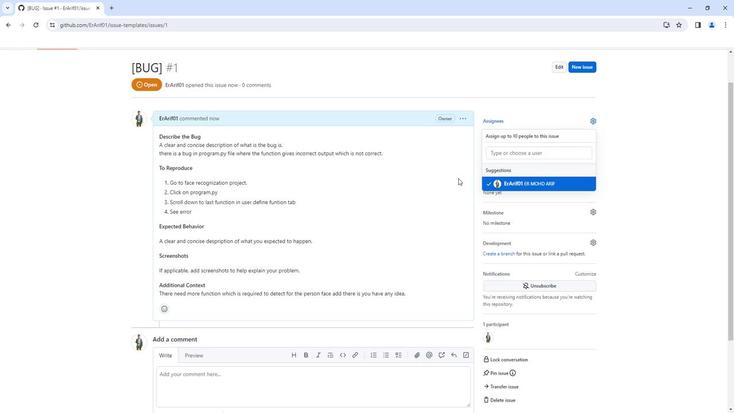 
Action: Mouse pressed left at (463, 182)
Screenshot: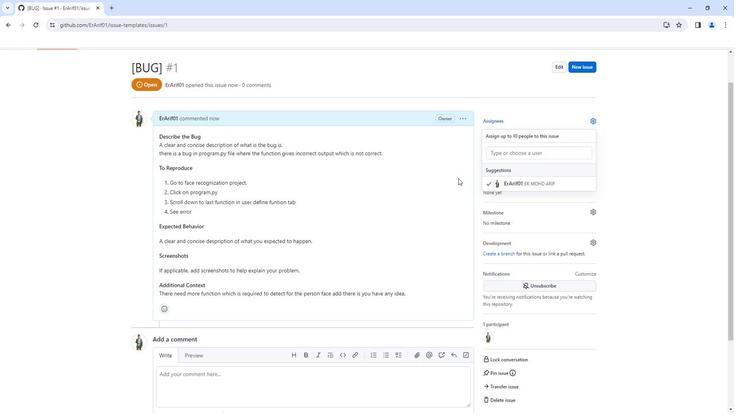 
Action: Mouse moved to (482, 157)
Screenshot: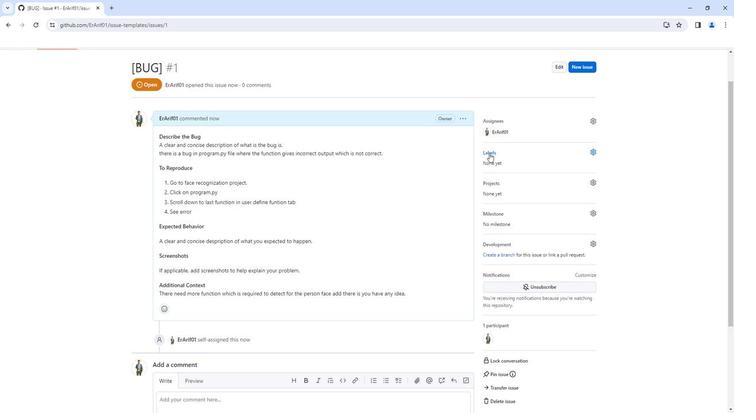 
Action: Mouse pressed left at (482, 157)
Screenshot: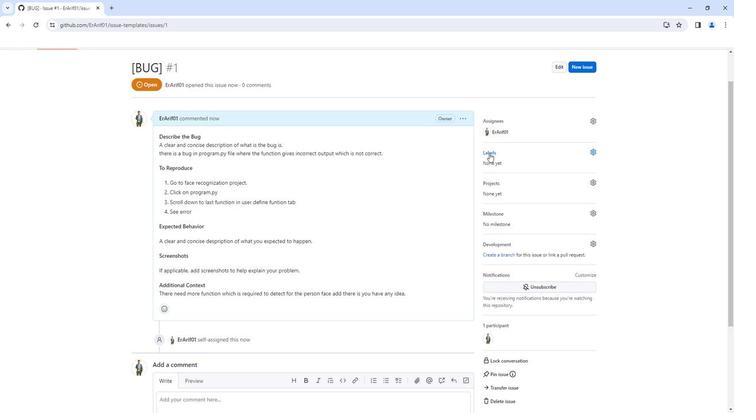 
Action: Mouse scrolled (482, 157) with delta (0, 0)
Screenshot: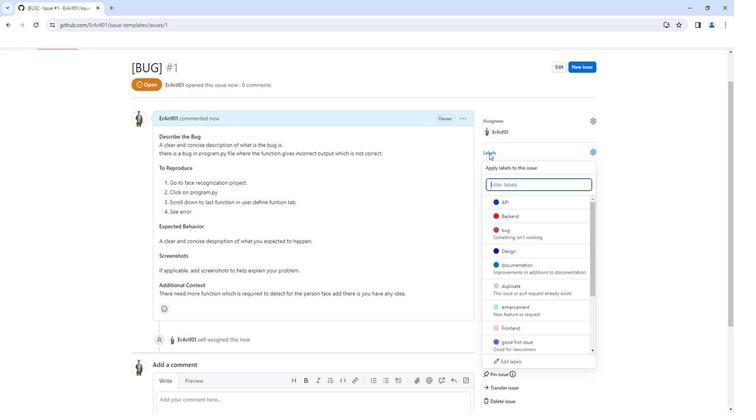 
Action: Mouse moved to (481, 161)
Screenshot: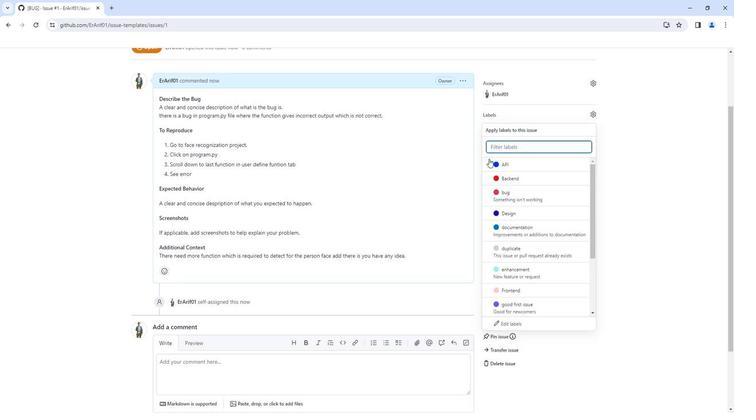 
Action: Mouse scrolled (481, 161) with delta (0, 0)
Screenshot: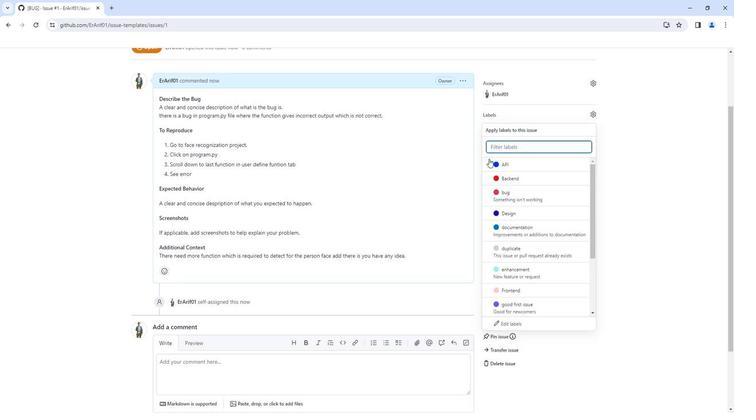 
Action: Mouse moved to (492, 157)
Screenshot: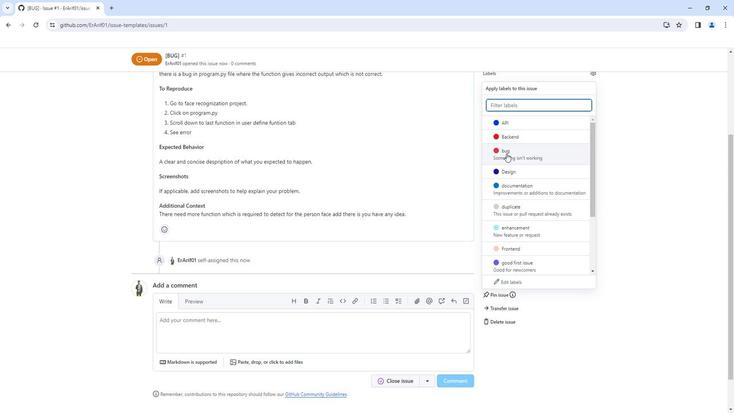 
Action: Mouse pressed left at (492, 157)
Screenshot: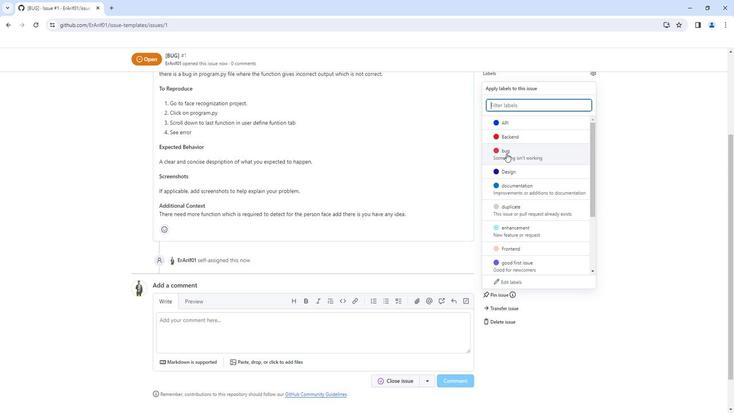 
Action: Mouse moved to (469, 160)
Screenshot: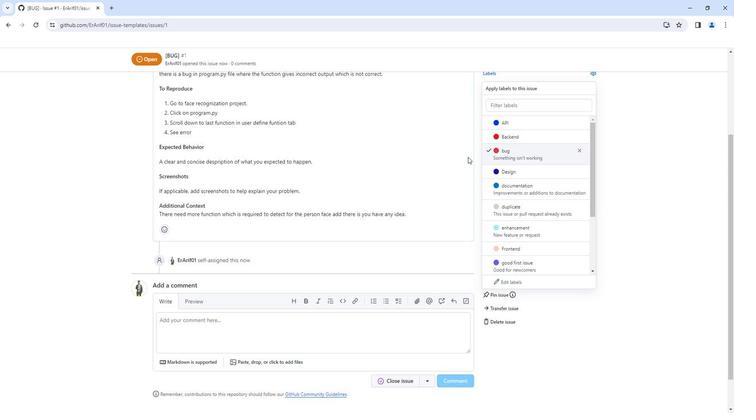 
Action: Mouse pressed left at (469, 160)
Screenshot: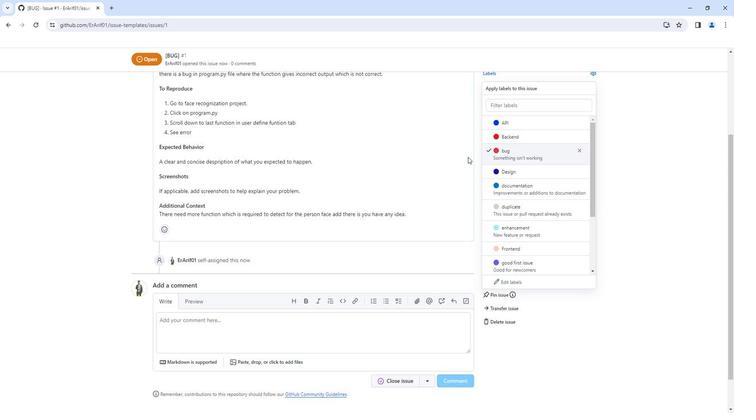 
Action: Mouse moved to (485, 183)
Screenshot: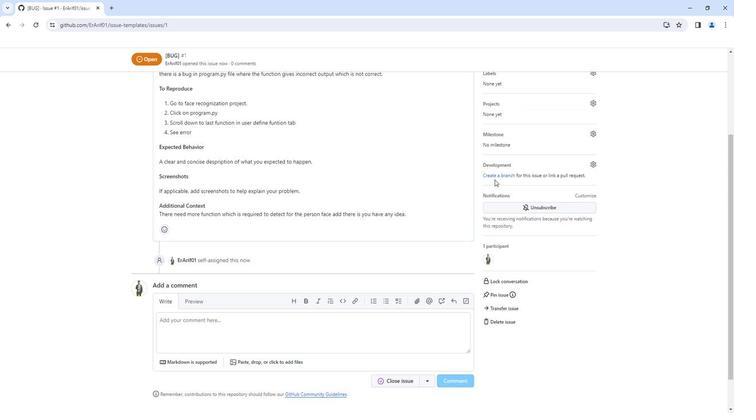 
Action: Mouse scrolled (485, 183) with delta (0, 0)
Screenshot: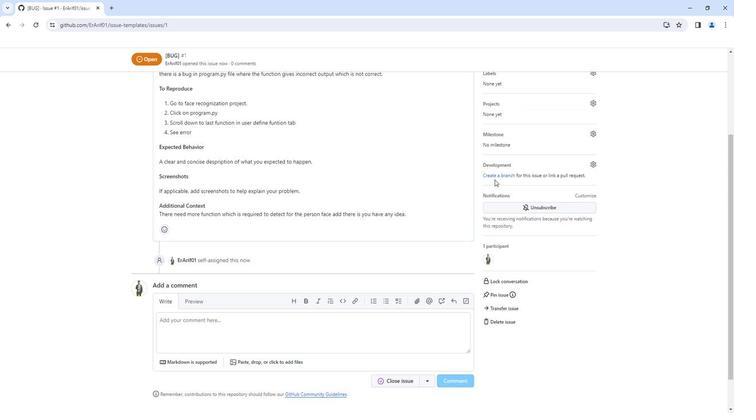 
Action: Mouse moved to (489, 178)
Screenshot: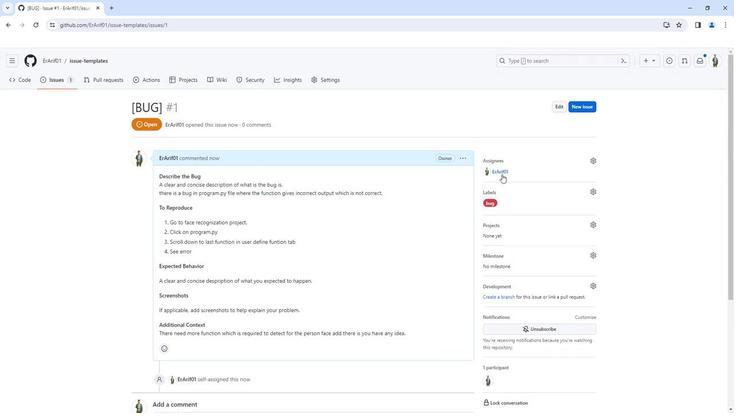 
Action: Mouse scrolled (489, 179) with delta (0, 0)
Screenshot: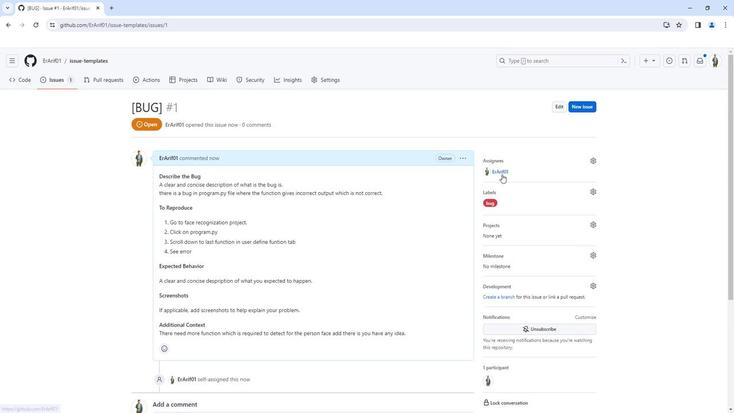 
Action: Mouse moved to (489, 184)
Screenshot: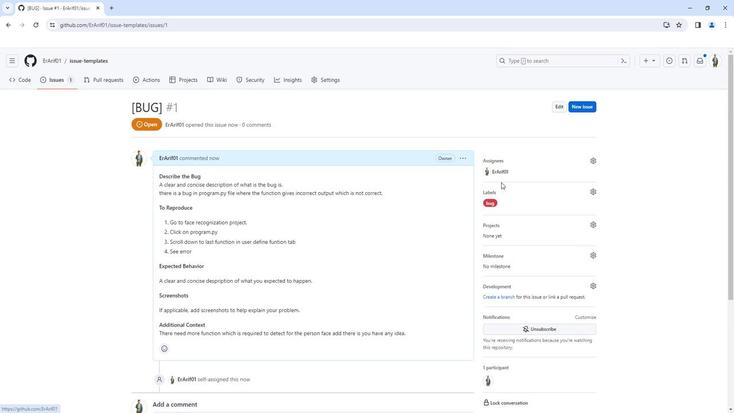 
Action: Mouse scrolled (489, 184) with delta (0, 0)
Screenshot: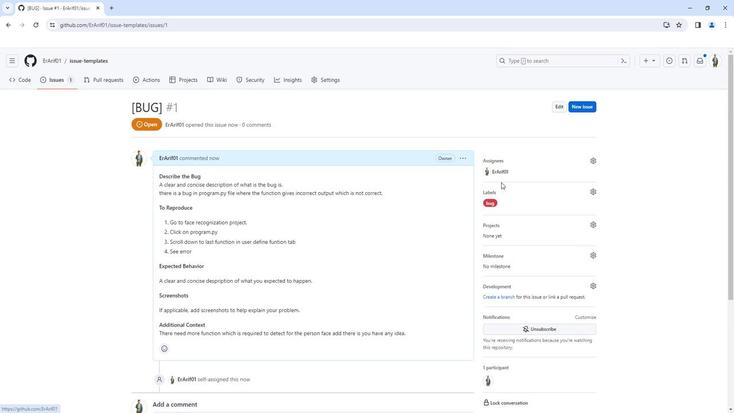 
Action: Mouse moved to (488, 188)
Screenshot: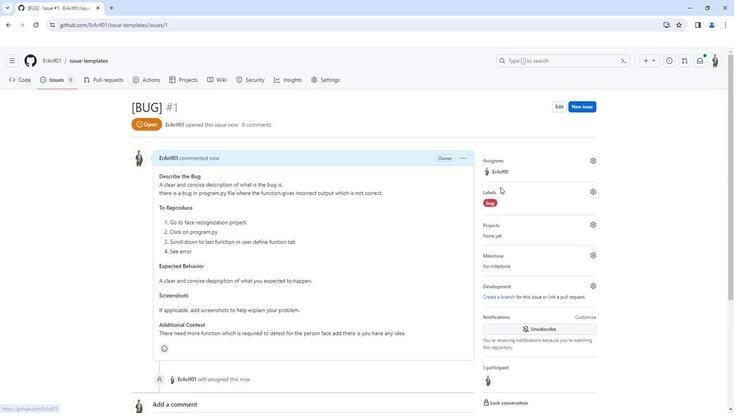
Action: Mouse scrolled (488, 189) with delta (0, 0)
Screenshot: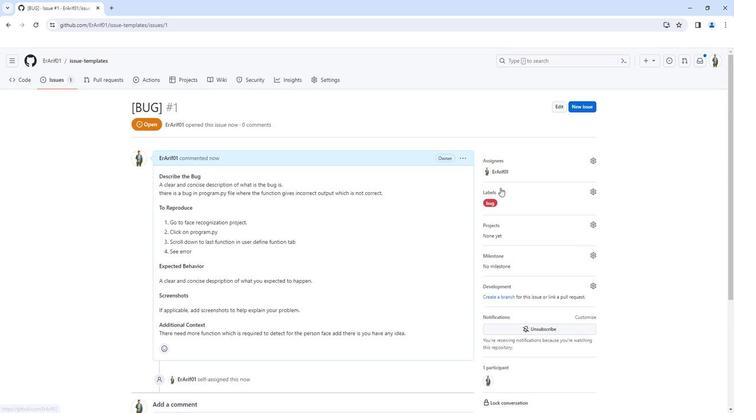 
Action: Mouse moved to (483, 230)
Screenshot: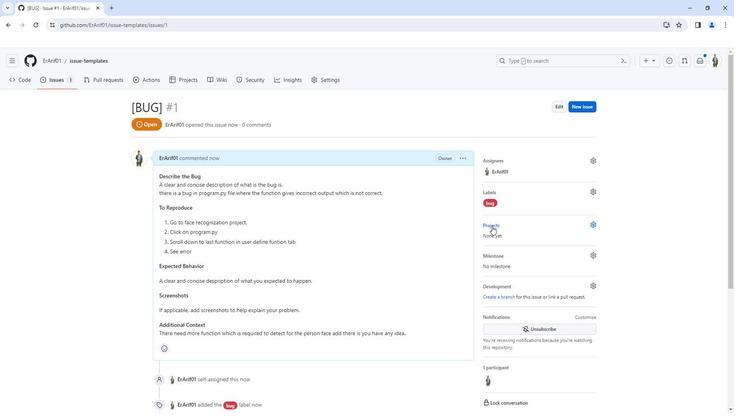 
Action: Mouse pressed left at (483, 230)
Screenshot: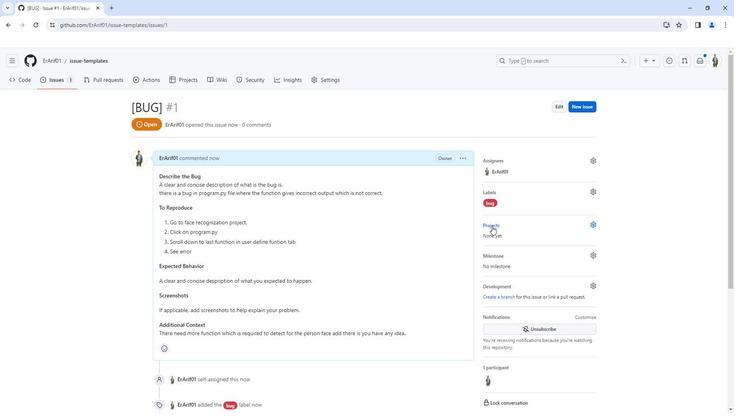 
Action: Mouse moved to (499, 293)
Screenshot: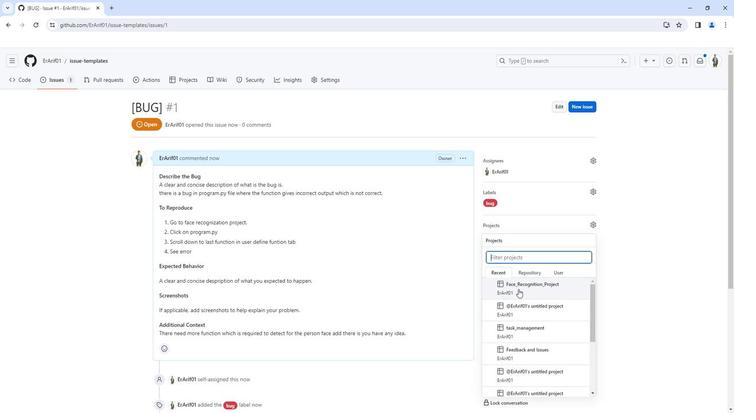 
Action: Mouse pressed left at (499, 293)
Screenshot: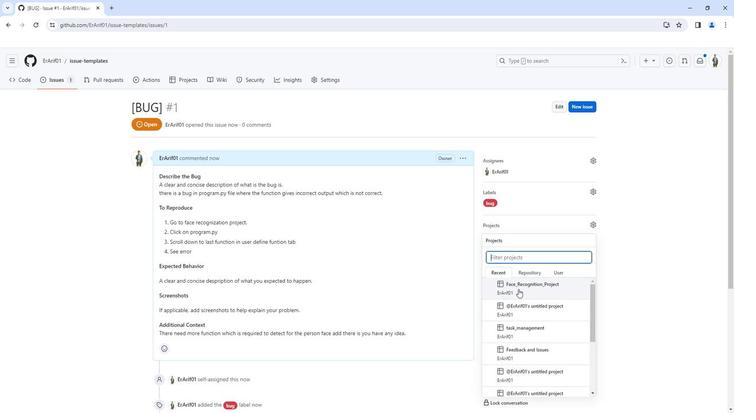 
Action: Mouse moved to (454, 257)
Screenshot: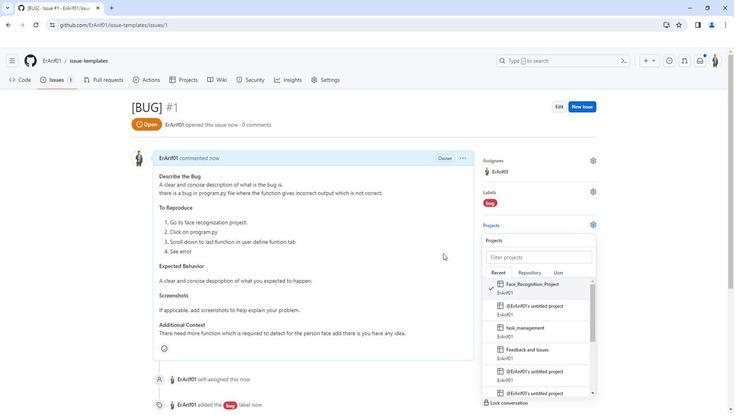 
Action: Mouse pressed left at (454, 257)
Screenshot: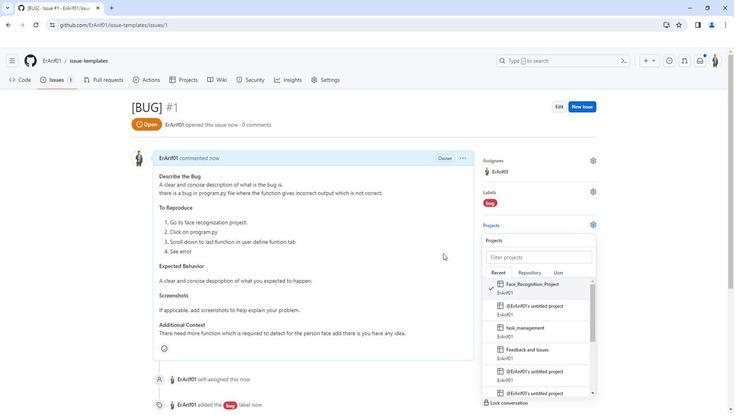 
Action: Mouse moved to (514, 284)
Screenshot: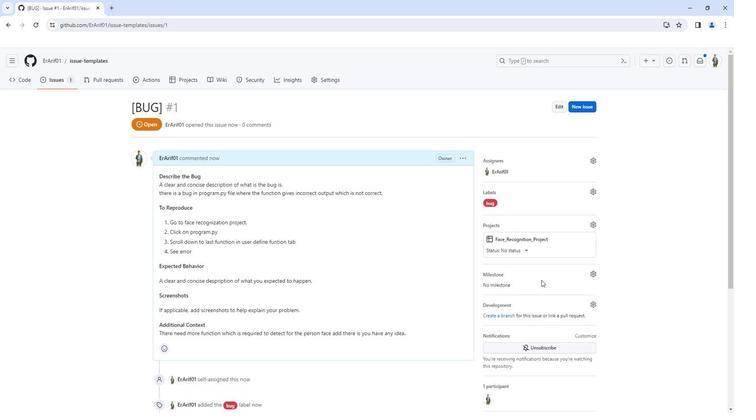 
Action: Mouse scrolled (514, 284) with delta (0, 0)
Screenshot: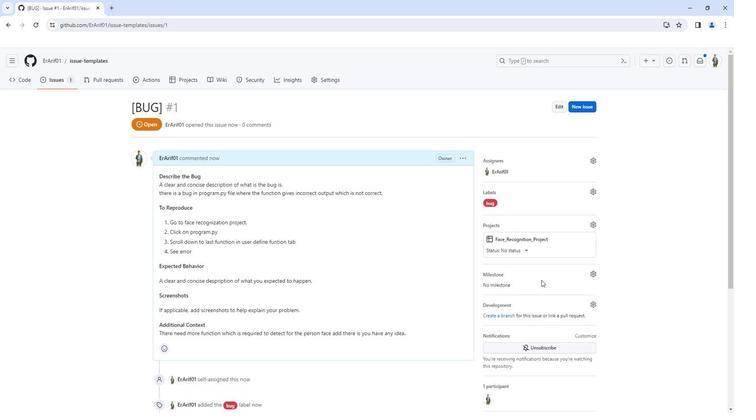 
Action: Mouse moved to (484, 239)
Screenshot: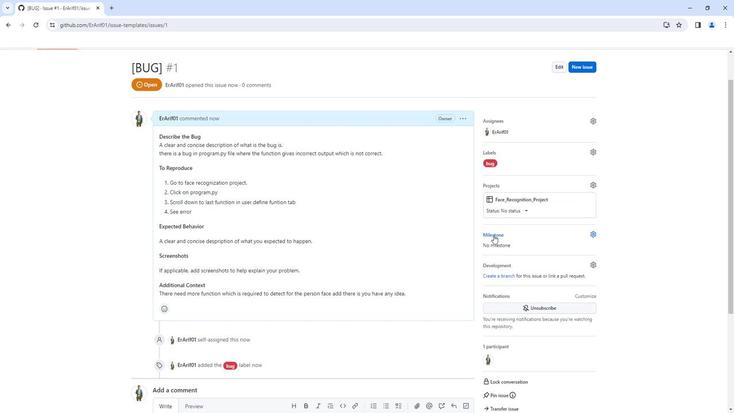 
Action: Mouse pressed left at (484, 239)
Screenshot: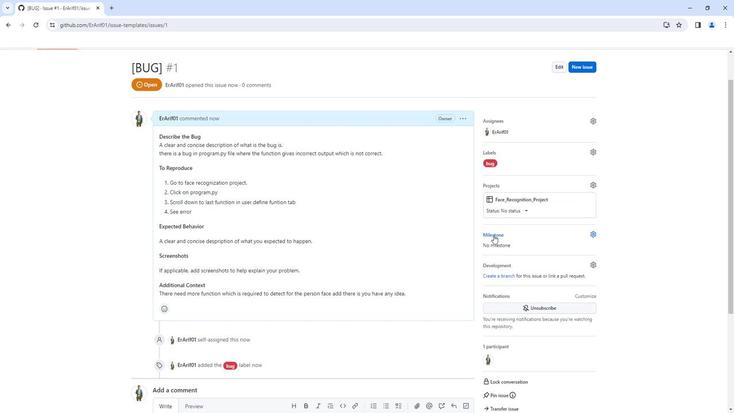 
Action: Mouse moved to (493, 289)
Screenshot: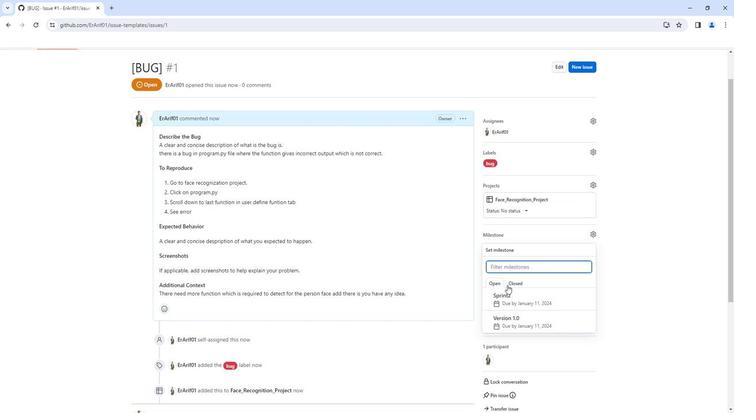 
Action: Mouse scrolled (493, 288) with delta (0, 0)
Screenshot: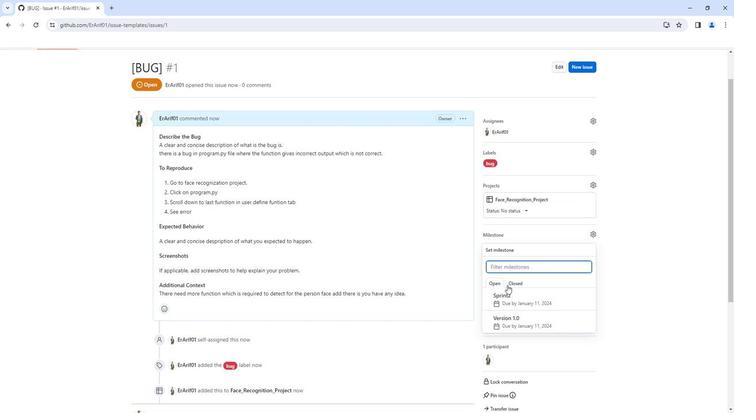 
Action: Mouse moved to (491, 265)
Screenshot: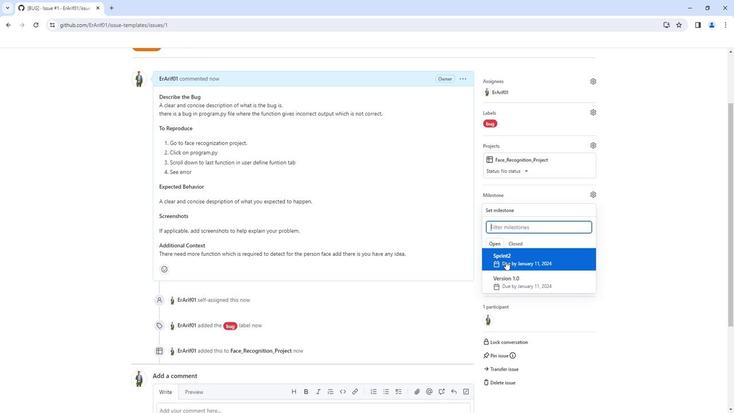 
Action: Mouse pressed left at (491, 265)
Screenshot: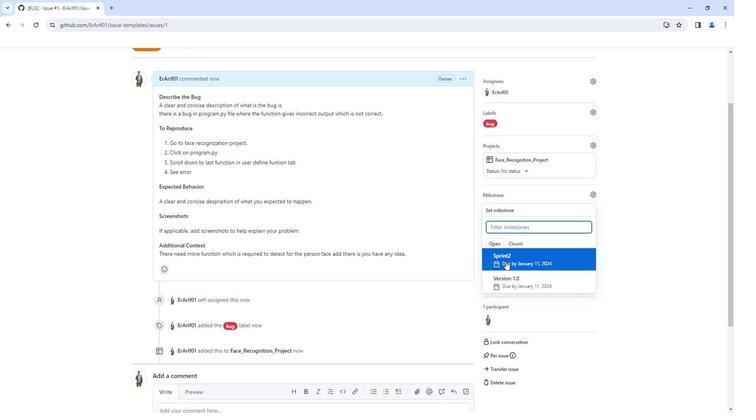 
Action: Mouse moved to (459, 260)
Screenshot: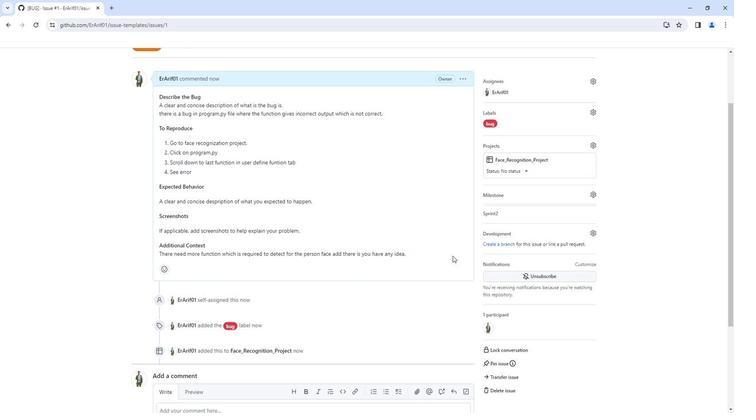 
Action: Mouse scrolled (459, 259) with delta (0, 0)
Screenshot: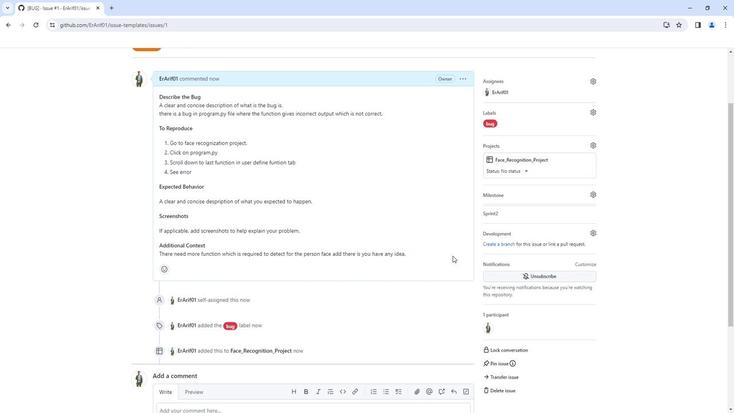 
Action: Mouse moved to (483, 267)
Screenshot: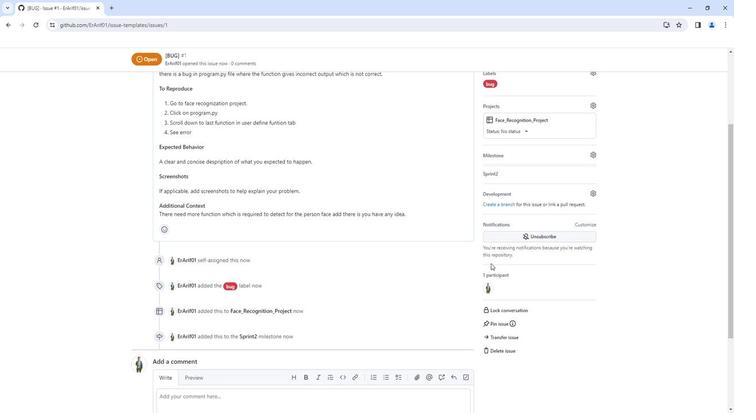 
Action: Mouse scrolled (483, 266) with delta (0, 0)
Screenshot: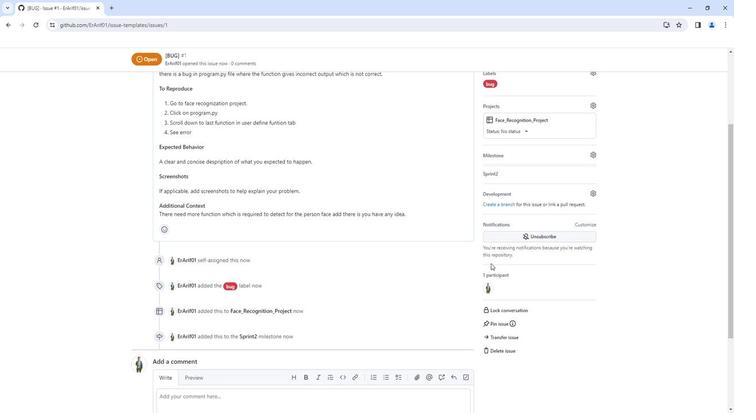 
Action: Mouse moved to (460, 267)
Screenshot: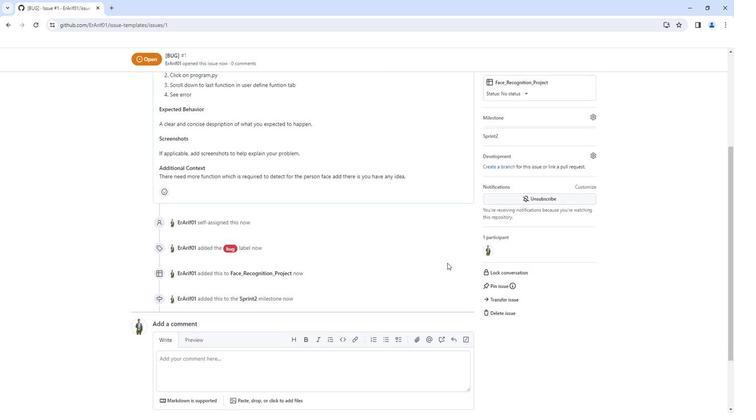 
Action: Mouse scrolled (460, 267) with delta (0, 0)
Screenshot: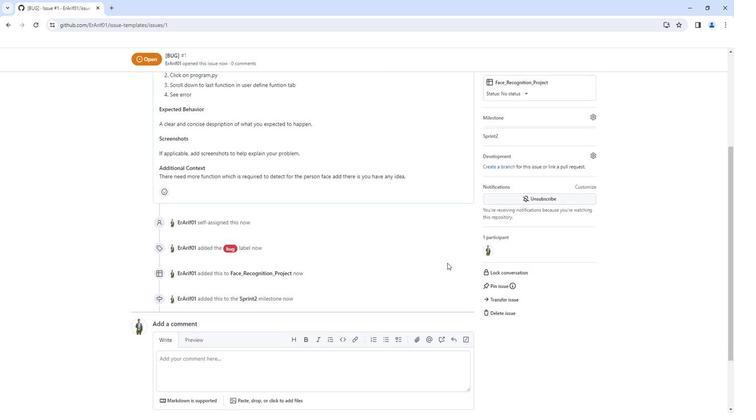 
Action: Mouse moved to (434, 265)
Screenshot: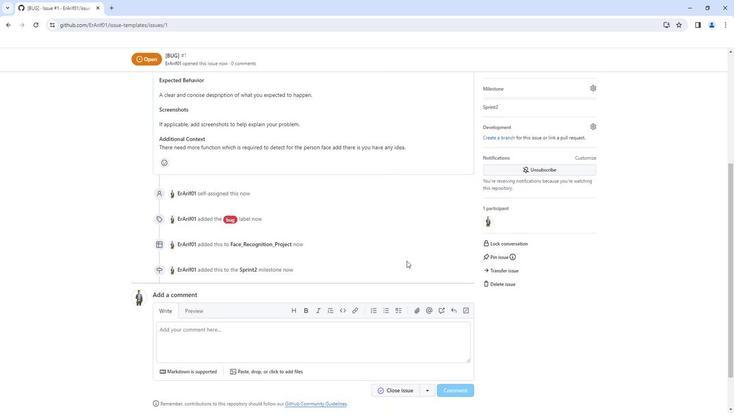 
Action: Mouse scrolled (434, 265) with delta (0, 0)
Screenshot: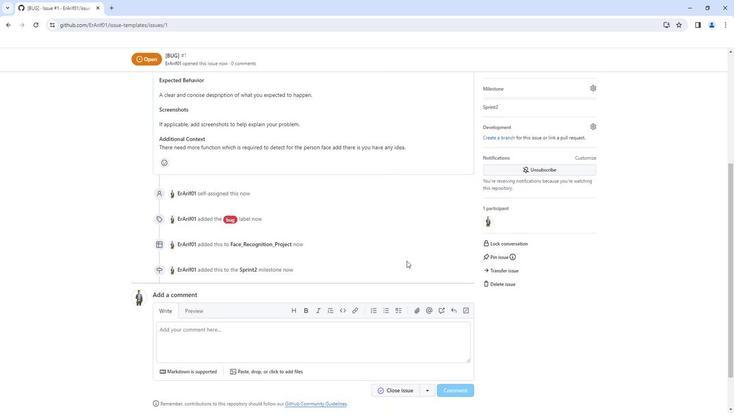 
Action: Mouse moved to (316, 172)
Screenshot: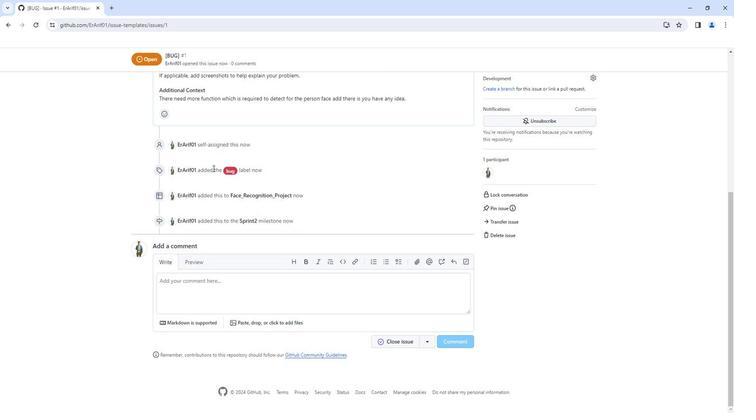 
Action: Mouse scrolled (316, 172) with delta (0, 0)
Screenshot: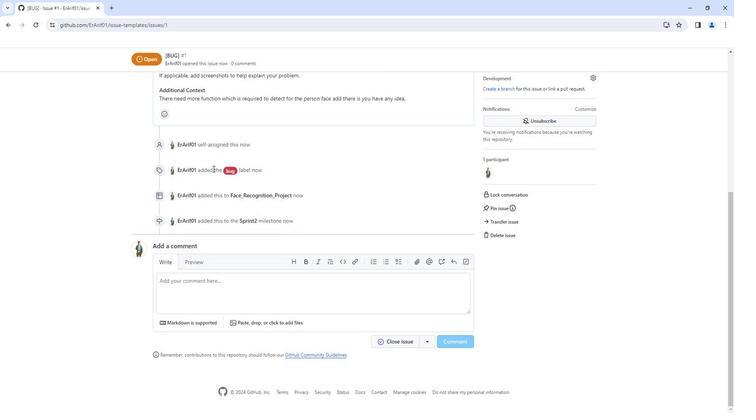 
Action: Mouse moved to (317, 181)
Screenshot: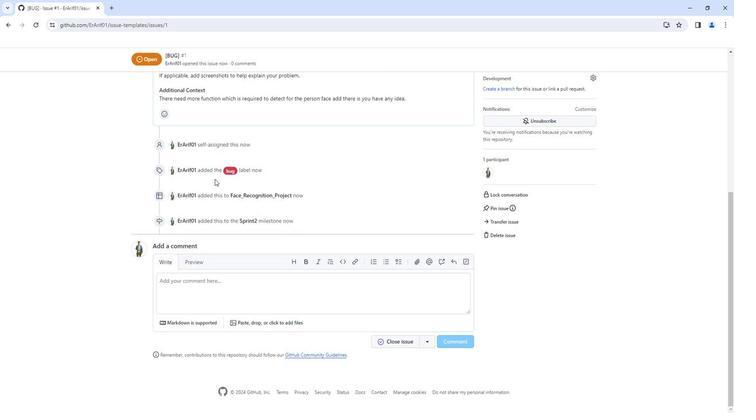 
Action: Mouse scrolled (317, 181) with delta (0, 0)
Screenshot: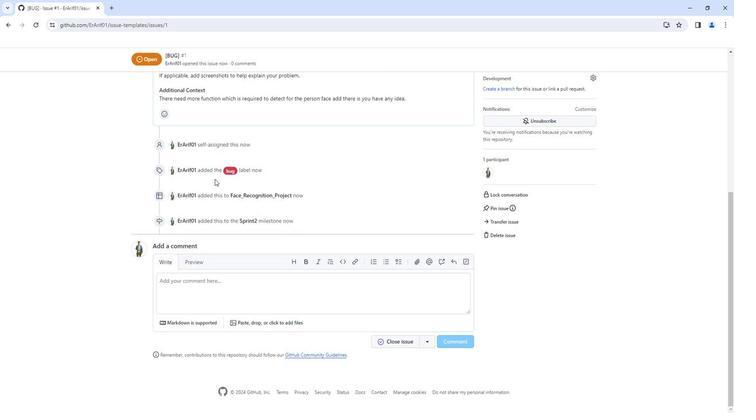 
Action: Mouse moved to (359, 188)
Screenshot: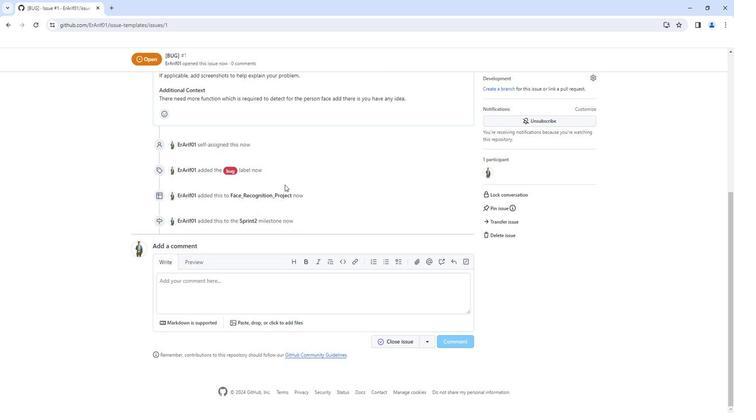 
Action: Mouse scrolled (359, 189) with delta (0, 0)
Screenshot: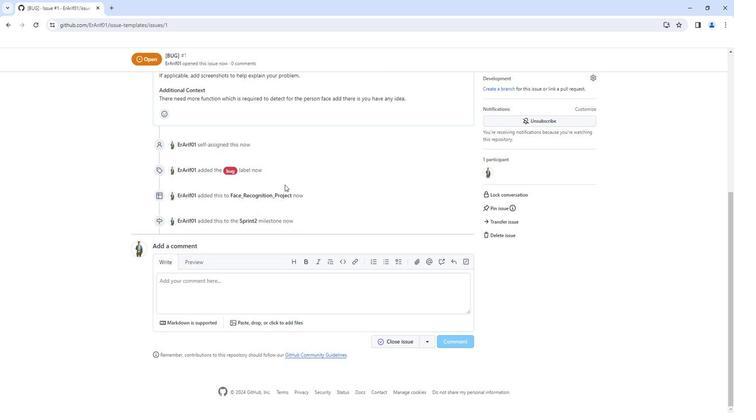 
Action: Mouse scrolled (359, 189) with delta (0, 0)
Screenshot: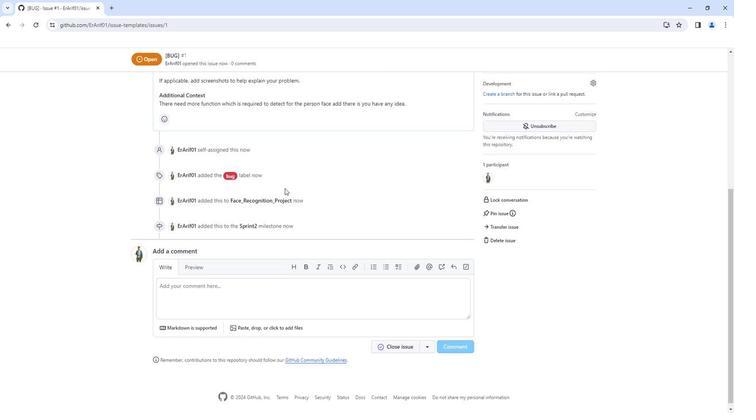 
Action: Mouse moved to (359, 193)
Screenshot: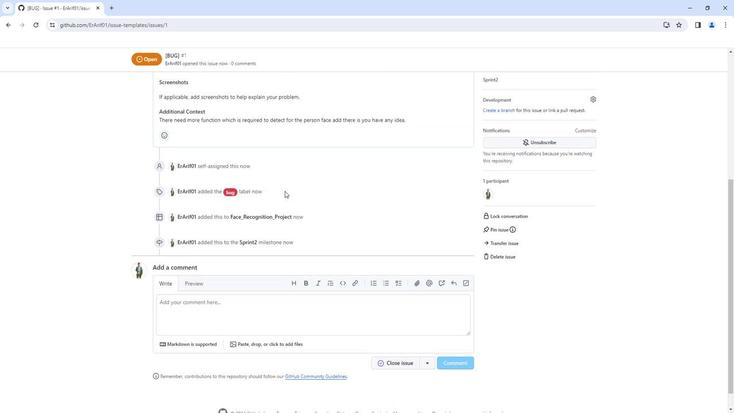 
Action: Mouse scrolled (359, 194) with delta (0, 0)
Screenshot: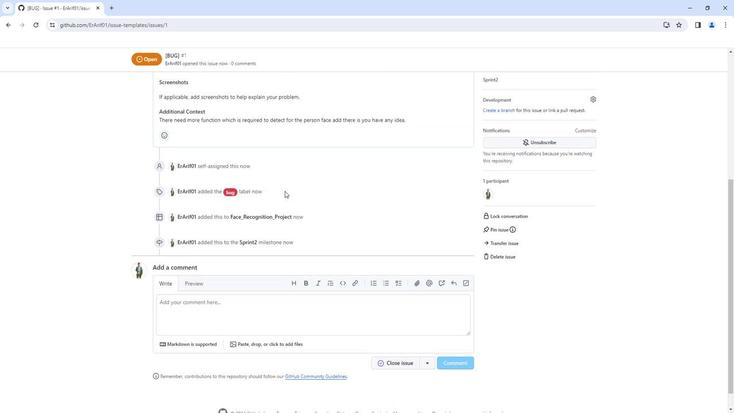 
Action: Mouse moved to (359, 199)
Screenshot: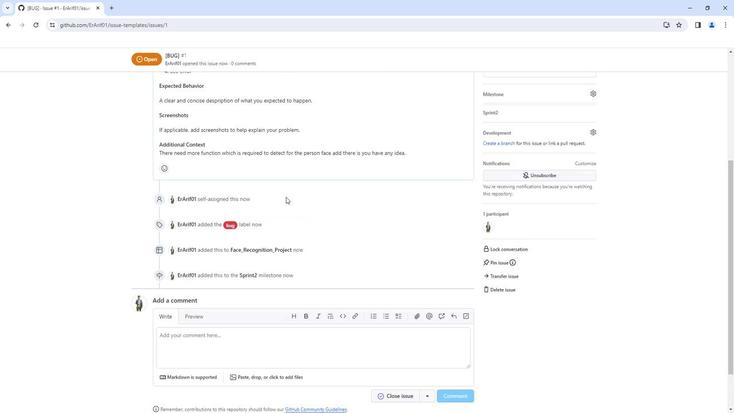
Action: Mouse scrolled (359, 200) with delta (0, 0)
